Task: Search one way flight ticket for 5 adults, 2 children, 1 infant in seat and 1 infant on lap in economy from Eugene: Mahlon Sweet Field to Laramie: Laramie Regional Airport on 5-3-2023. Choice of flights is Southwest. Number of bags: 10 checked bags. Price is upto 93000. Outbound departure time preference is 12:00.
Action: Mouse moved to (368, 156)
Screenshot: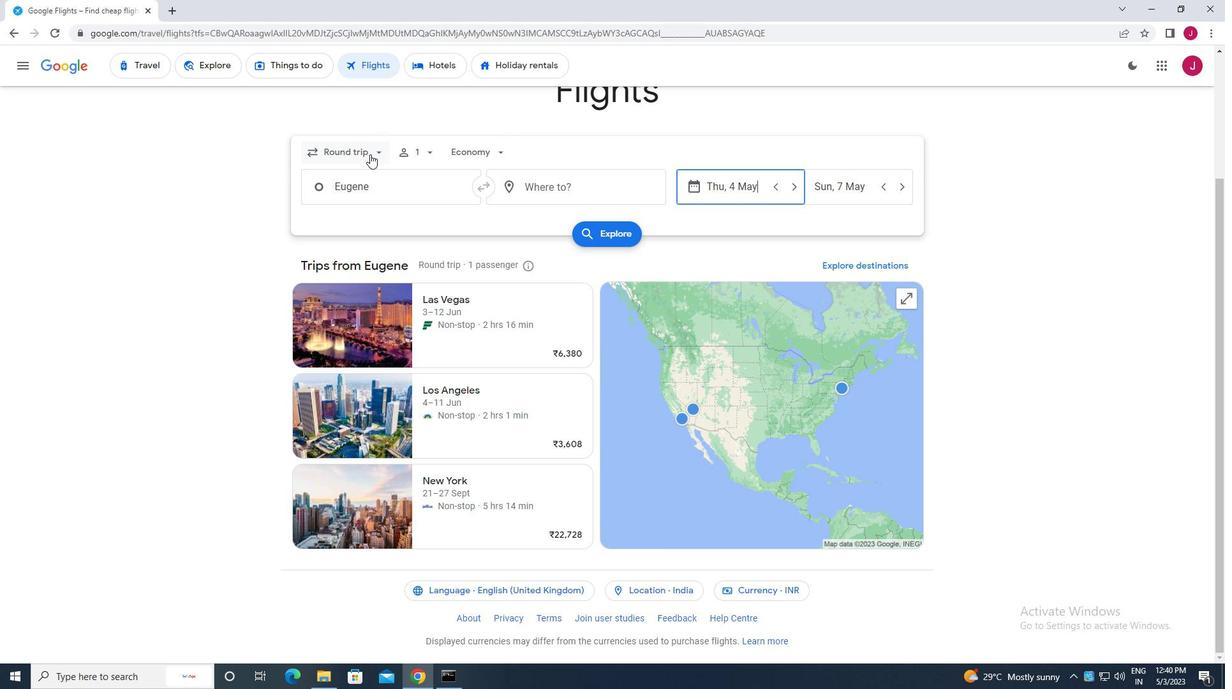 
Action: Mouse pressed left at (368, 156)
Screenshot: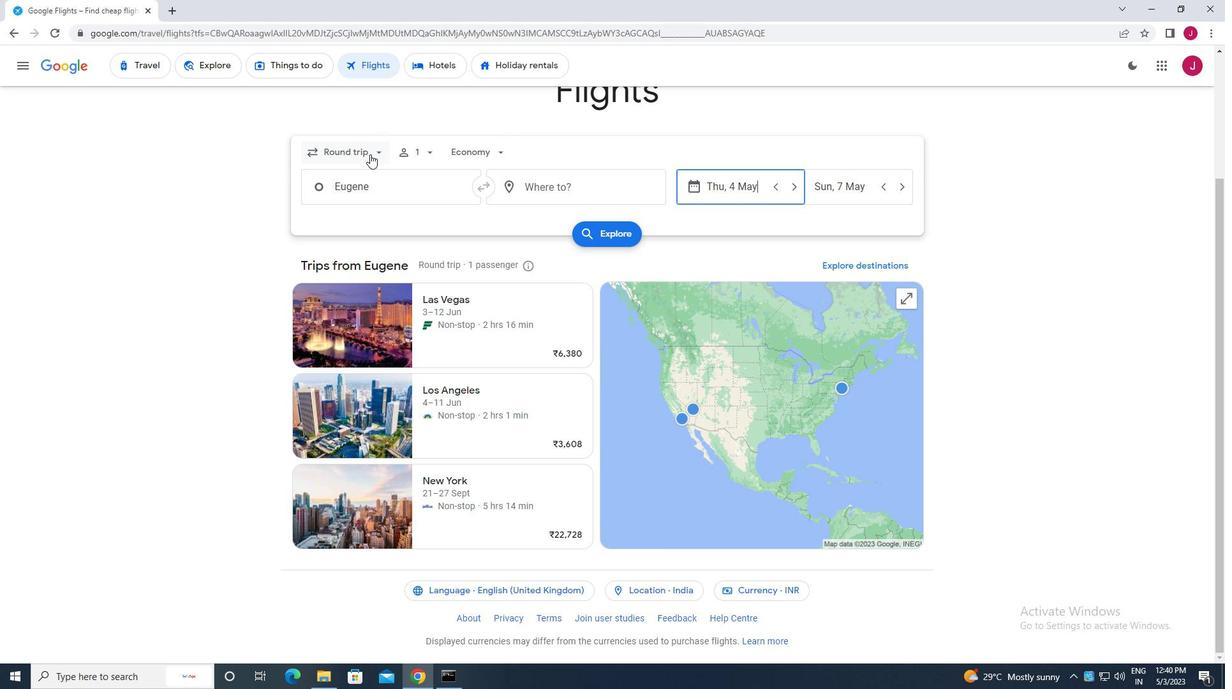 
Action: Mouse moved to (361, 210)
Screenshot: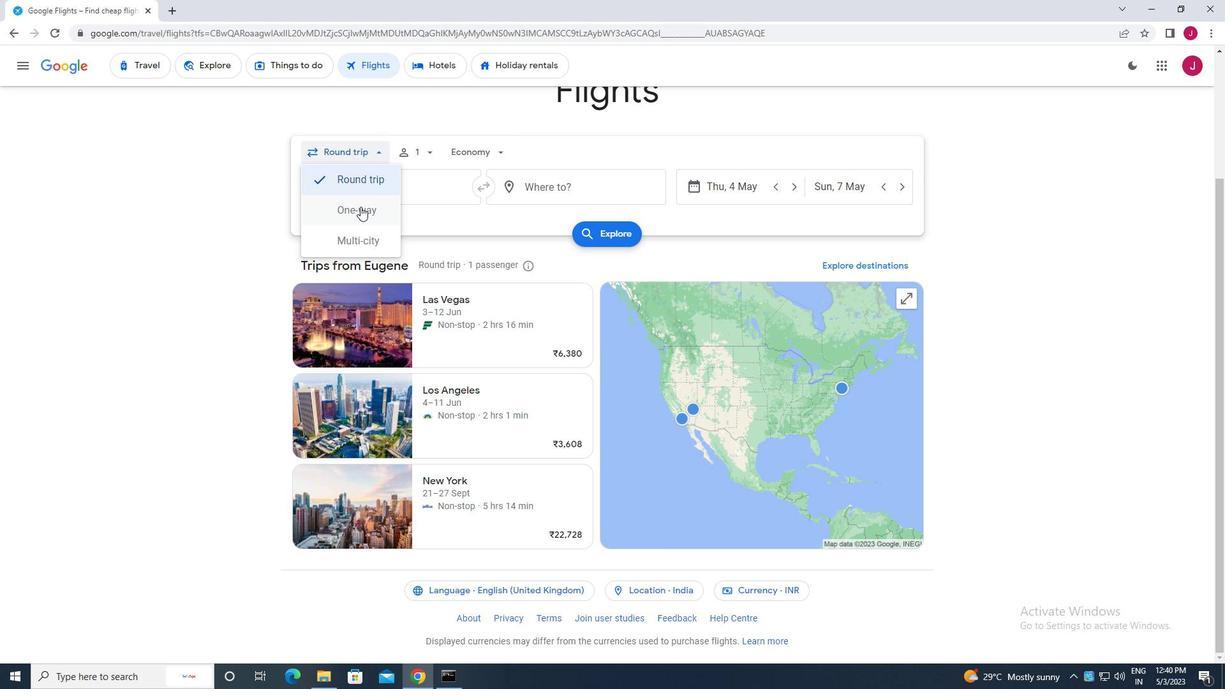 
Action: Mouse pressed left at (361, 210)
Screenshot: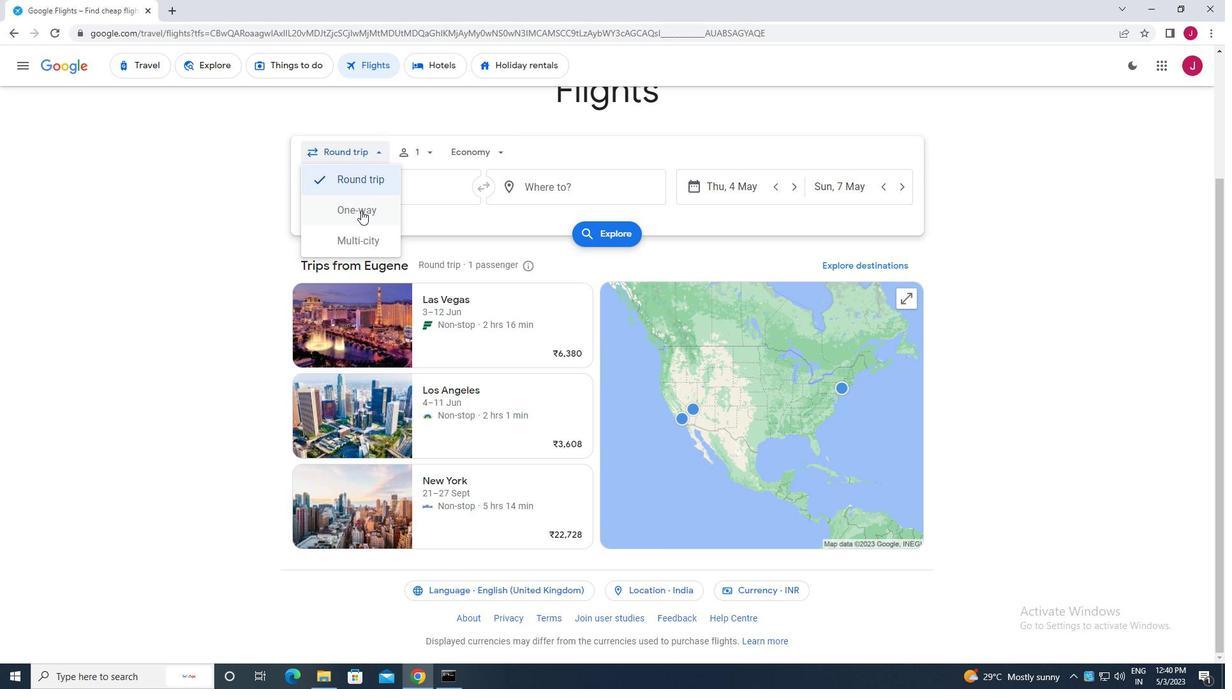 
Action: Mouse moved to (422, 151)
Screenshot: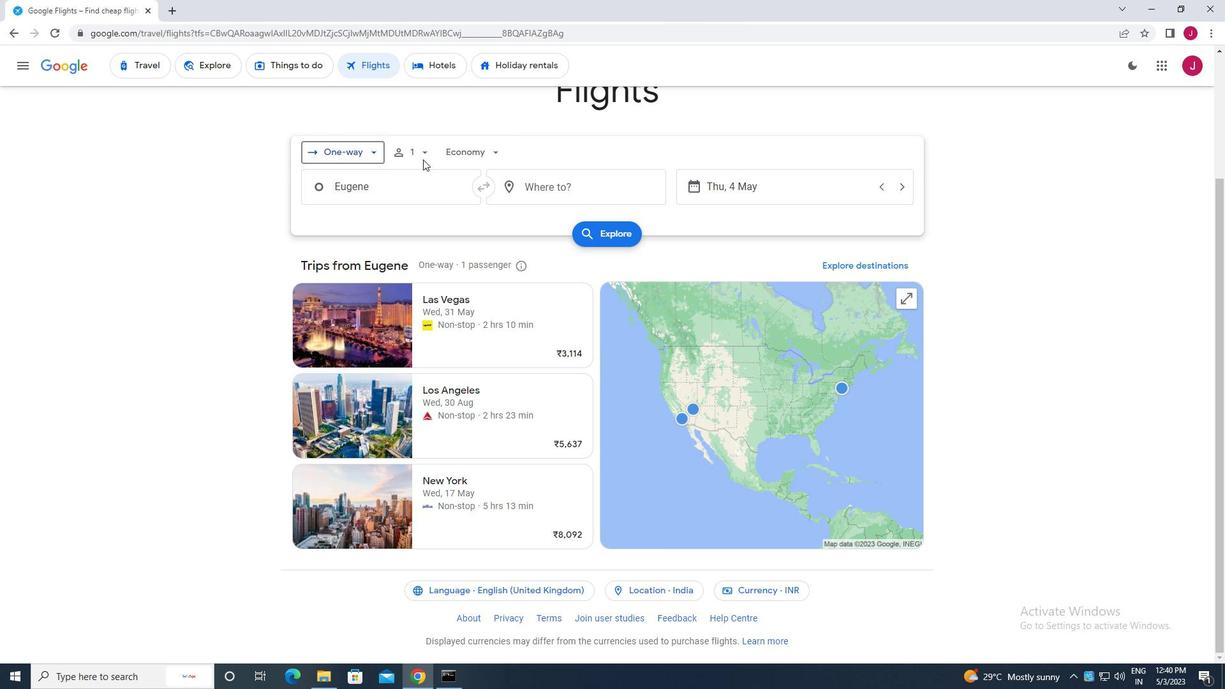 
Action: Mouse pressed left at (422, 151)
Screenshot: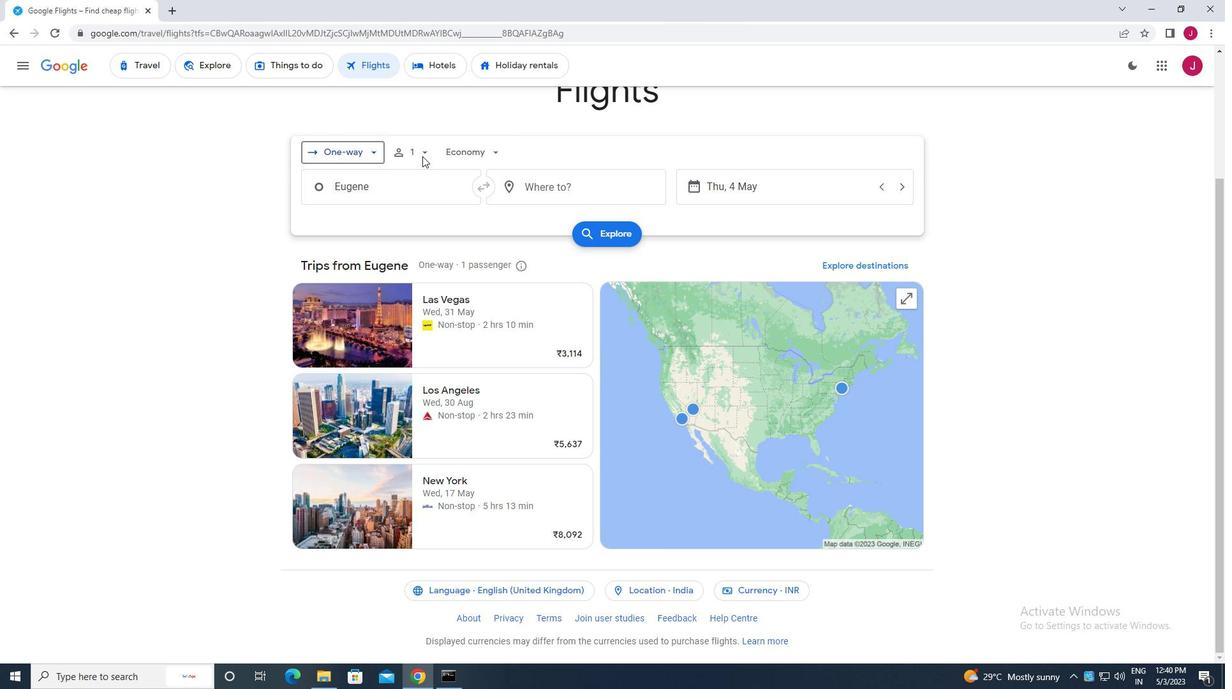
Action: Mouse moved to (518, 186)
Screenshot: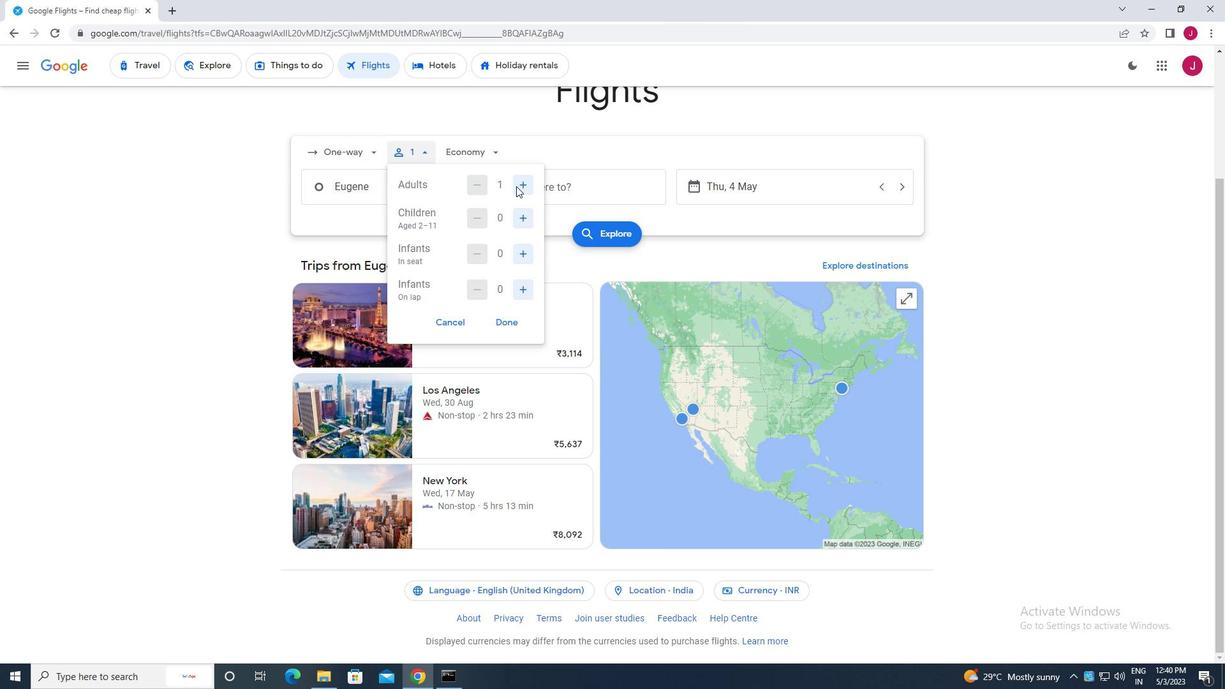 
Action: Mouse pressed left at (518, 186)
Screenshot: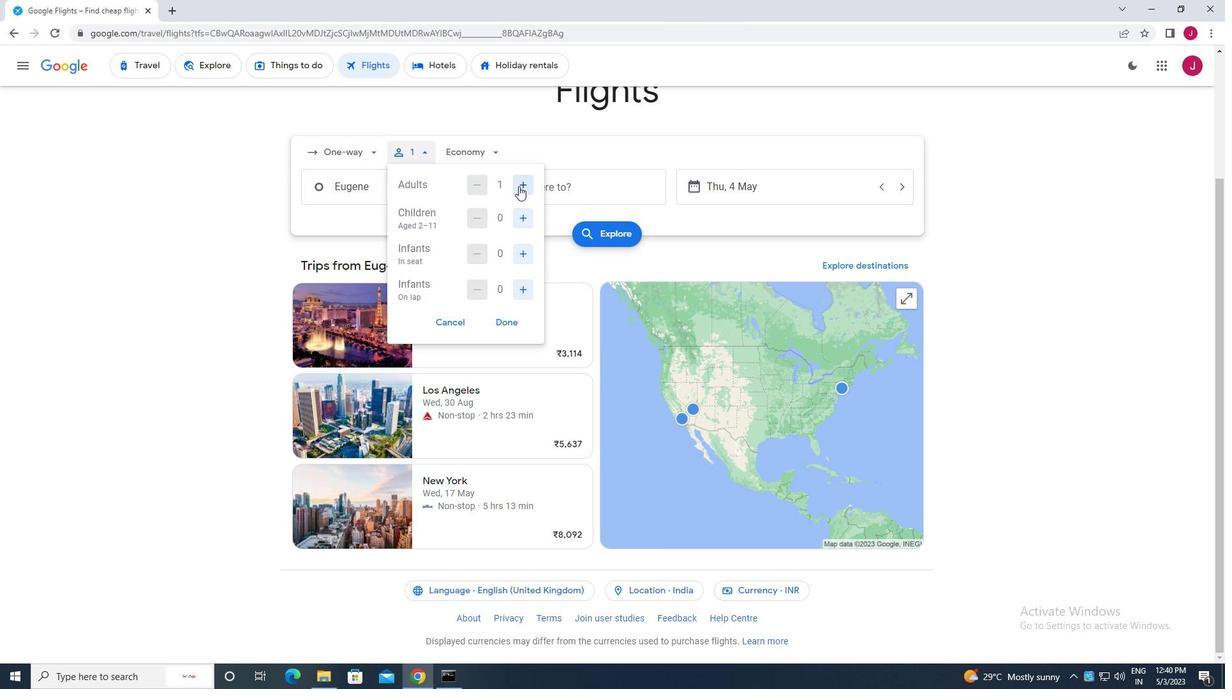
Action: Mouse moved to (520, 186)
Screenshot: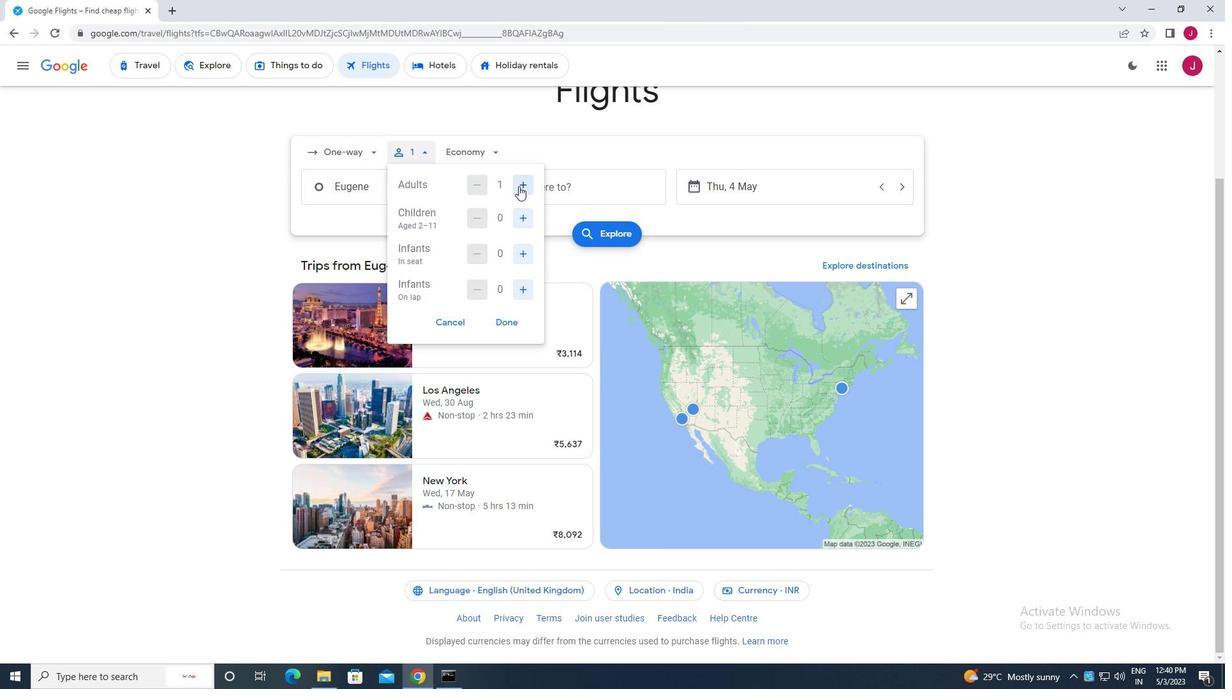
Action: Mouse pressed left at (520, 186)
Screenshot: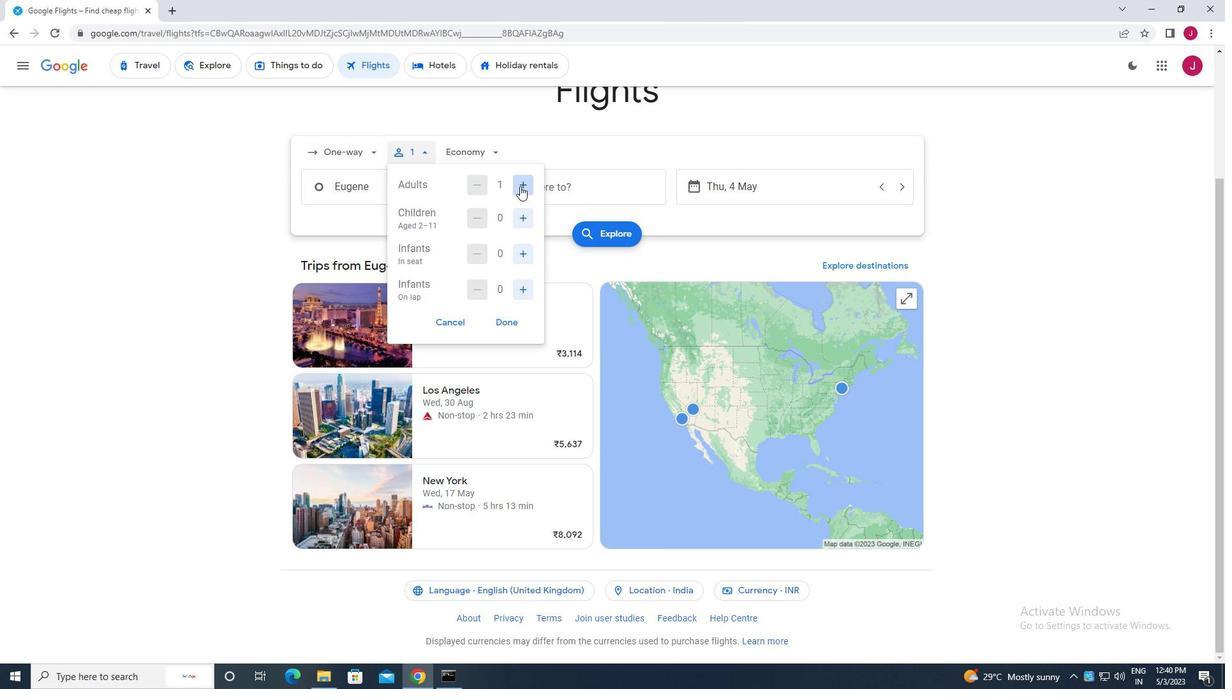 
Action: Mouse pressed left at (520, 186)
Screenshot: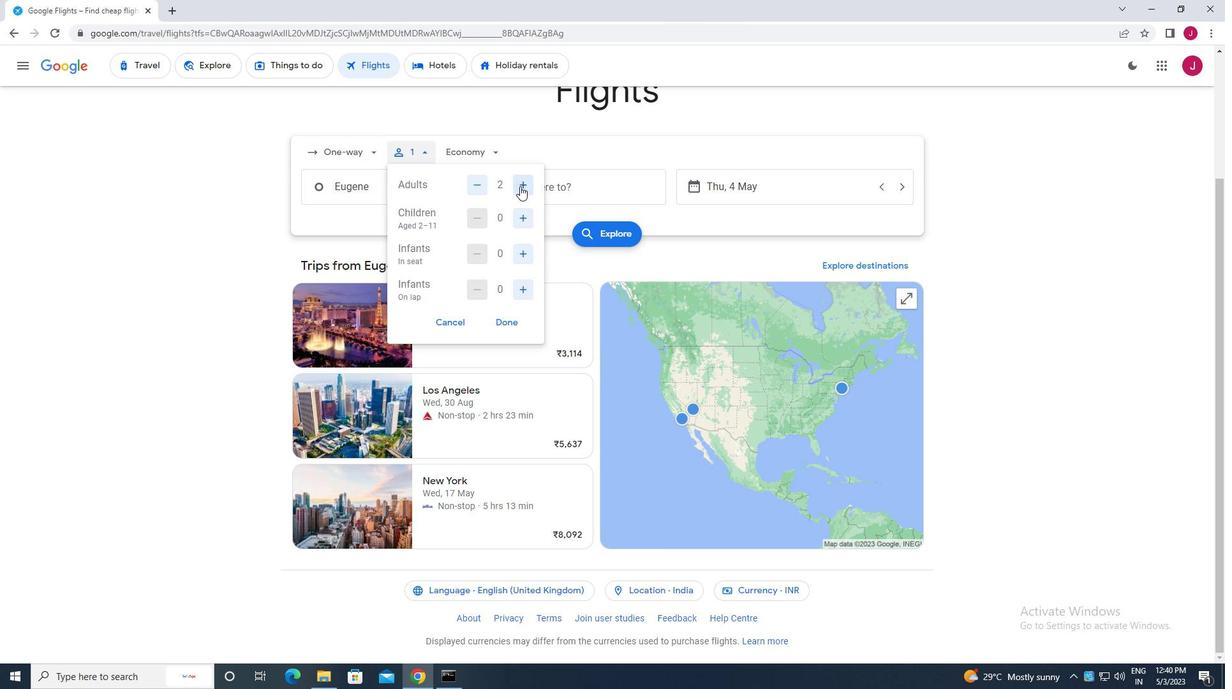 
Action: Mouse moved to (520, 186)
Screenshot: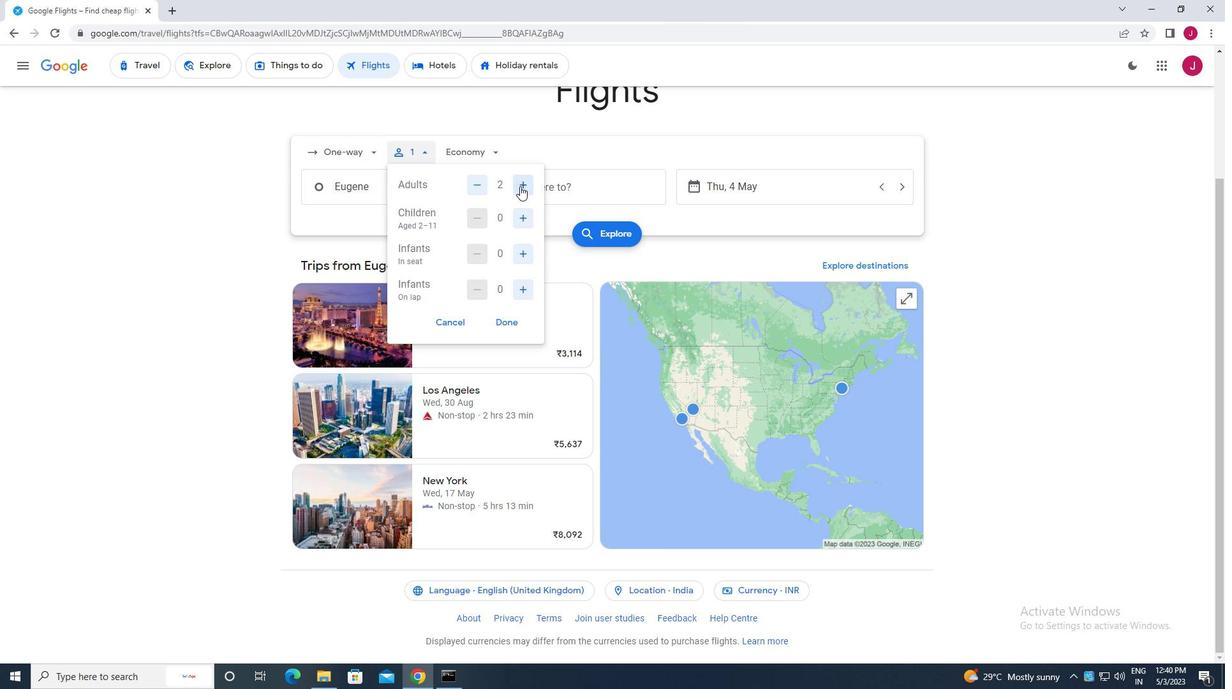 
Action: Mouse pressed left at (520, 186)
Screenshot: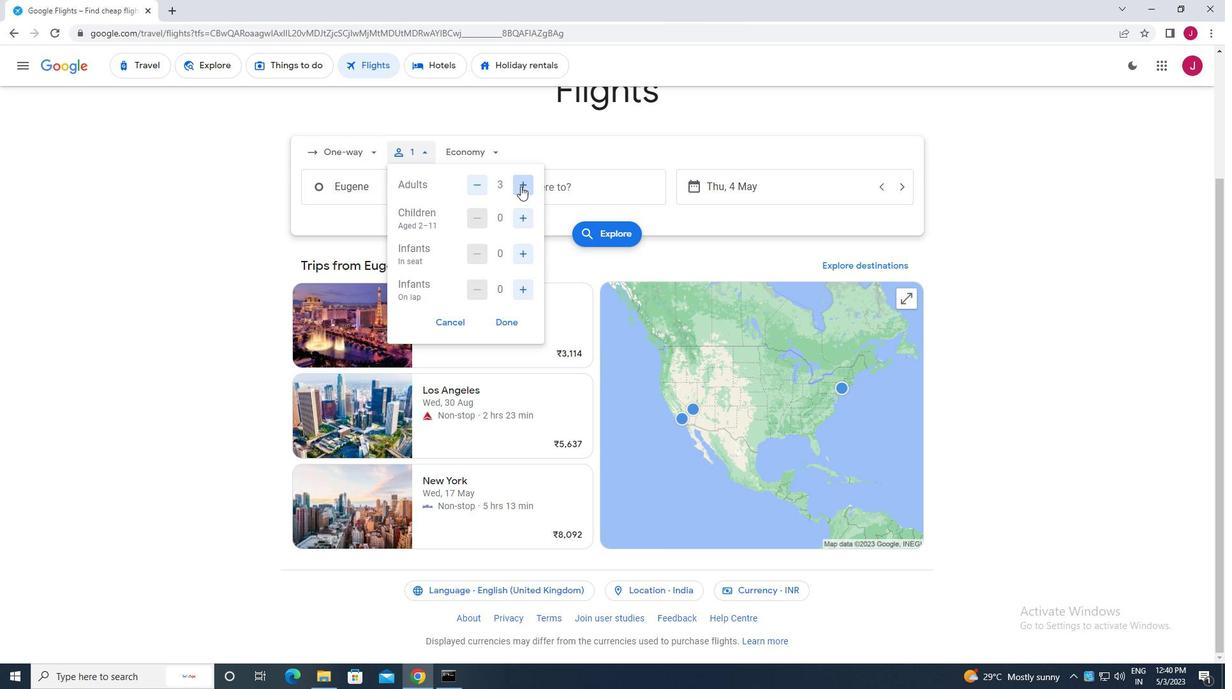 
Action: Mouse moved to (524, 219)
Screenshot: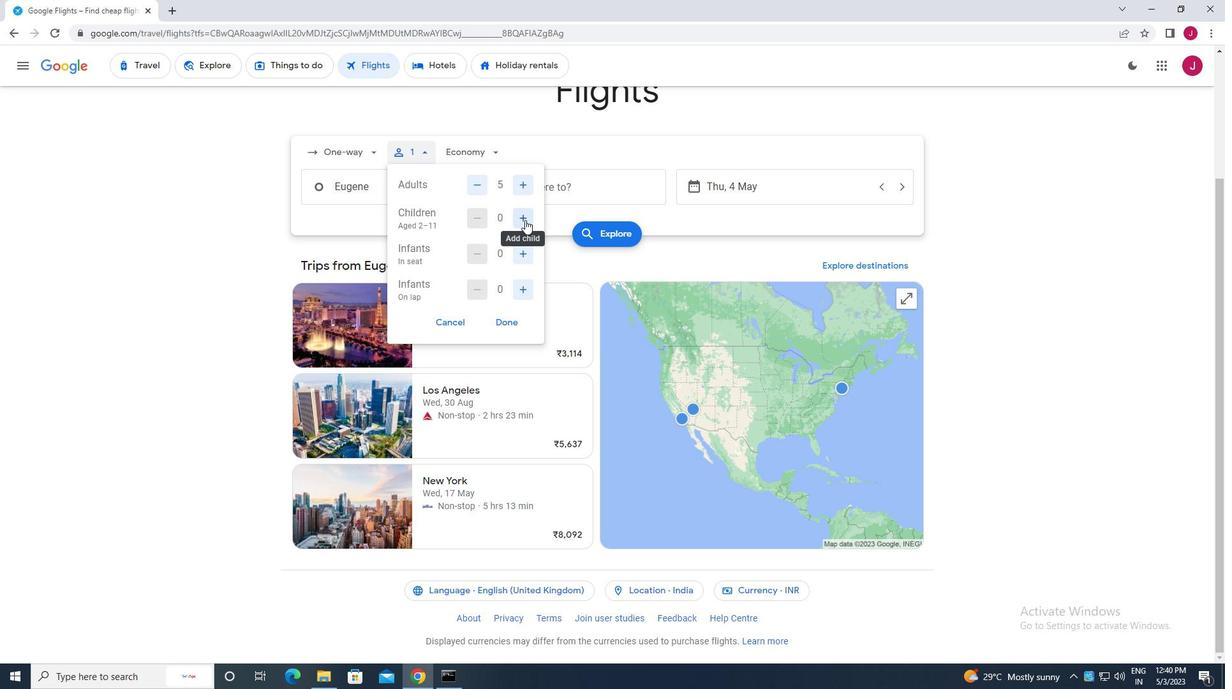 
Action: Mouse pressed left at (524, 219)
Screenshot: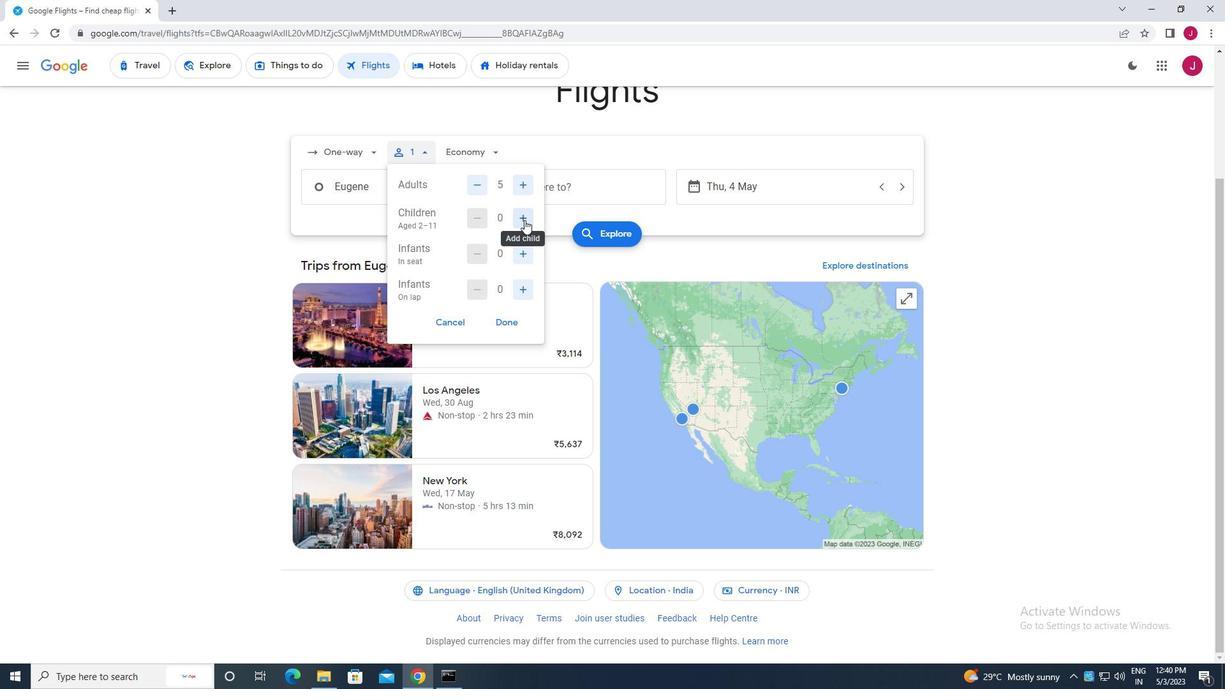 
Action: Mouse pressed left at (524, 219)
Screenshot: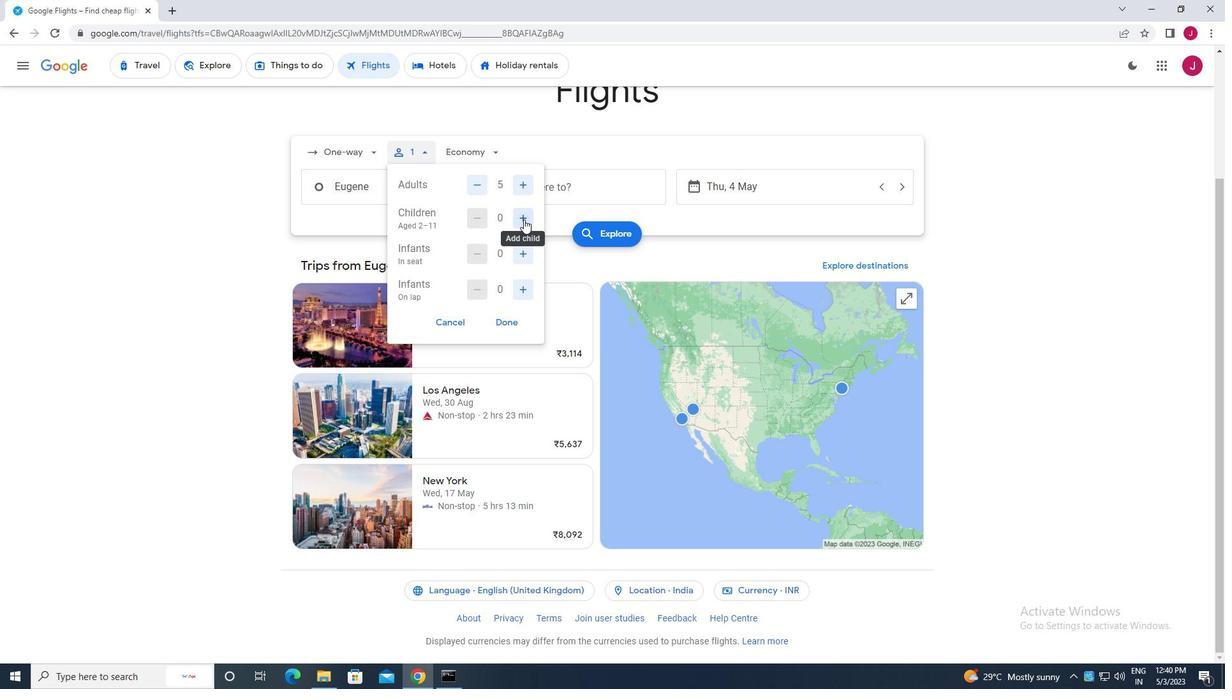 
Action: Mouse moved to (525, 252)
Screenshot: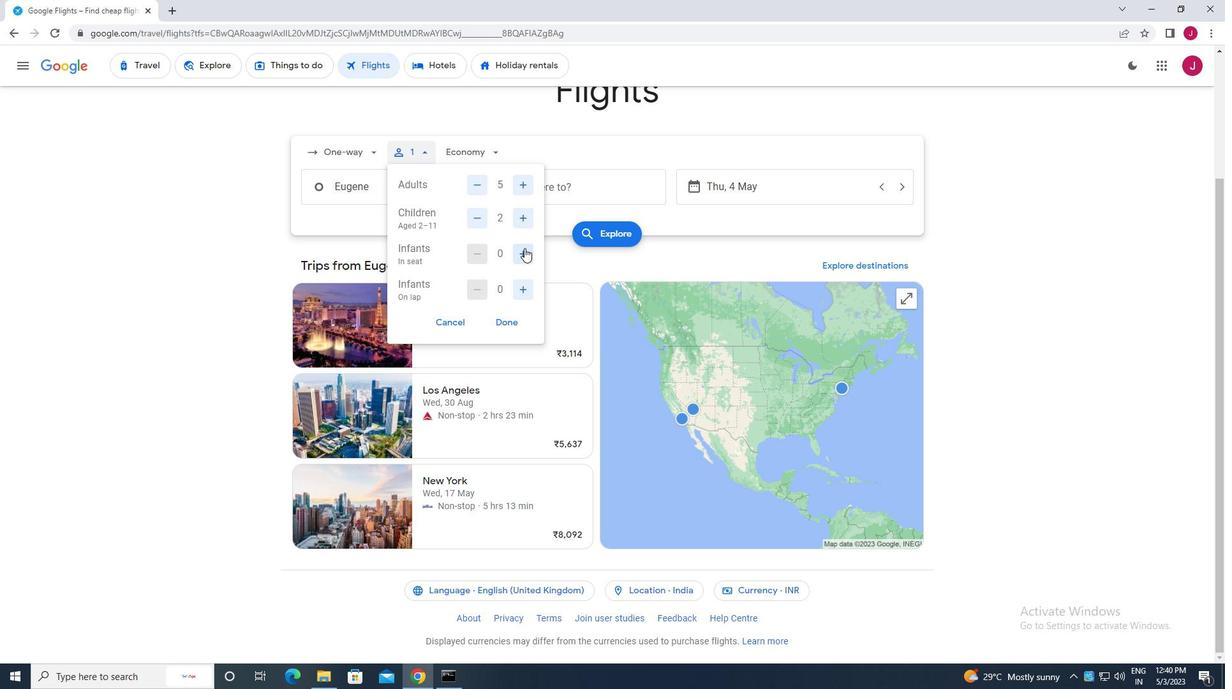 
Action: Mouse pressed left at (525, 252)
Screenshot: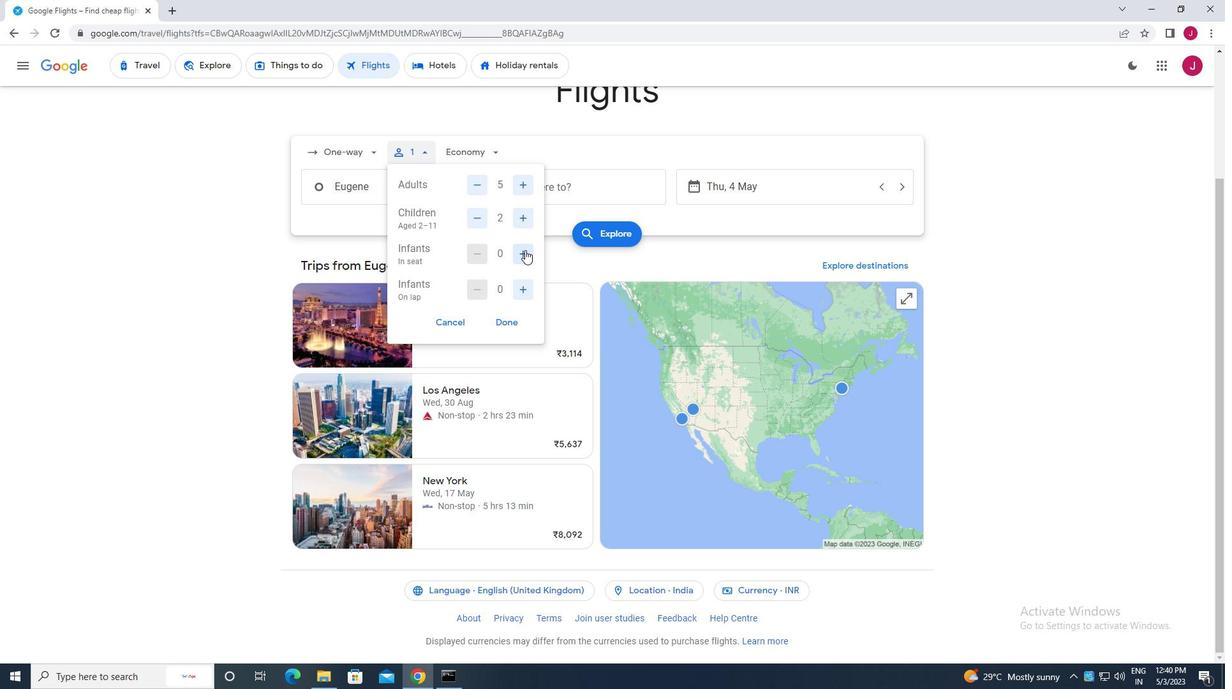 
Action: Mouse moved to (524, 290)
Screenshot: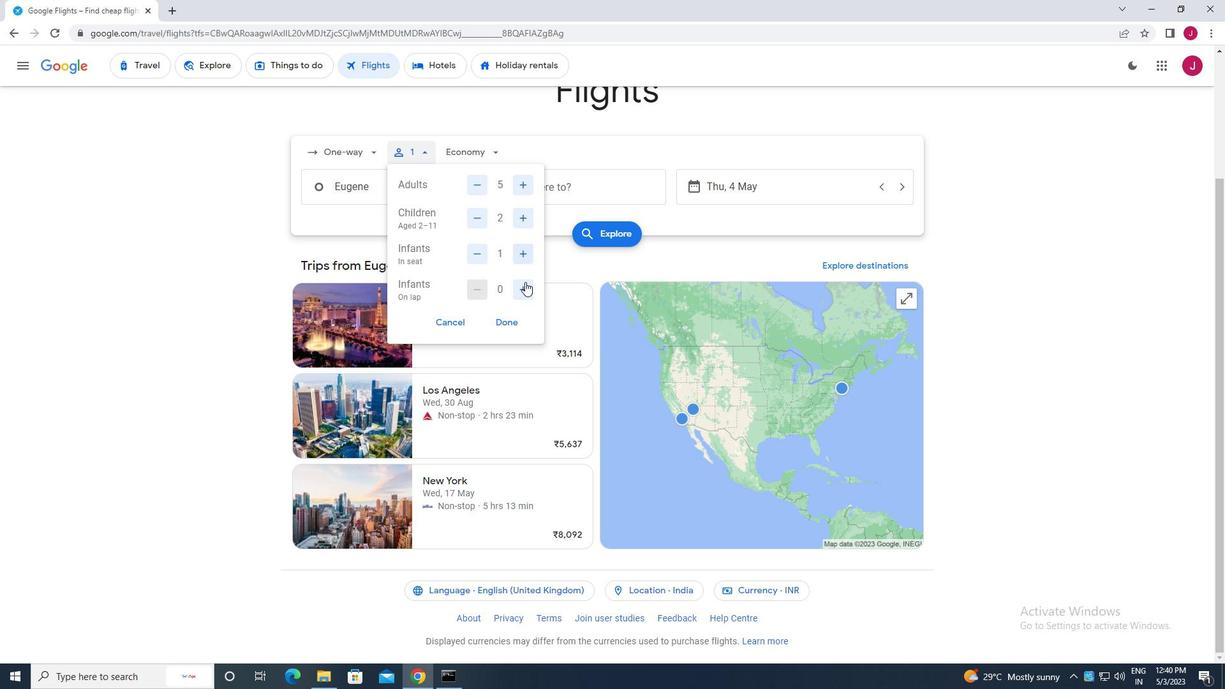 
Action: Mouse pressed left at (524, 290)
Screenshot: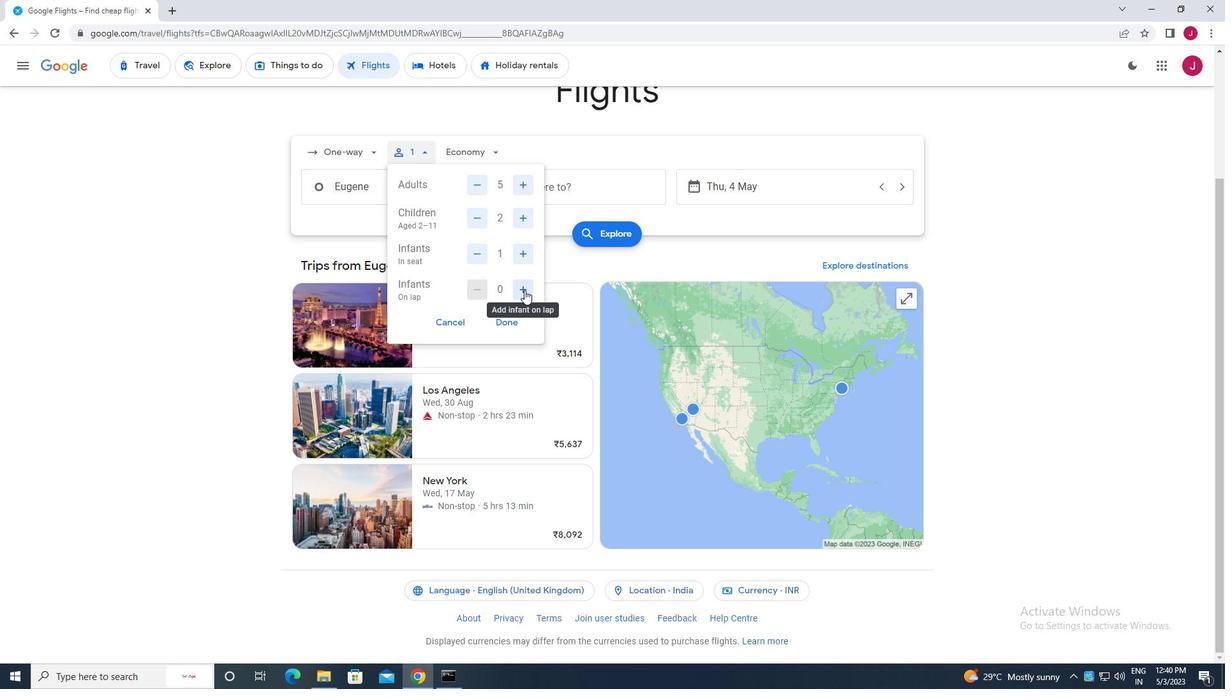 
Action: Mouse moved to (509, 321)
Screenshot: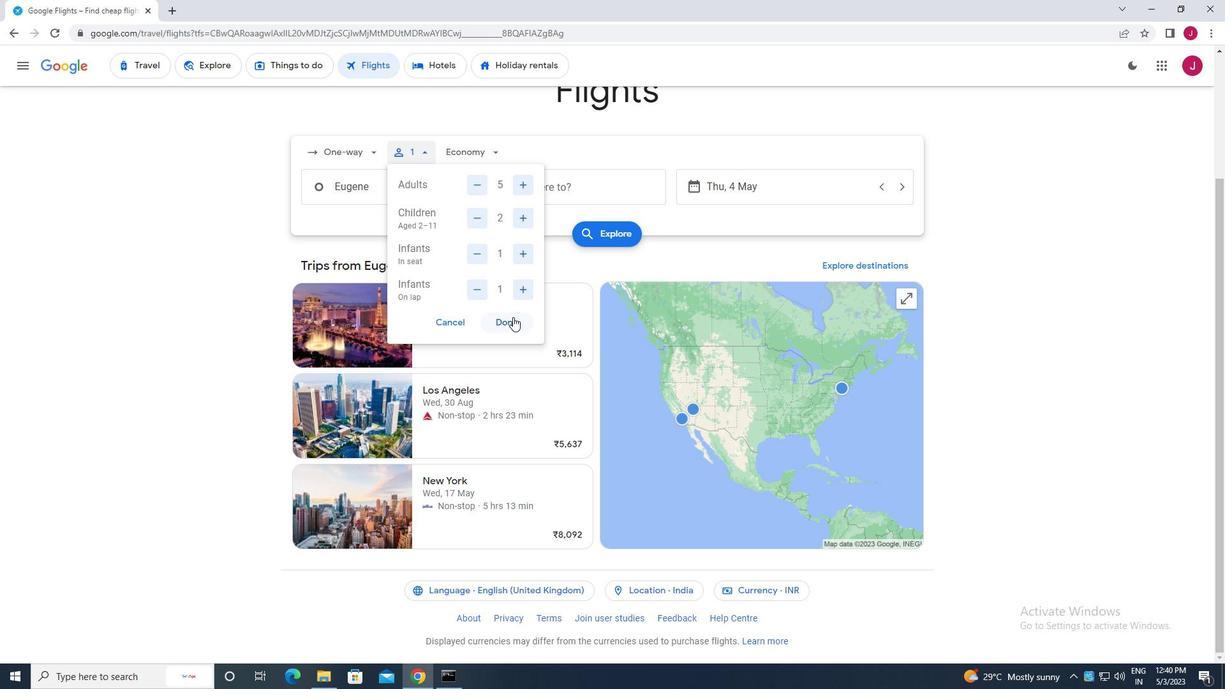 
Action: Mouse pressed left at (509, 321)
Screenshot: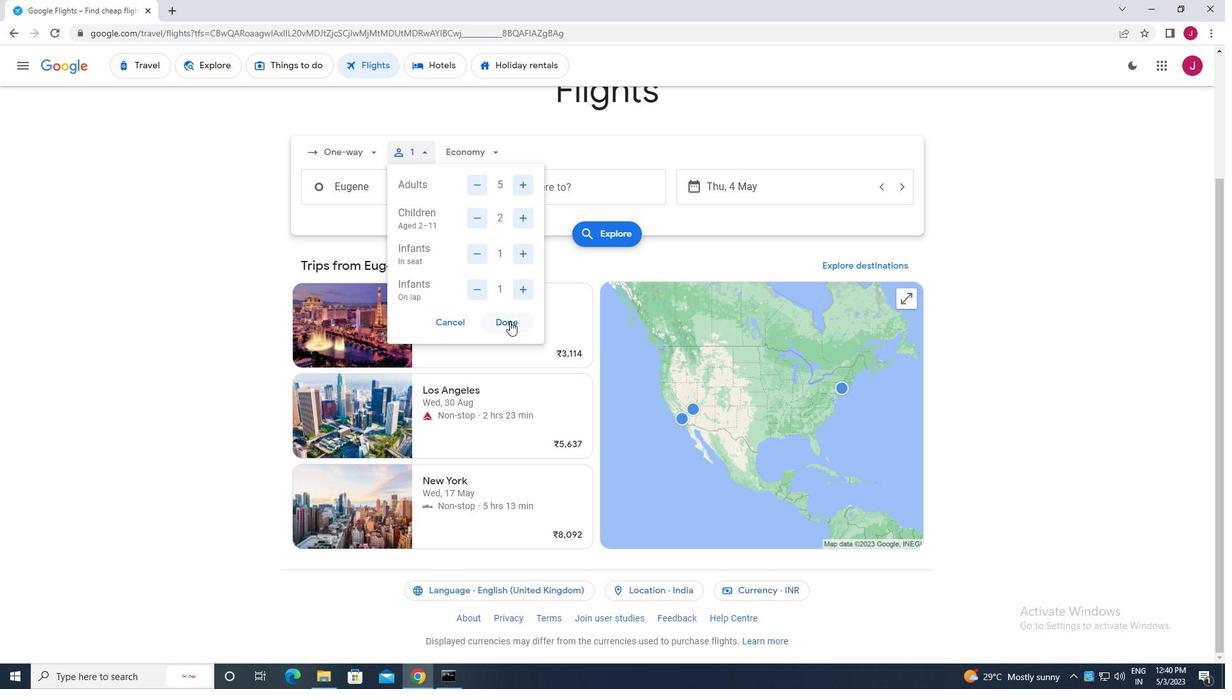 
Action: Mouse moved to (471, 146)
Screenshot: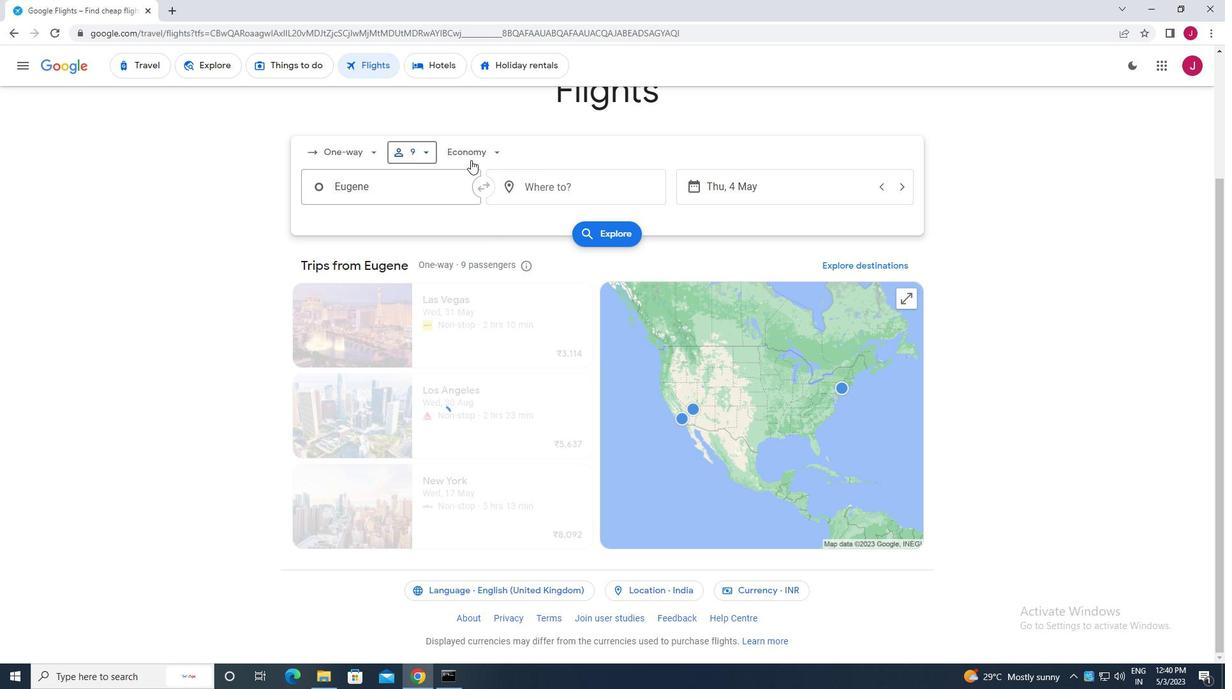 
Action: Mouse pressed left at (471, 146)
Screenshot: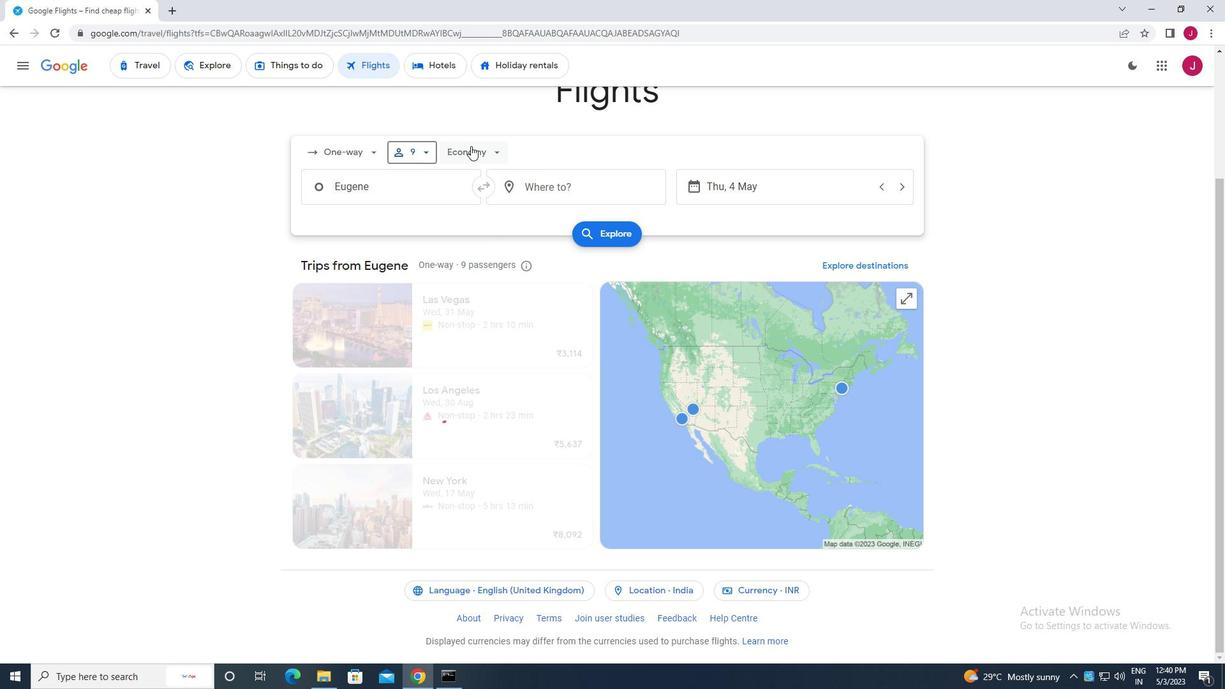 
Action: Mouse moved to (500, 178)
Screenshot: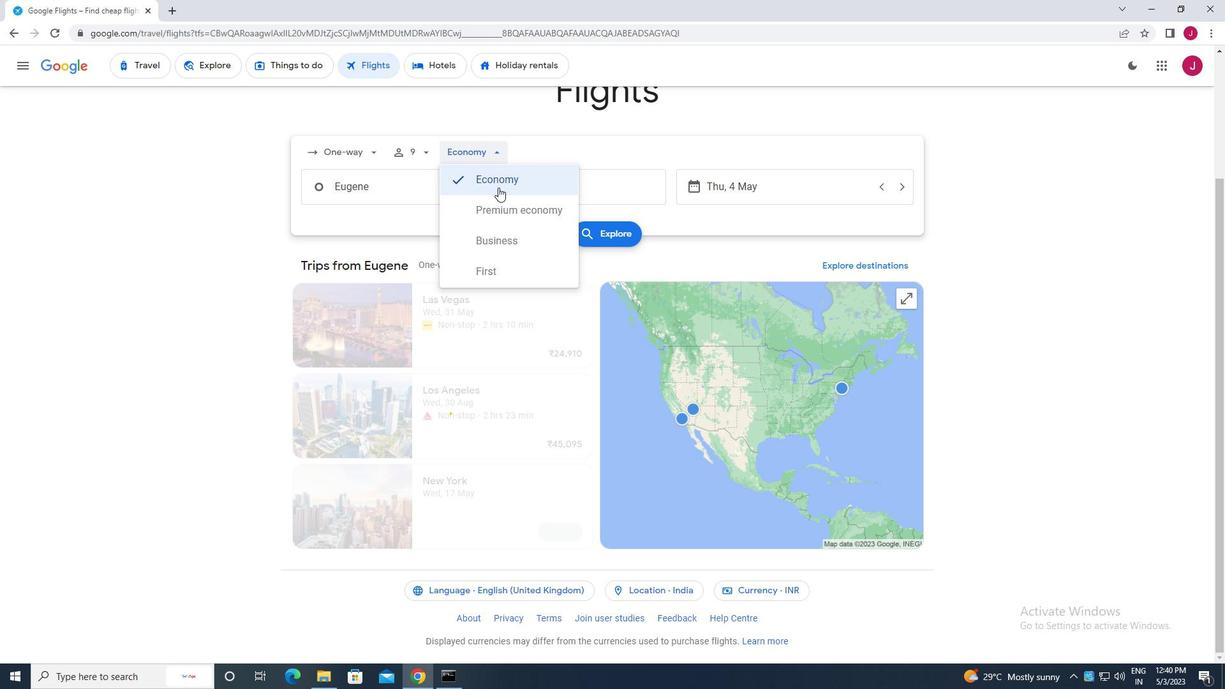 
Action: Mouse pressed left at (500, 178)
Screenshot: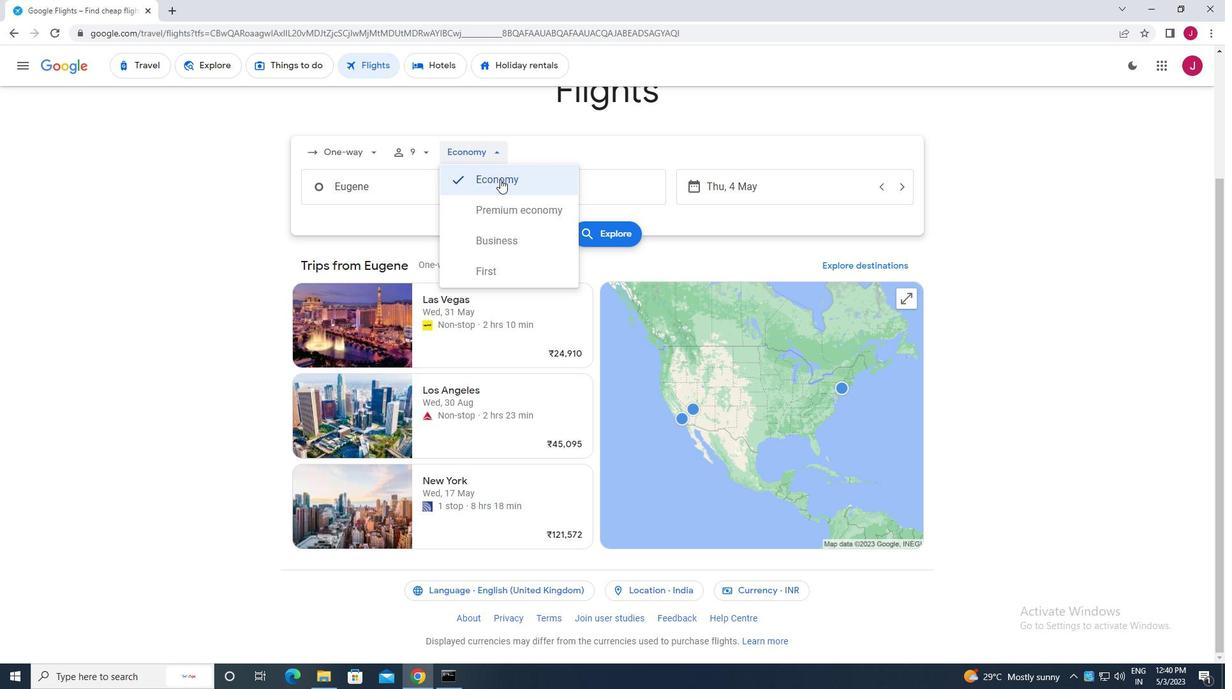 
Action: Mouse moved to (407, 187)
Screenshot: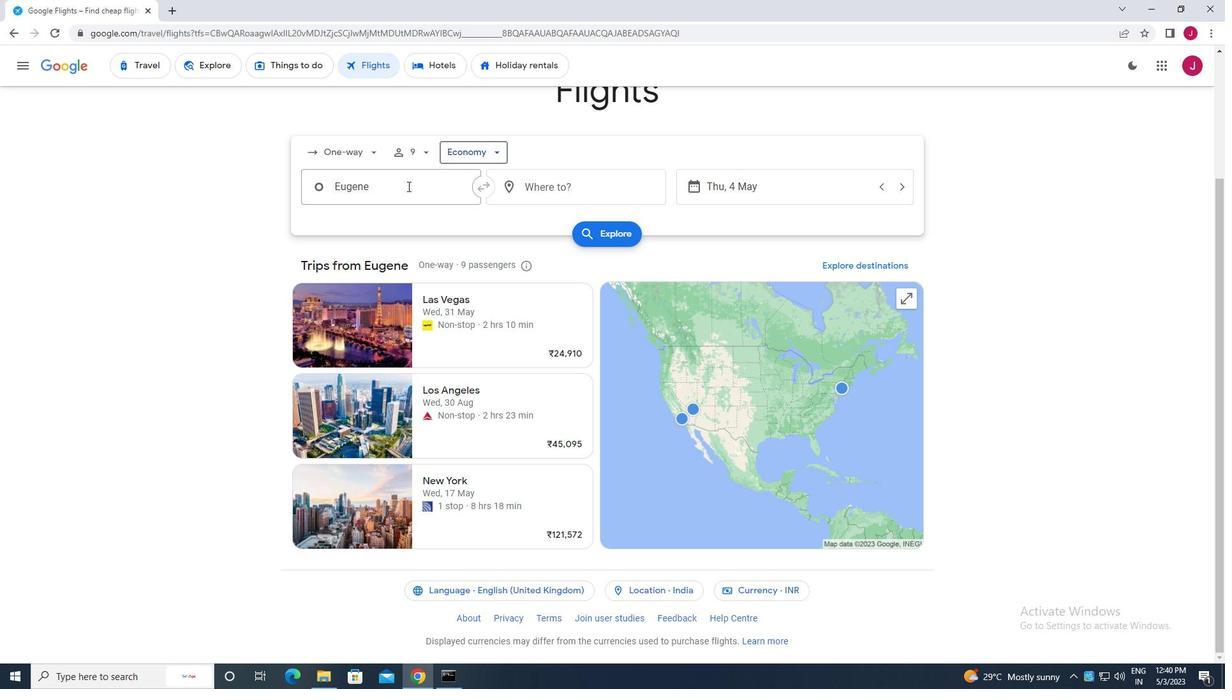 
Action: Mouse pressed left at (407, 187)
Screenshot: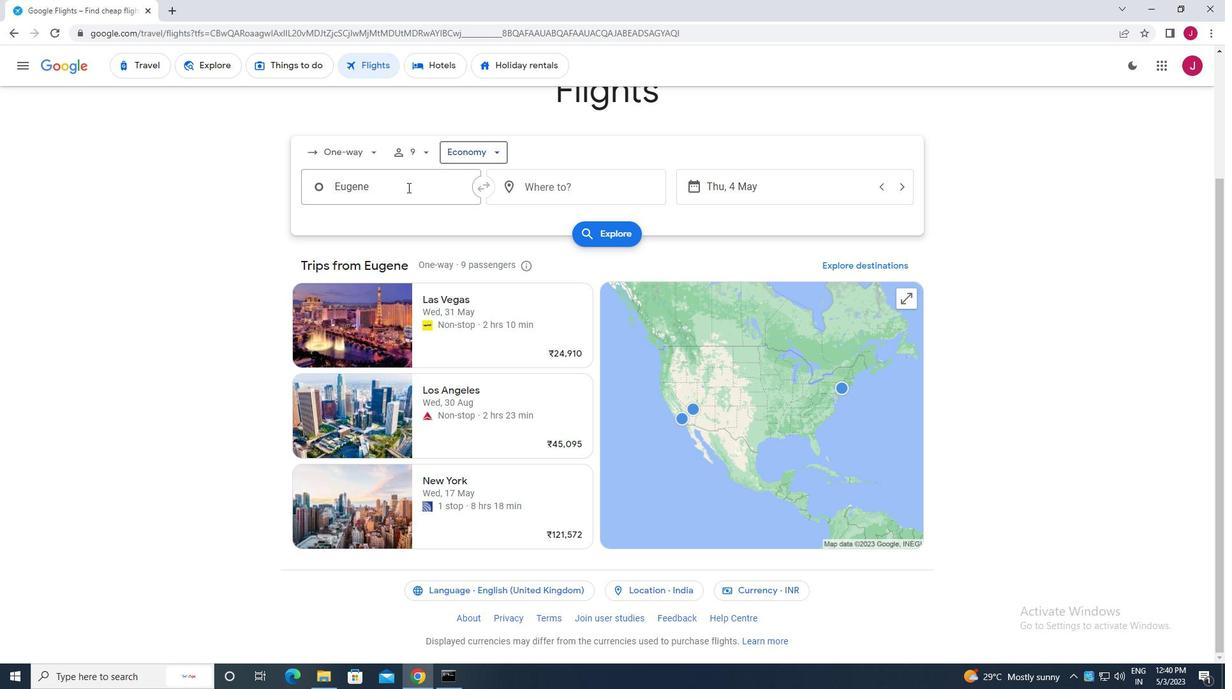 
Action: Mouse moved to (407, 187)
Screenshot: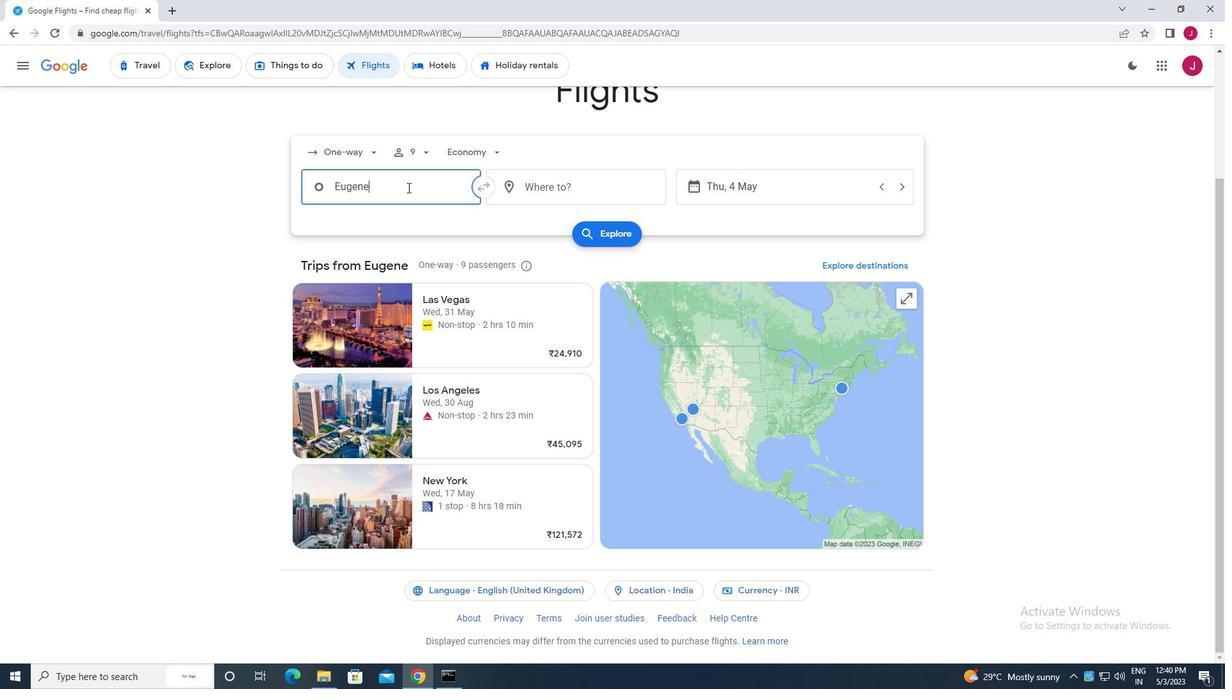 
Action: Key pressed eugene<Key.enter>
Screenshot: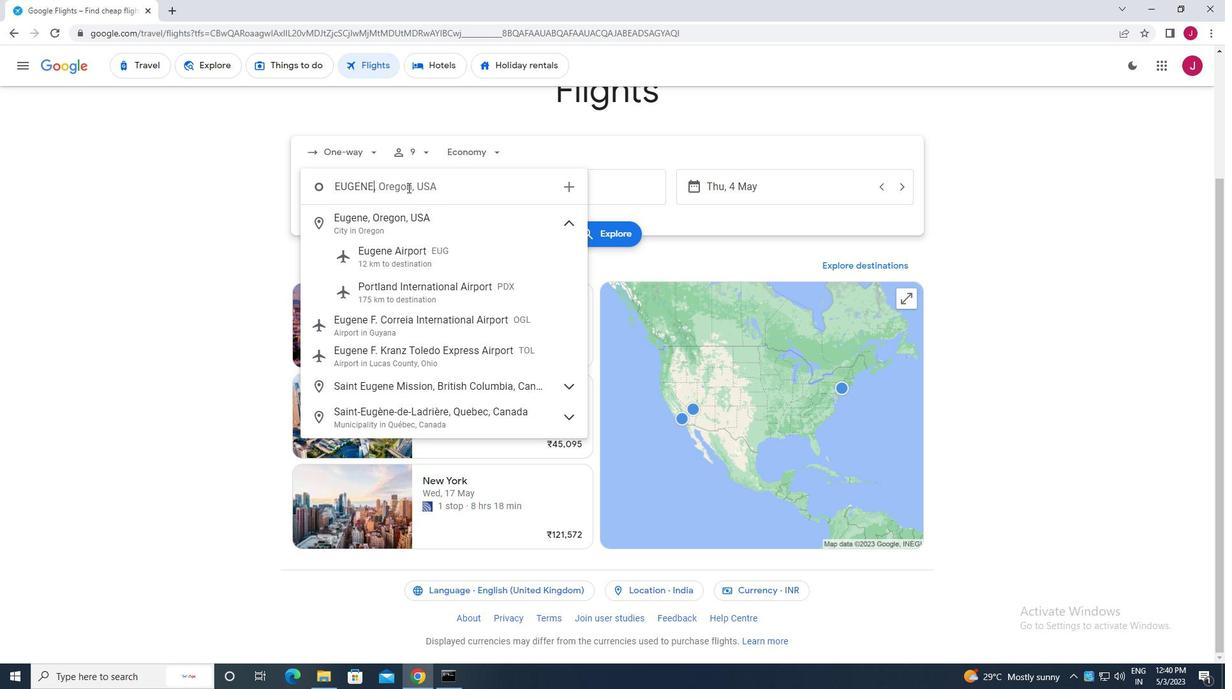 
Action: Mouse moved to (556, 186)
Screenshot: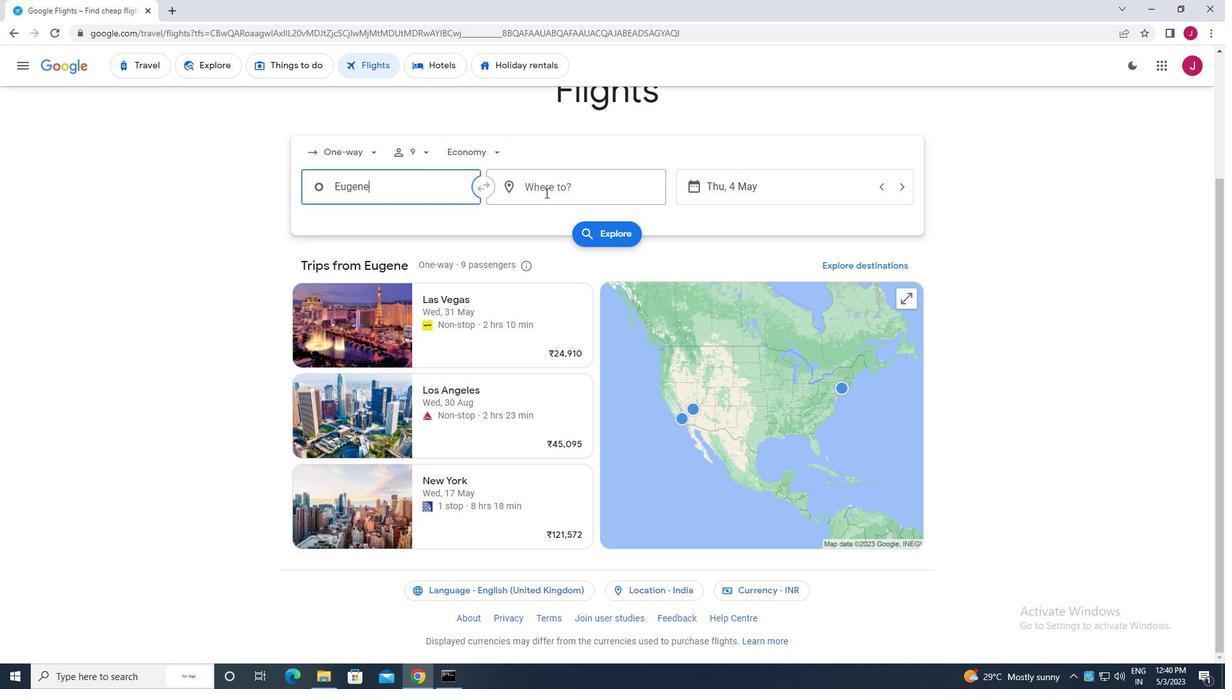 
Action: Mouse pressed left at (556, 186)
Screenshot: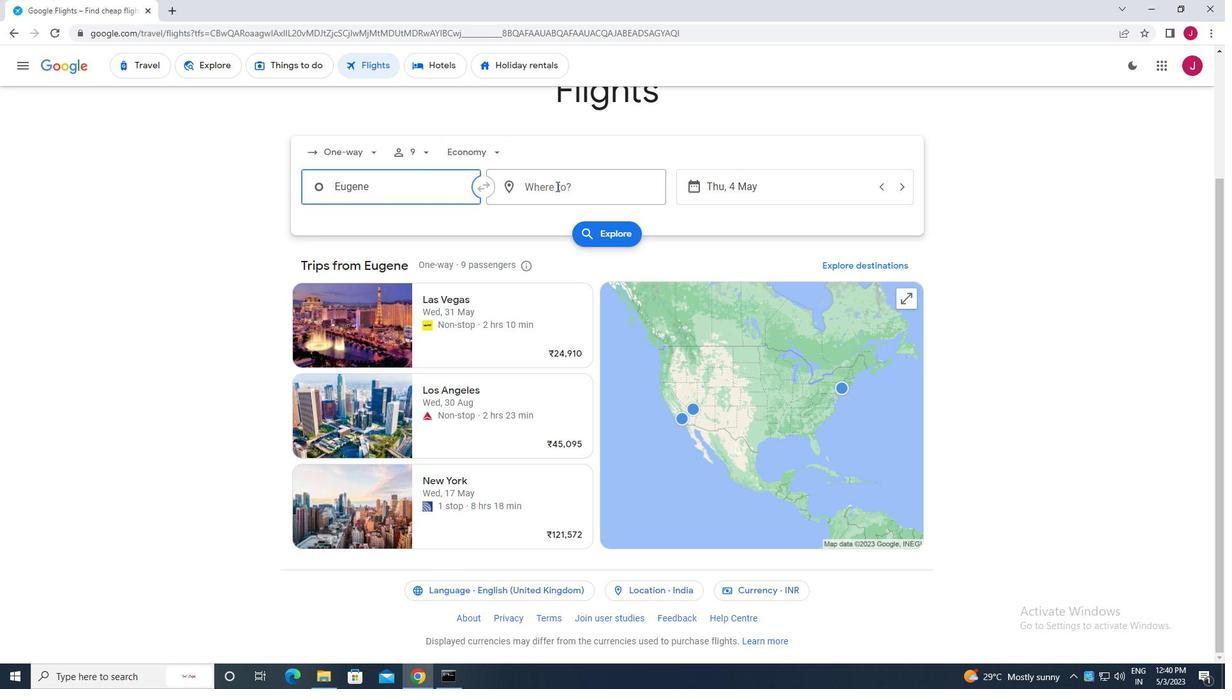 
Action: Key pressed laram
Screenshot: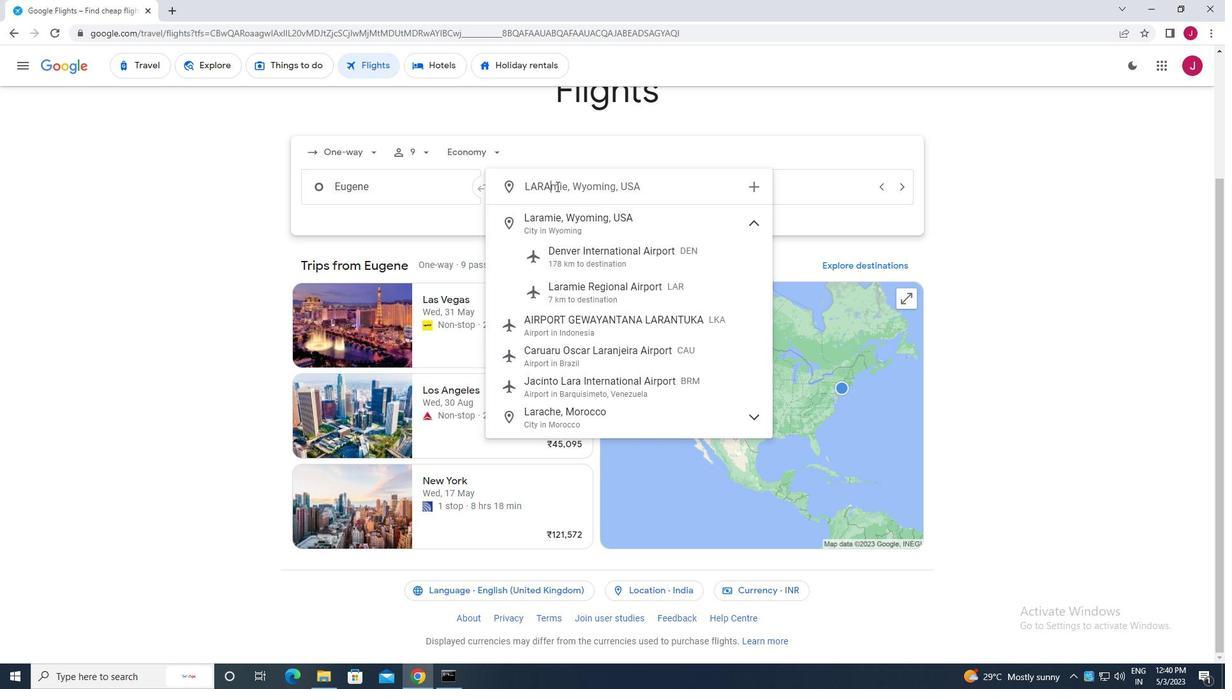 
Action: Mouse moved to (588, 289)
Screenshot: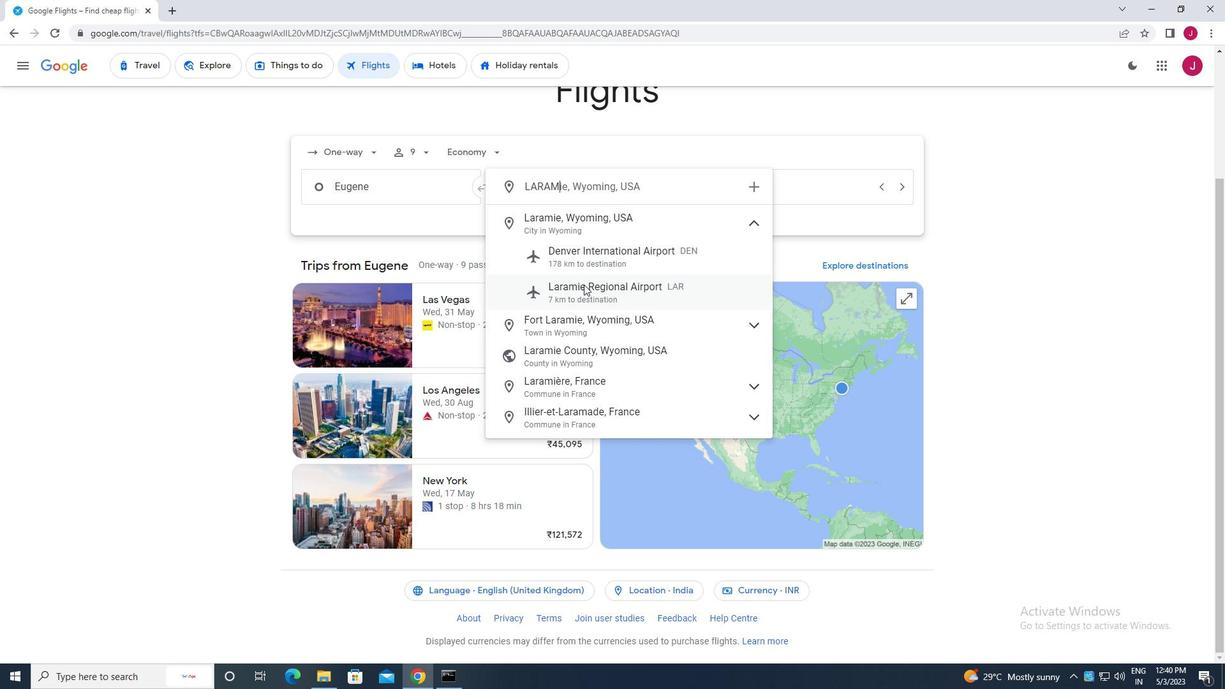 
Action: Mouse pressed left at (588, 289)
Screenshot: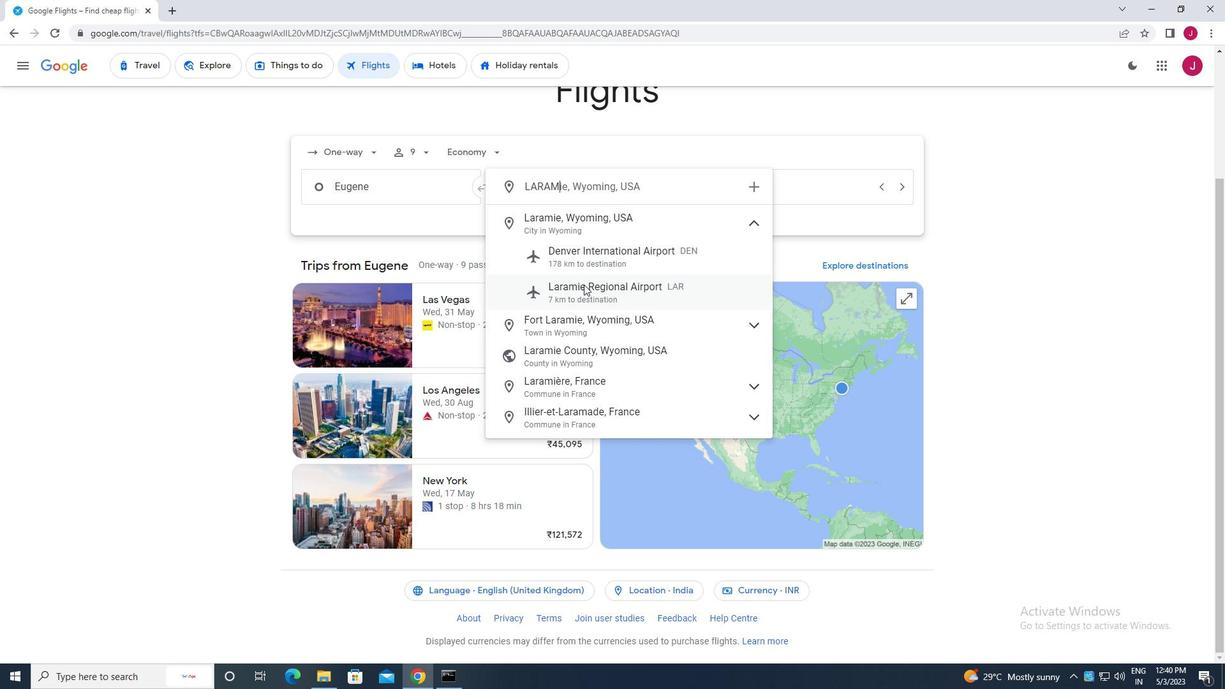 
Action: Mouse moved to (767, 191)
Screenshot: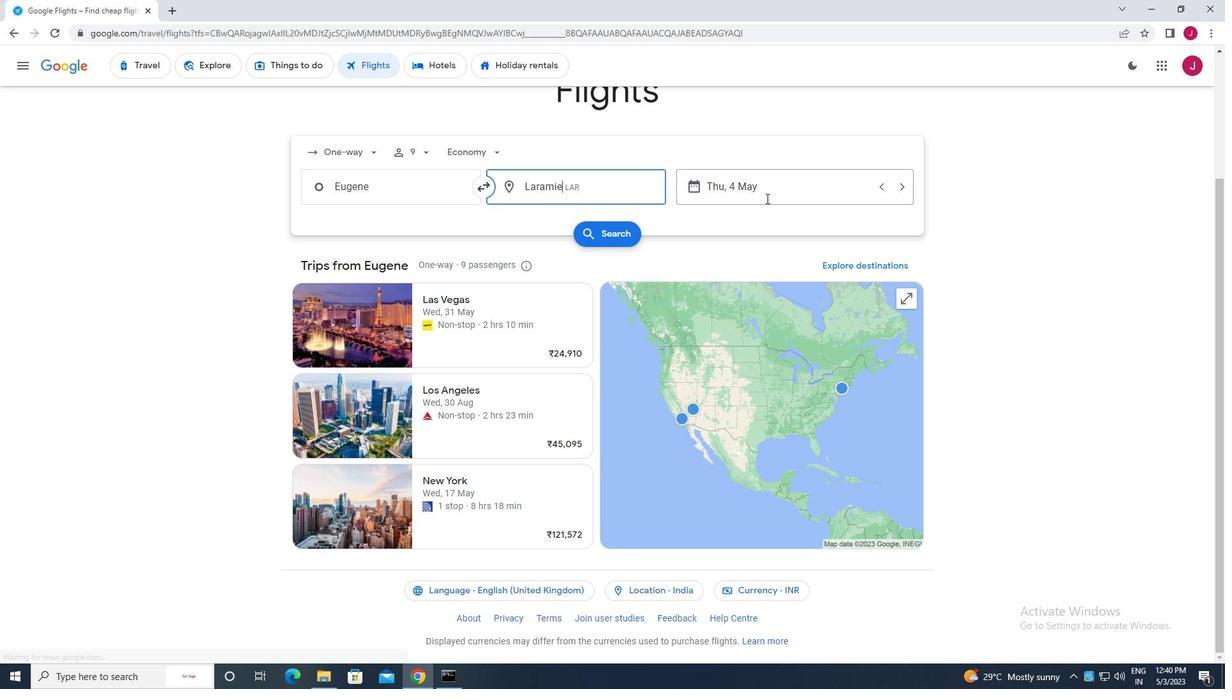 
Action: Mouse pressed left at (767, 191)
Screenshot: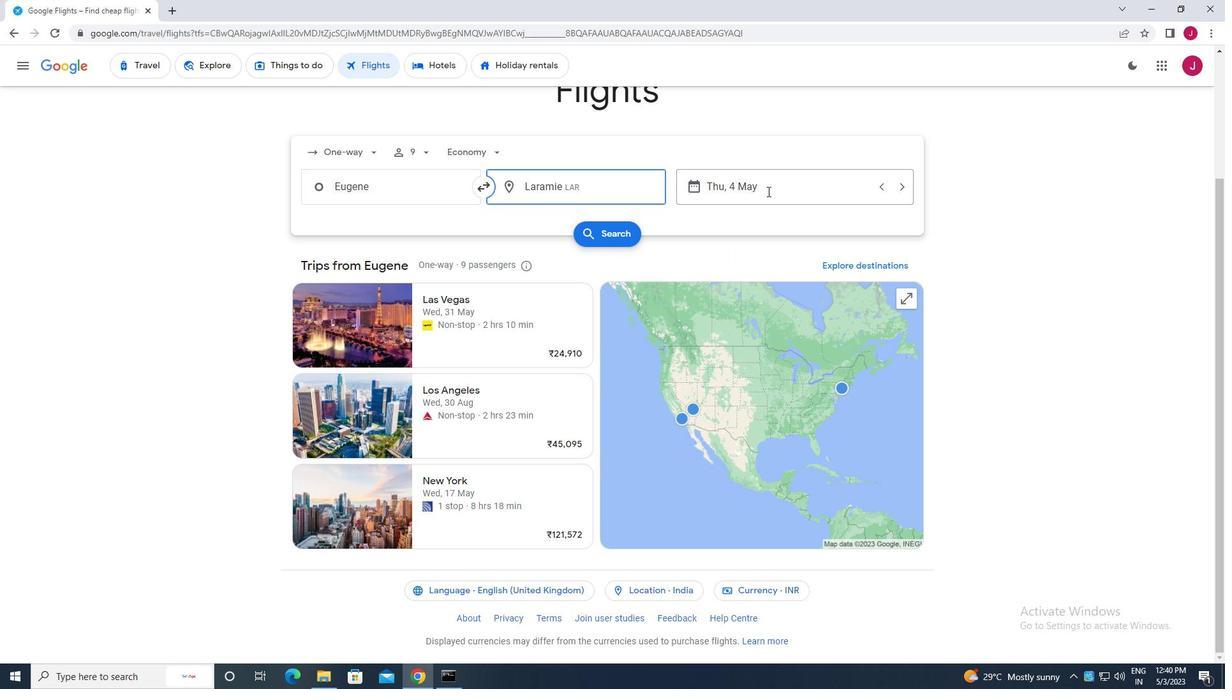 
Action: Mouse moved to (547, 291)
Screenshot: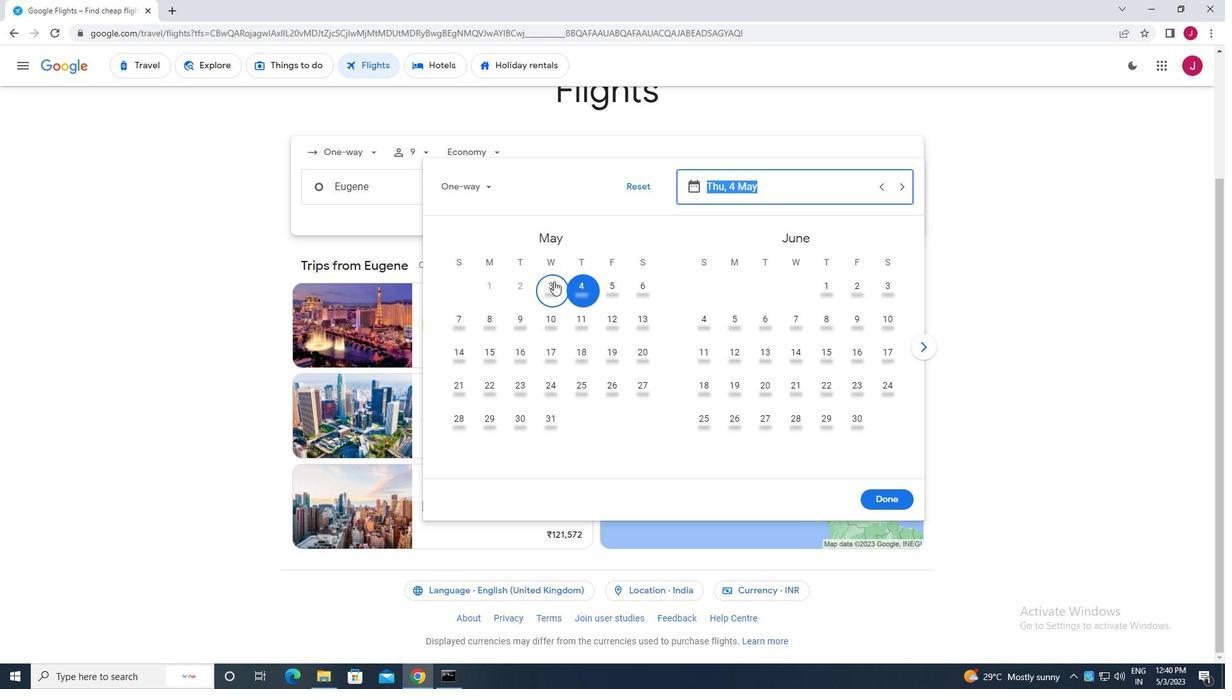 
Action: Mouse pressed left at (547, 291)
Screenshot: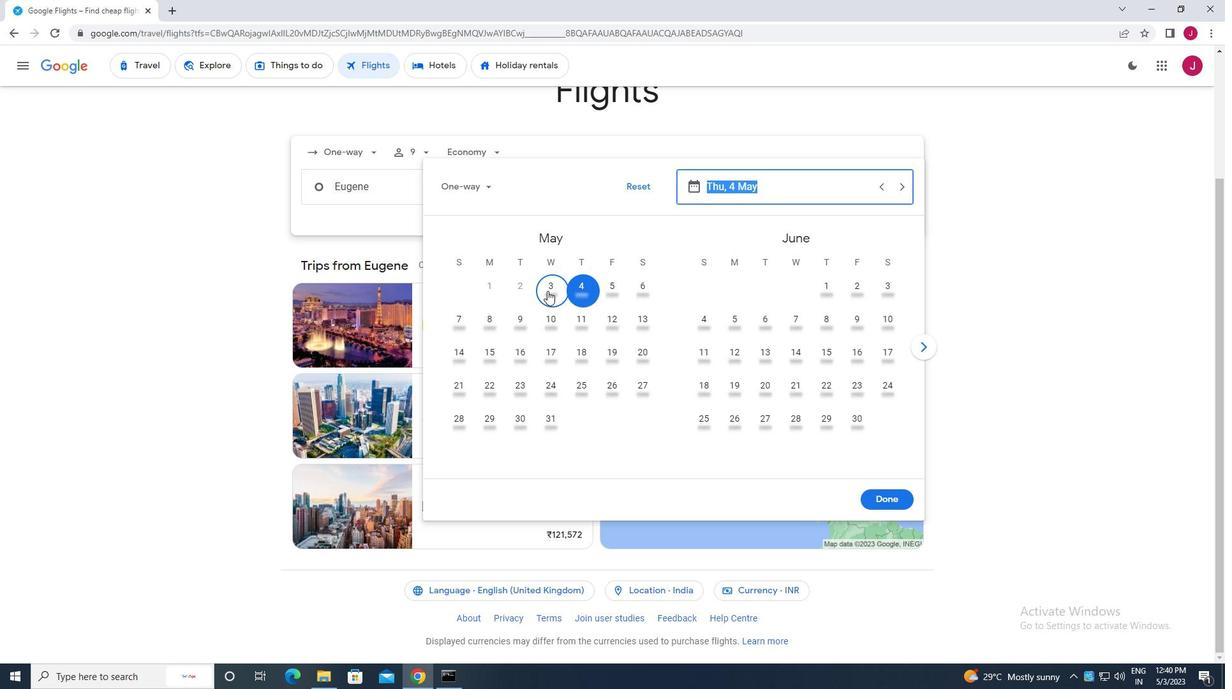 
Action: Mouse moved to (885, 495)
Screenshot: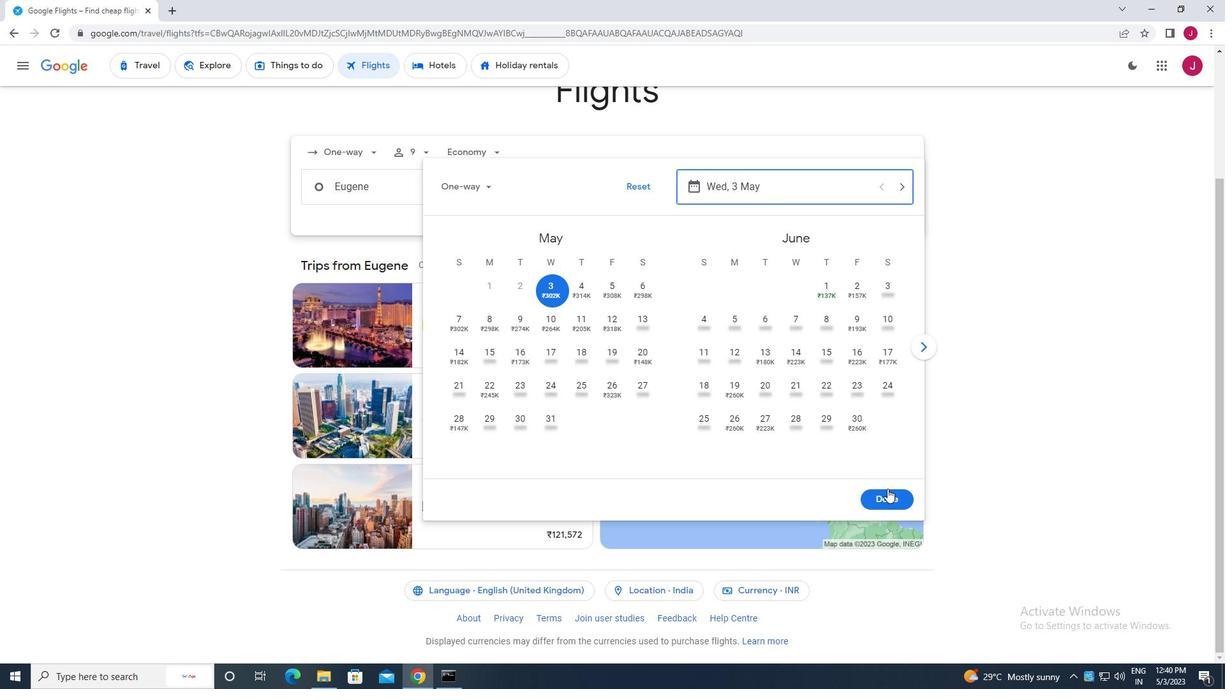 
Action: Mouse pressed left at (885, 495)
Screenshot: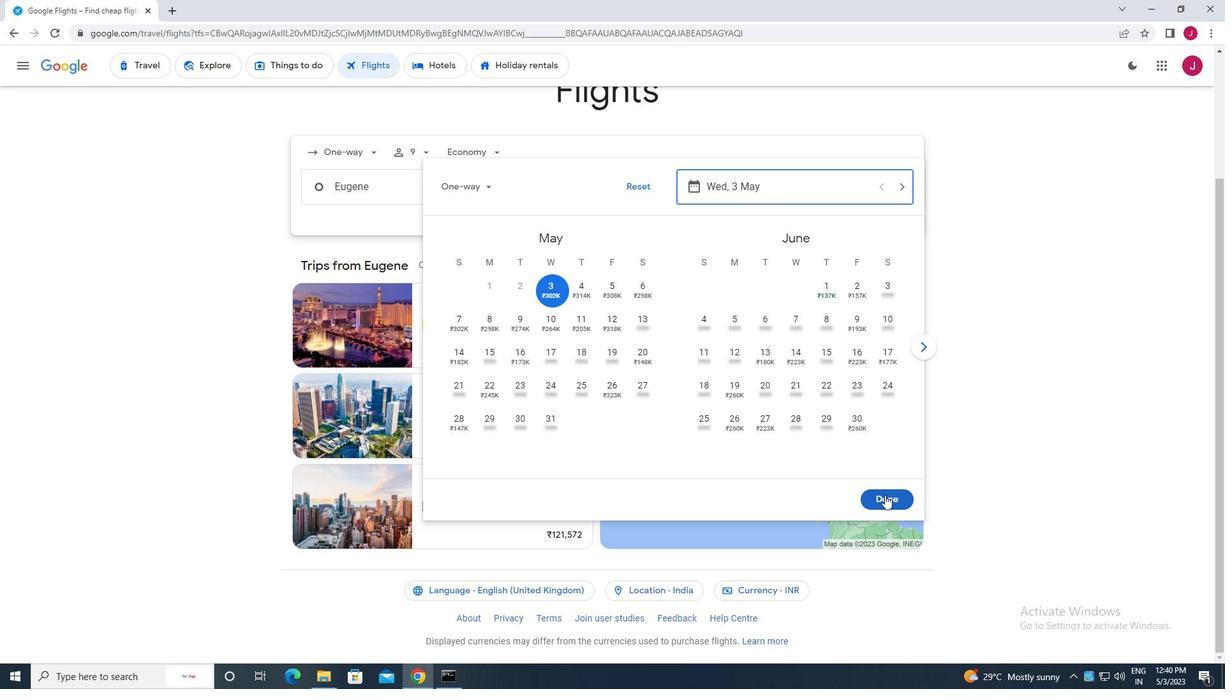 
Action: Mouse moved to (610, 234)
Screenshot: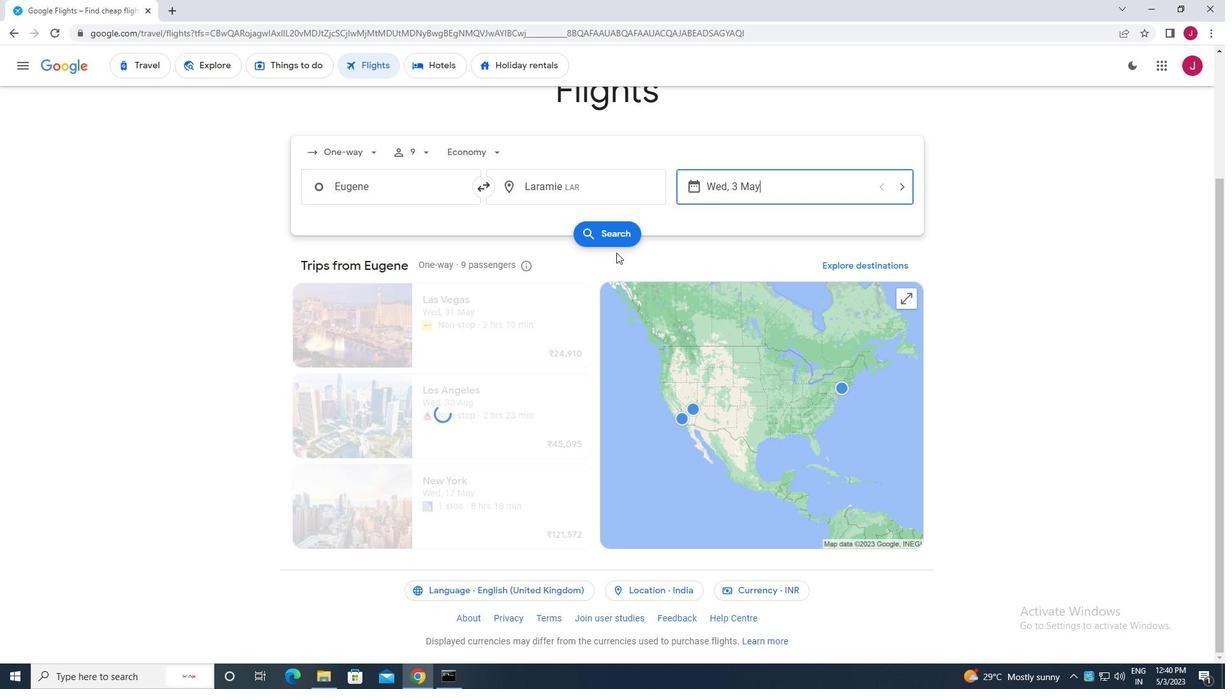 
Action: Mouse pressed left at (610, 234)
Screenshot: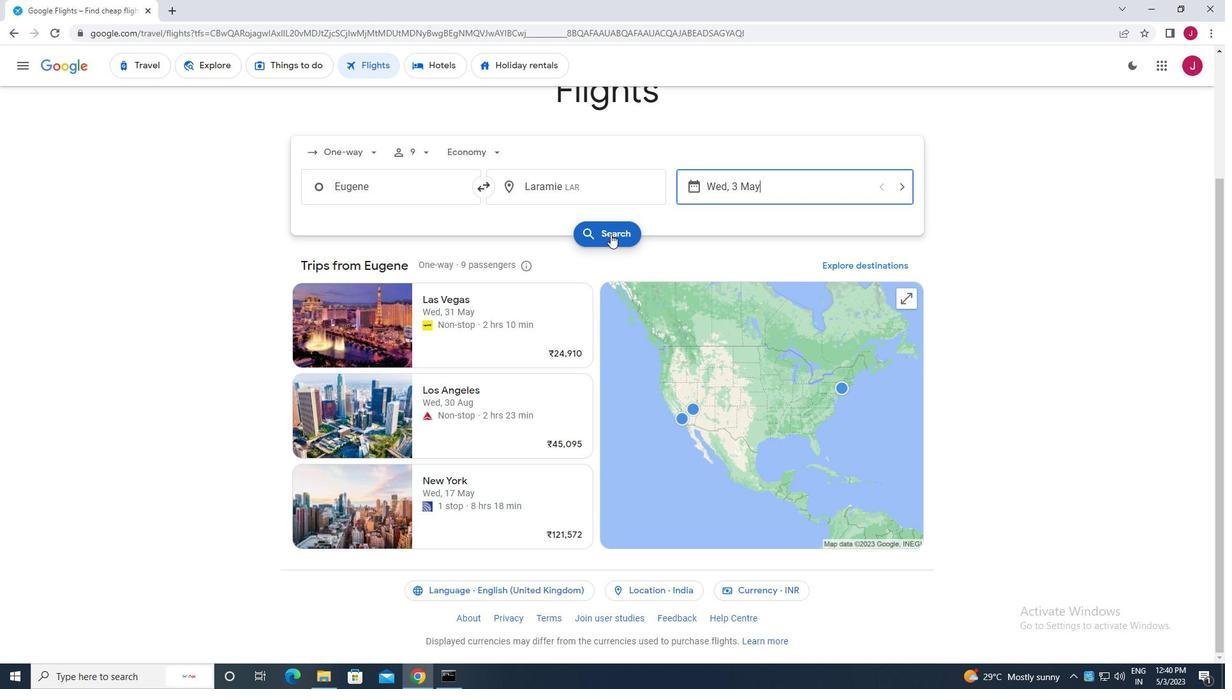 
Action: Mouse moved to (330, 180)
Screenshot: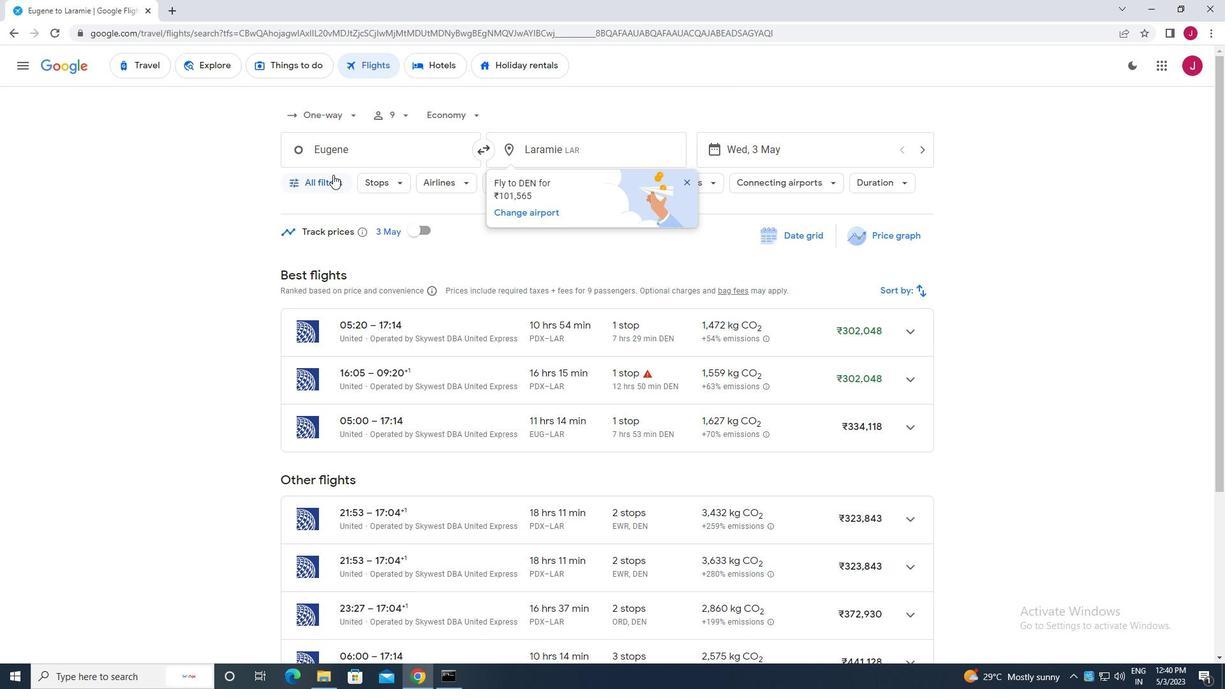 
Action: Mouse pressed left at (330, 180)
Screenshot: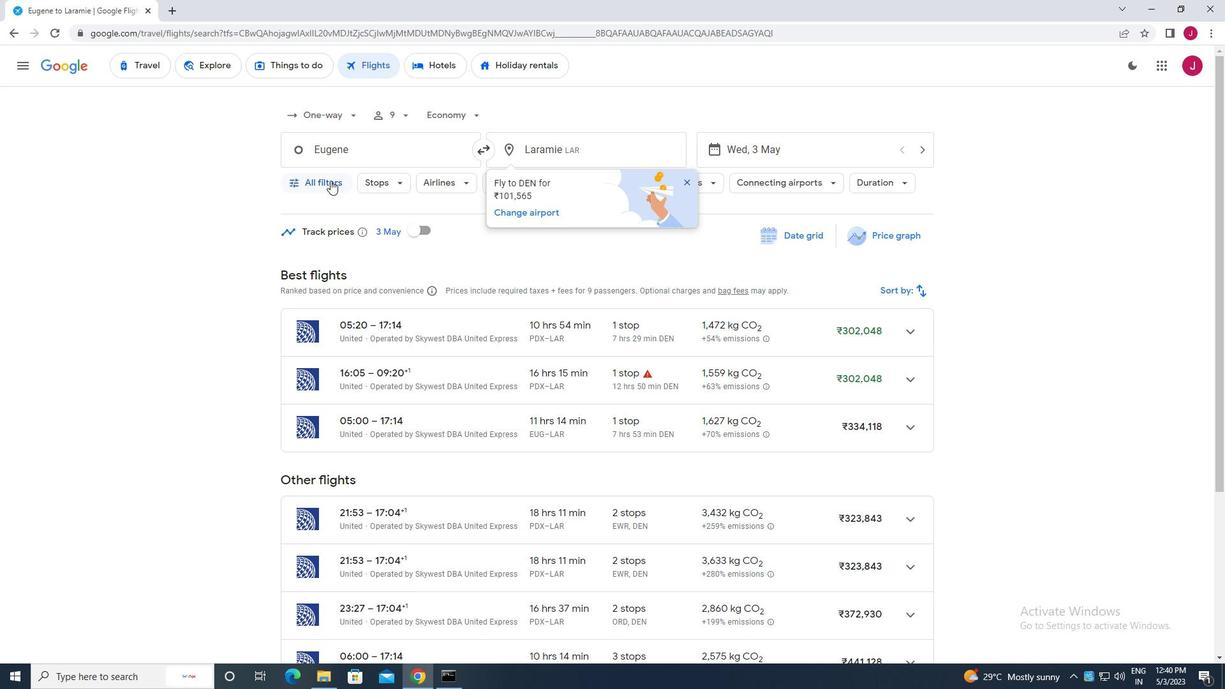 
Action: Mouse moved to (388, 239)
Screenshot: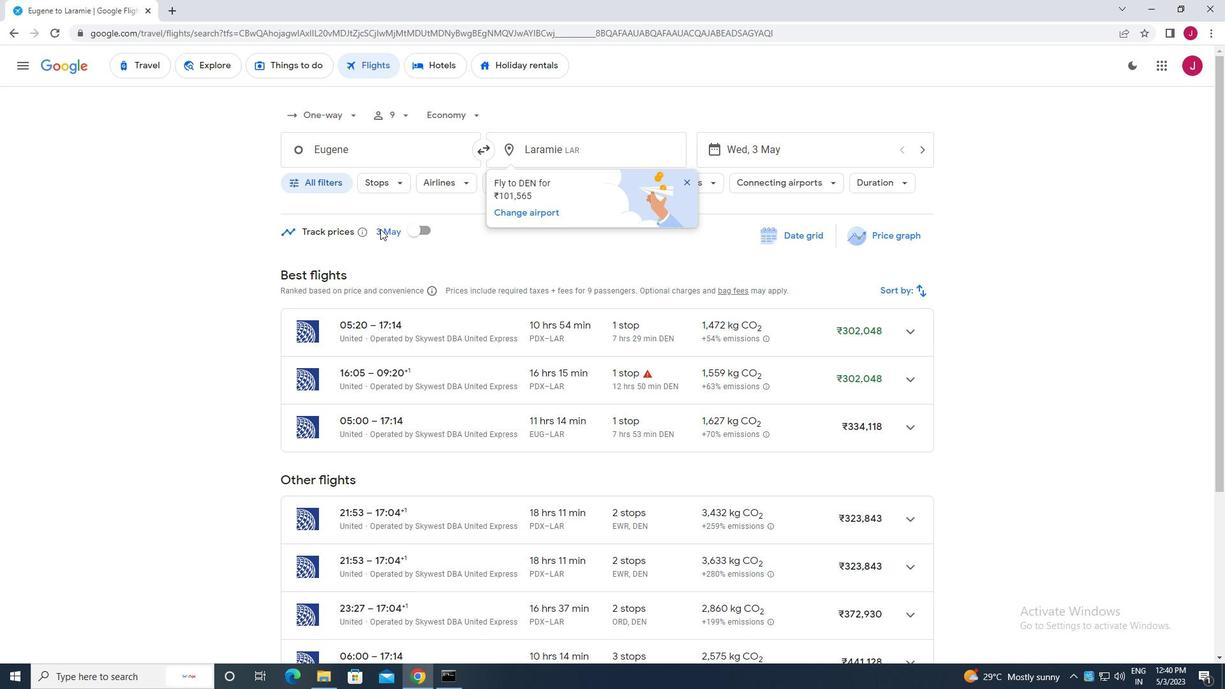 
Action: Mouse scrolled (388, 239) with delta (0, 0)
Screenshot: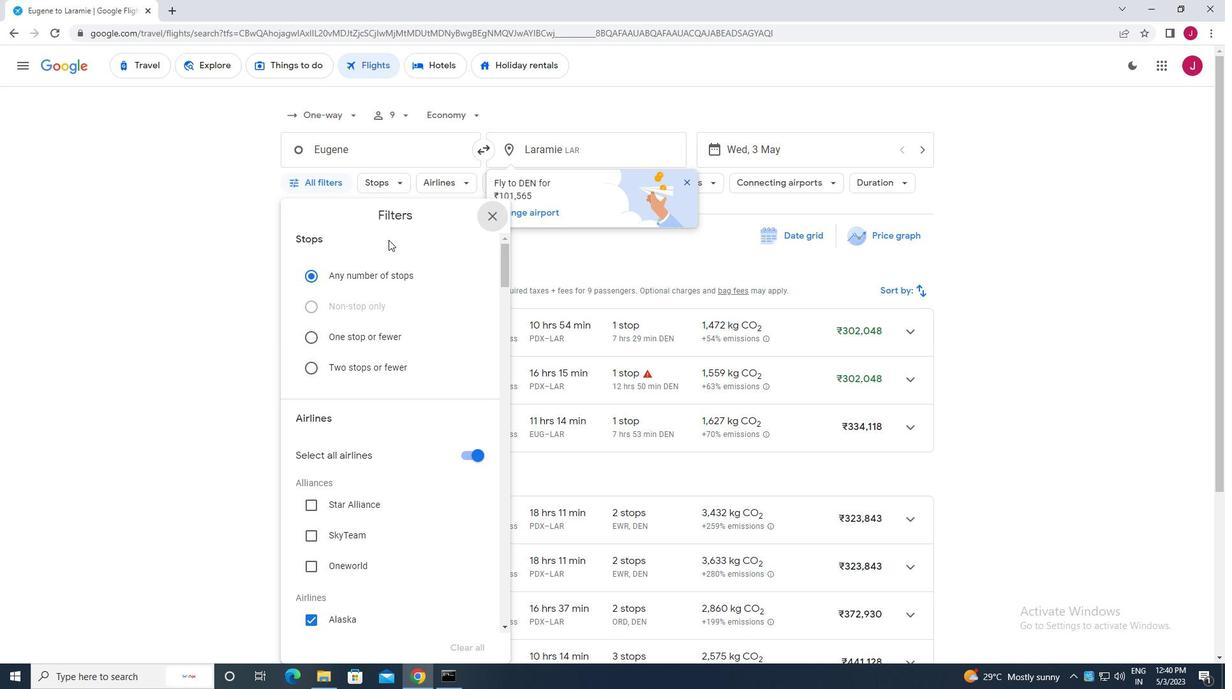 
Action: Mouse scrolled (388, 239) with delta (0, 0)
Screenshot: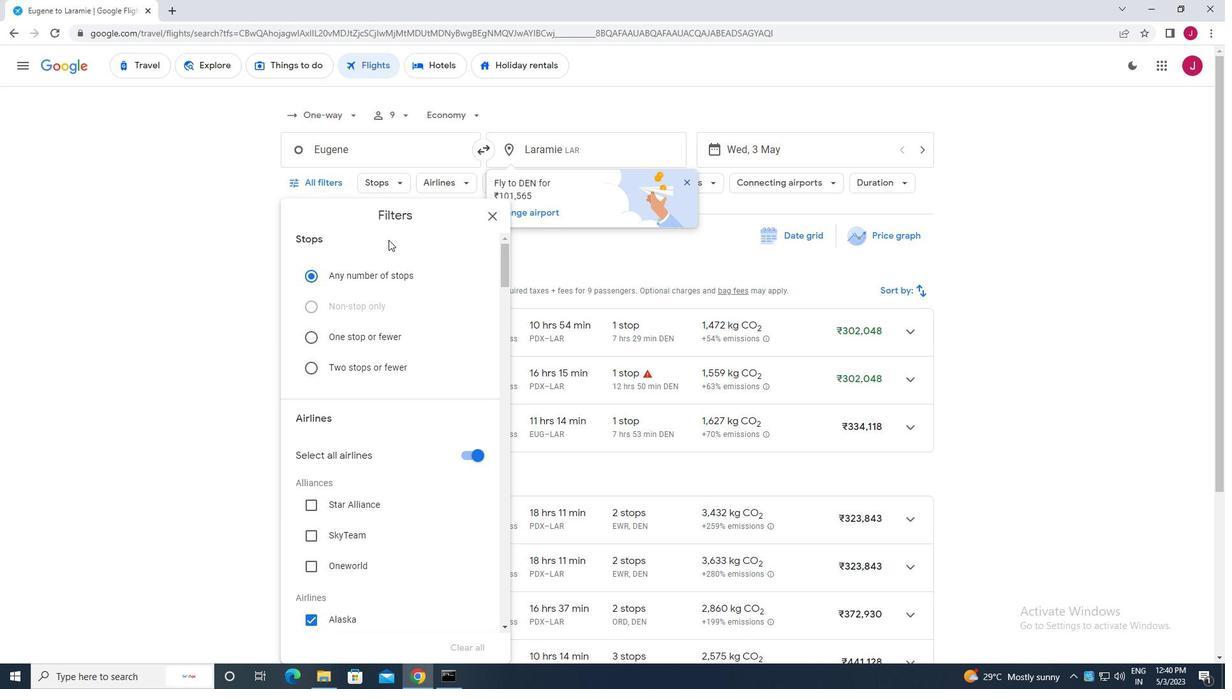 
Action: Mouse moved to (465, 326)
Screenshot: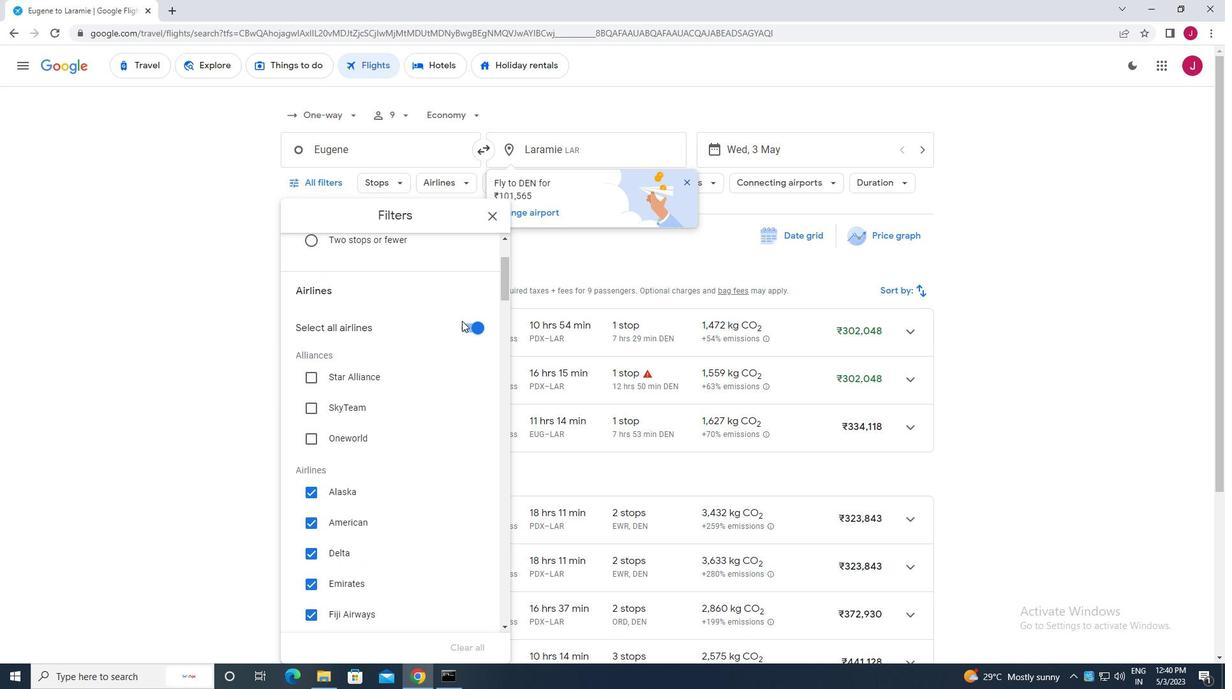 
Action: Mouse pressed left at (465, 326)
Screenshot: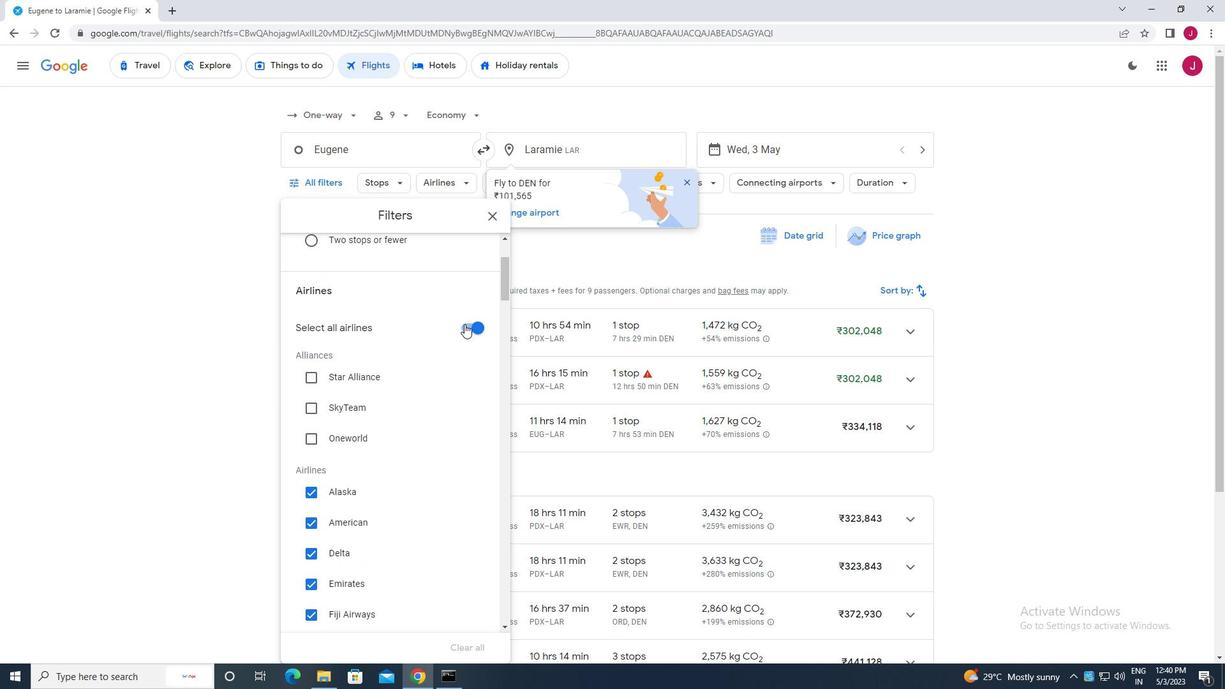 
Action: Mouse moved to (372, 299)
Screenshot: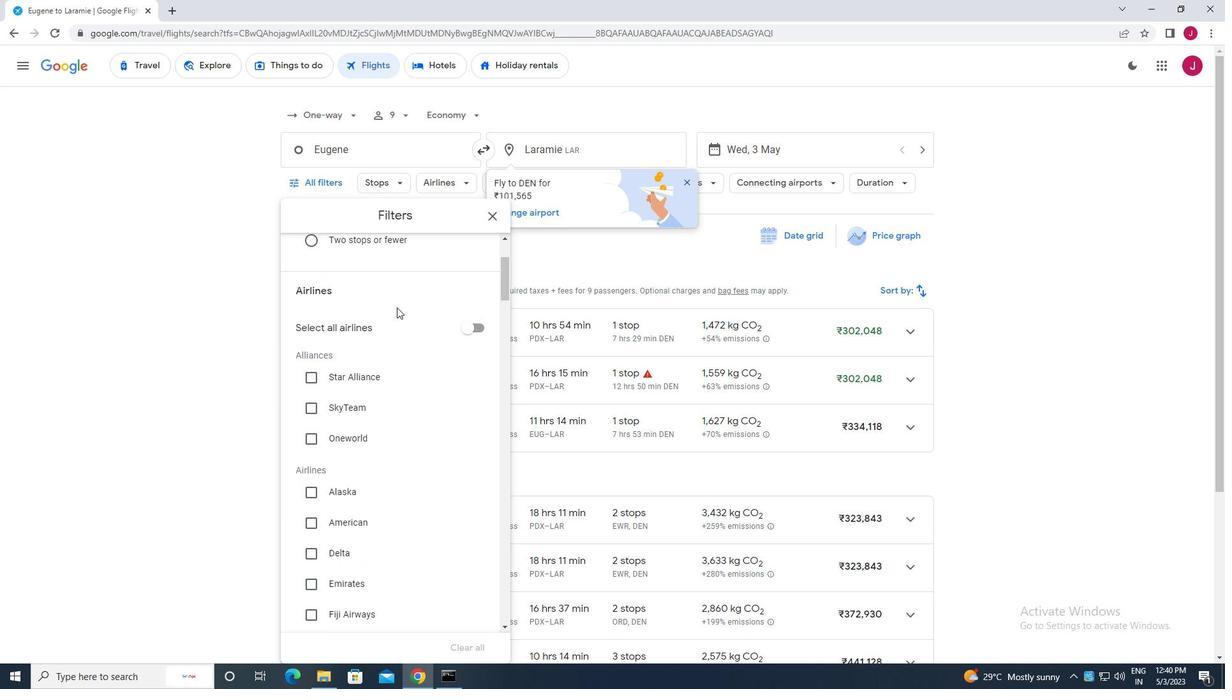
Action: Mouse scrolled (372, 298) with delta (0, 0)
Screenshot: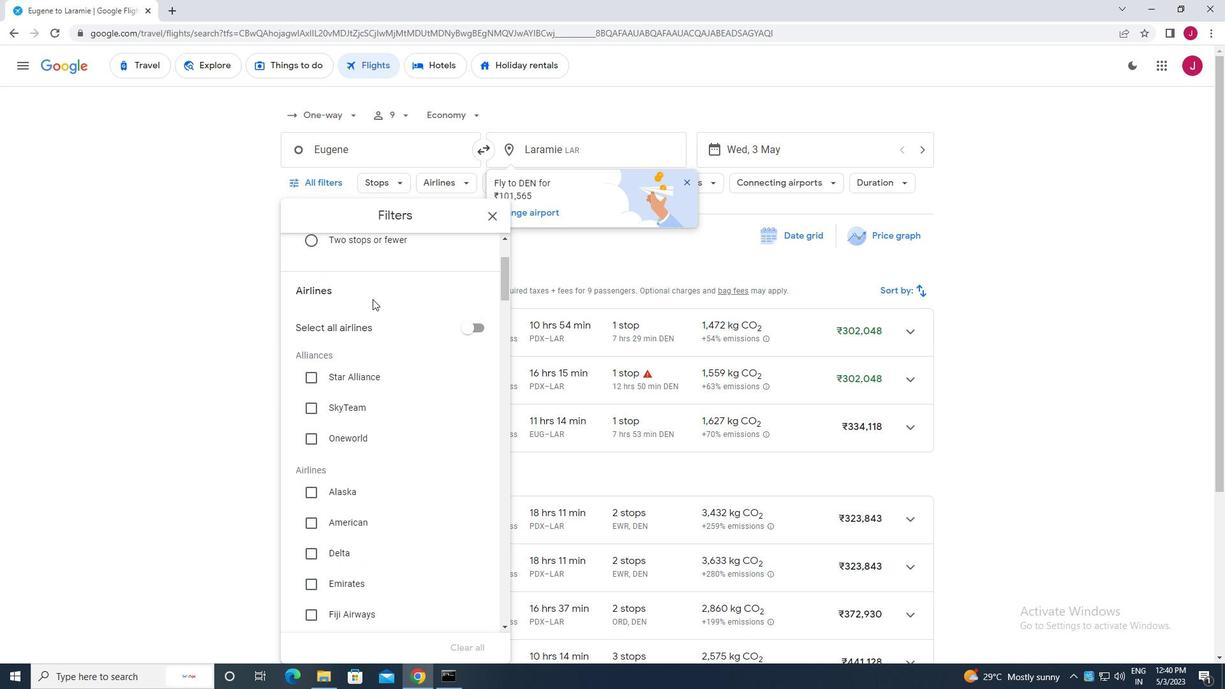 
Action: Mouse scrolled (372, 298) with delta (0, 0)
Screenshot: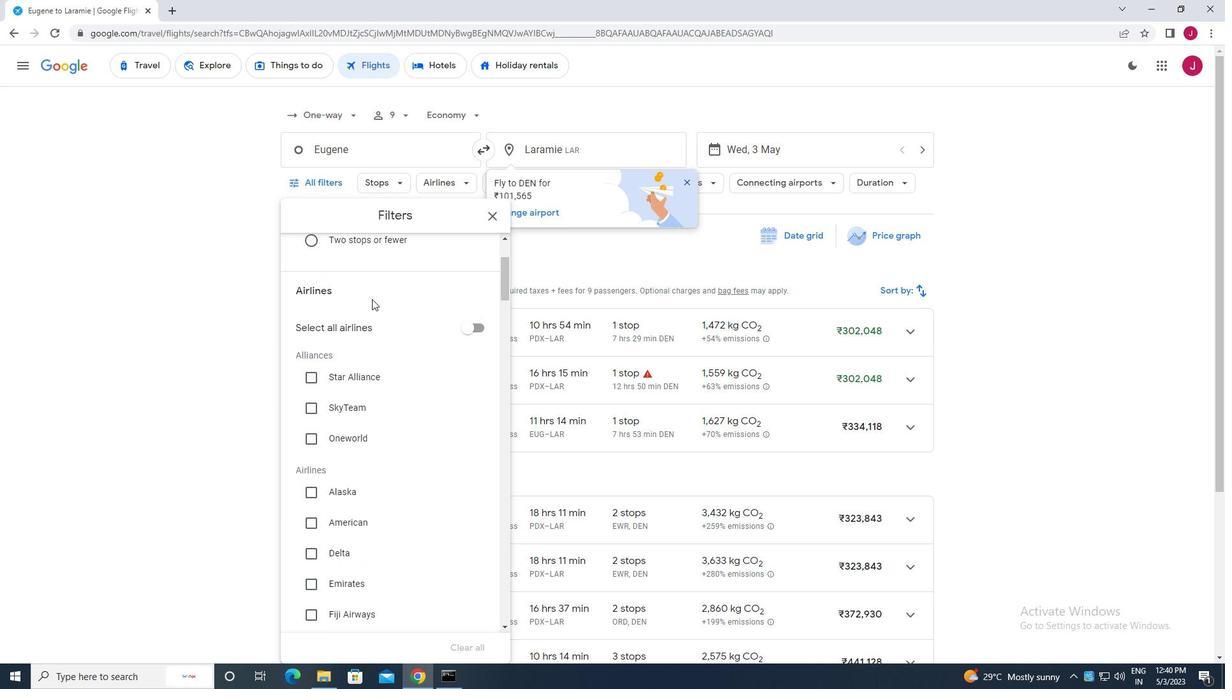 
Action: Mouse moved to (370, 327)
Screenshot: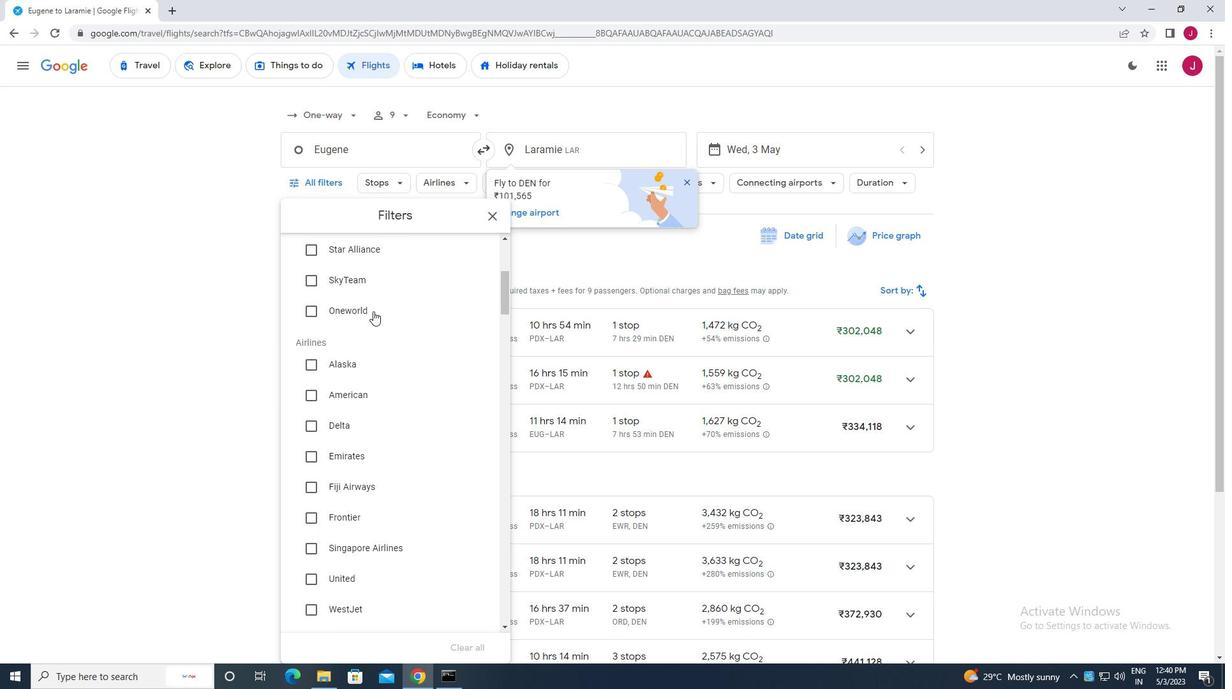 
Action: Mouse scrolled (370, 326) with delta (0, 0)
Screenshot: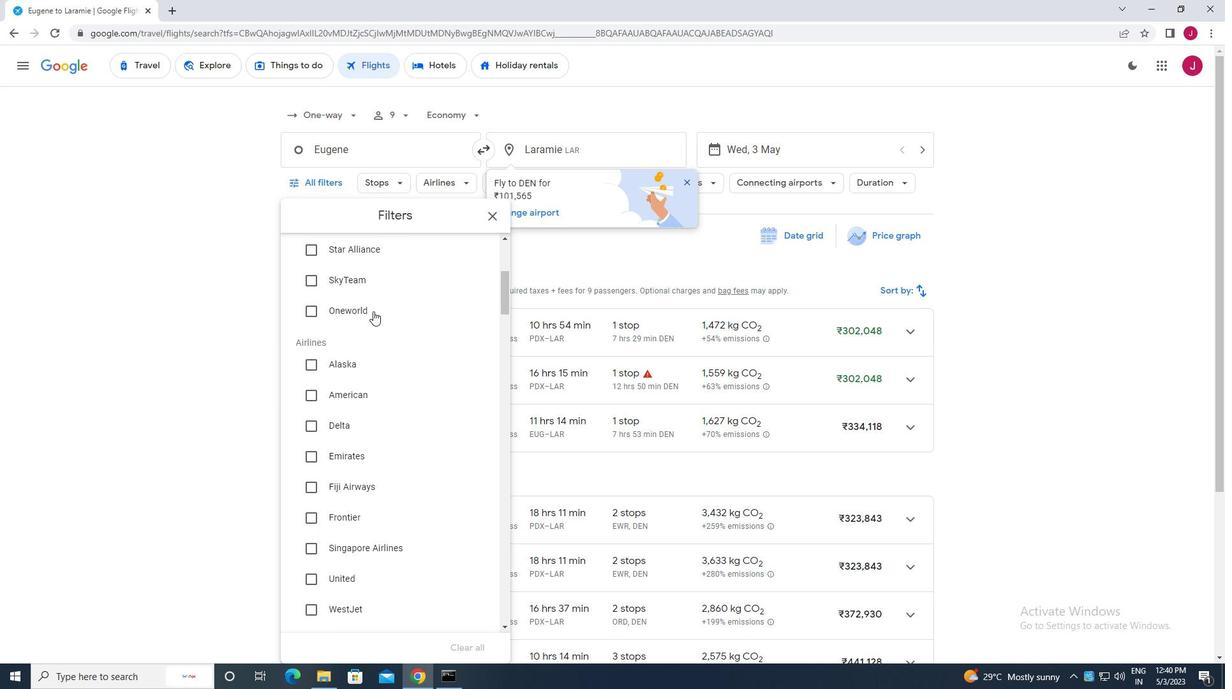 
Action: Mouse moved to (369, 333)
Screenshot: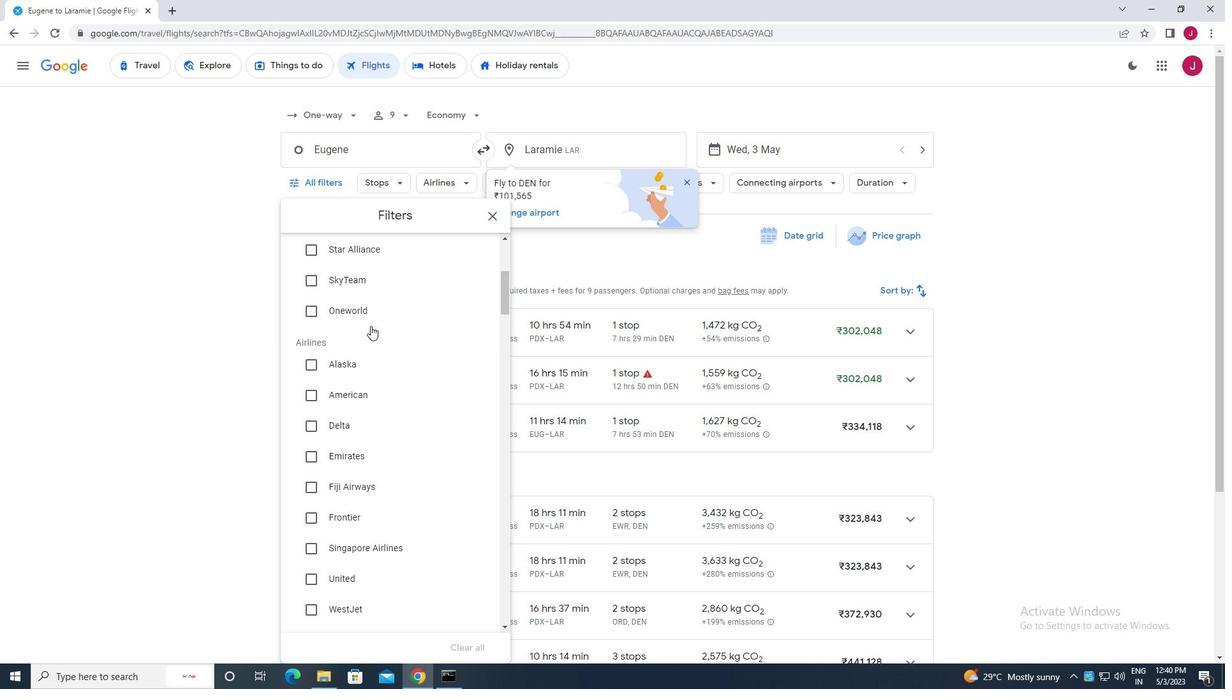 
Action: Mouse scrolled (369, 333) with delta (0, 0)
Screenshot: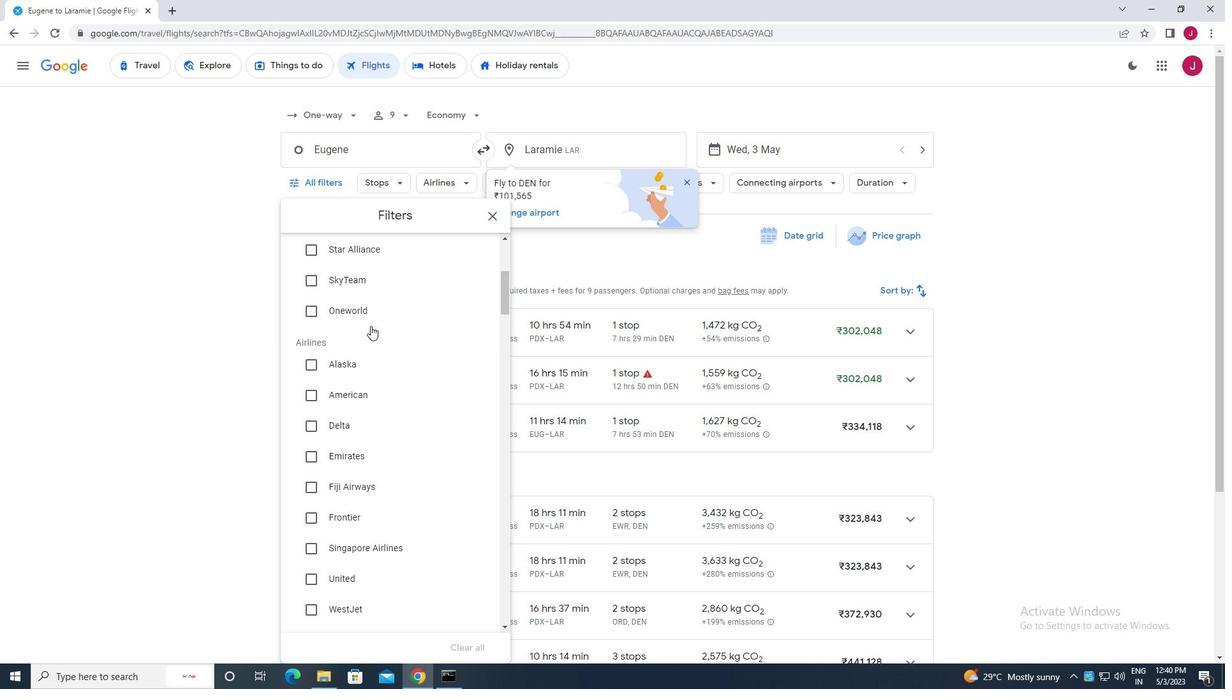 
Action: Mouse moved to (352, 278)
Screenshot: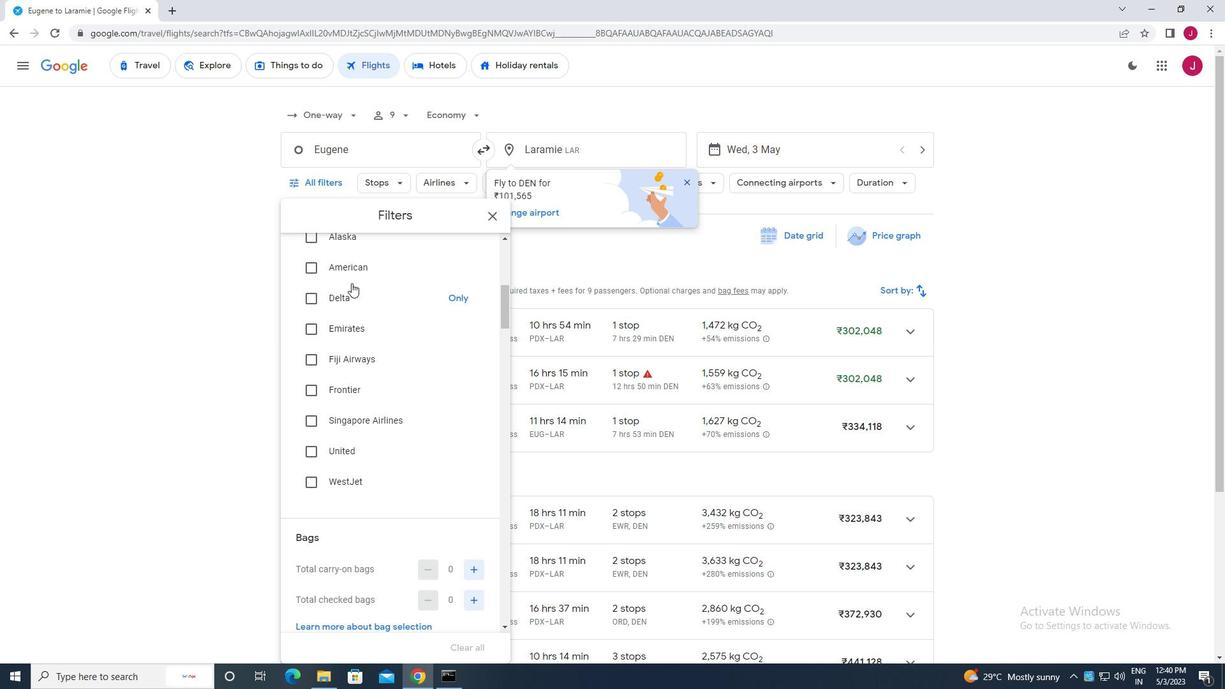 
Action: Mouse scrolled (352, 277) with delta (0, 0)
Screenshot: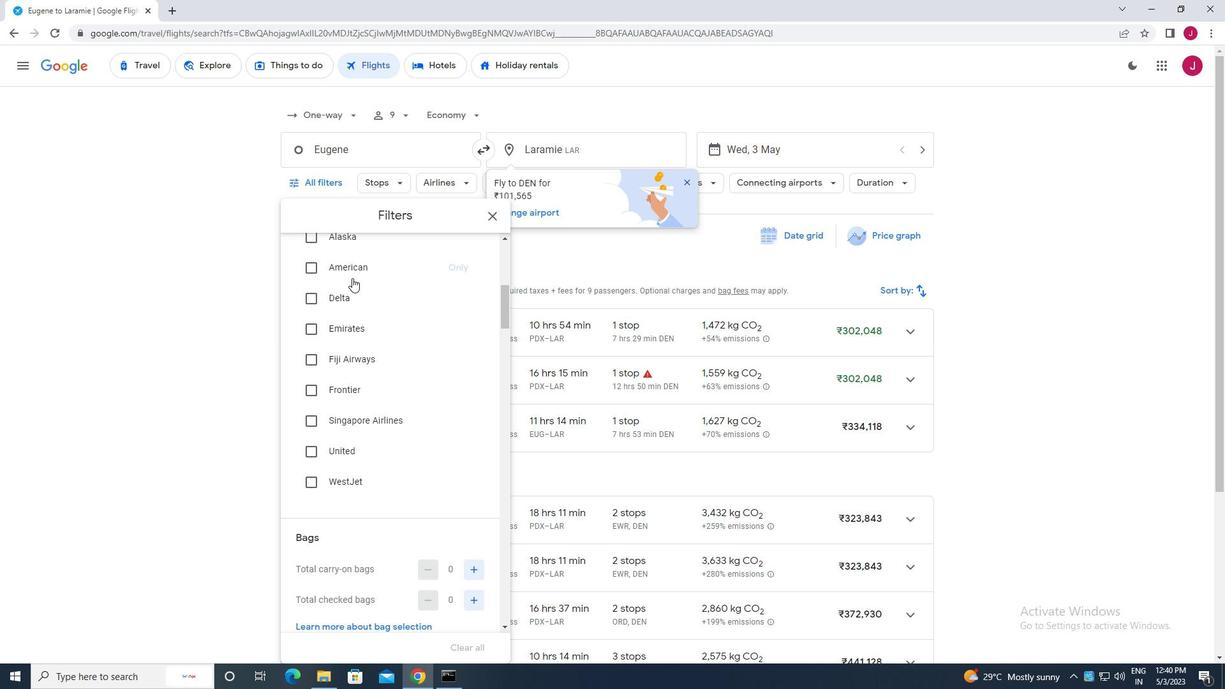 
Action: Mouse scrolled (352, 277) with delta (0, 0)
Screenshot: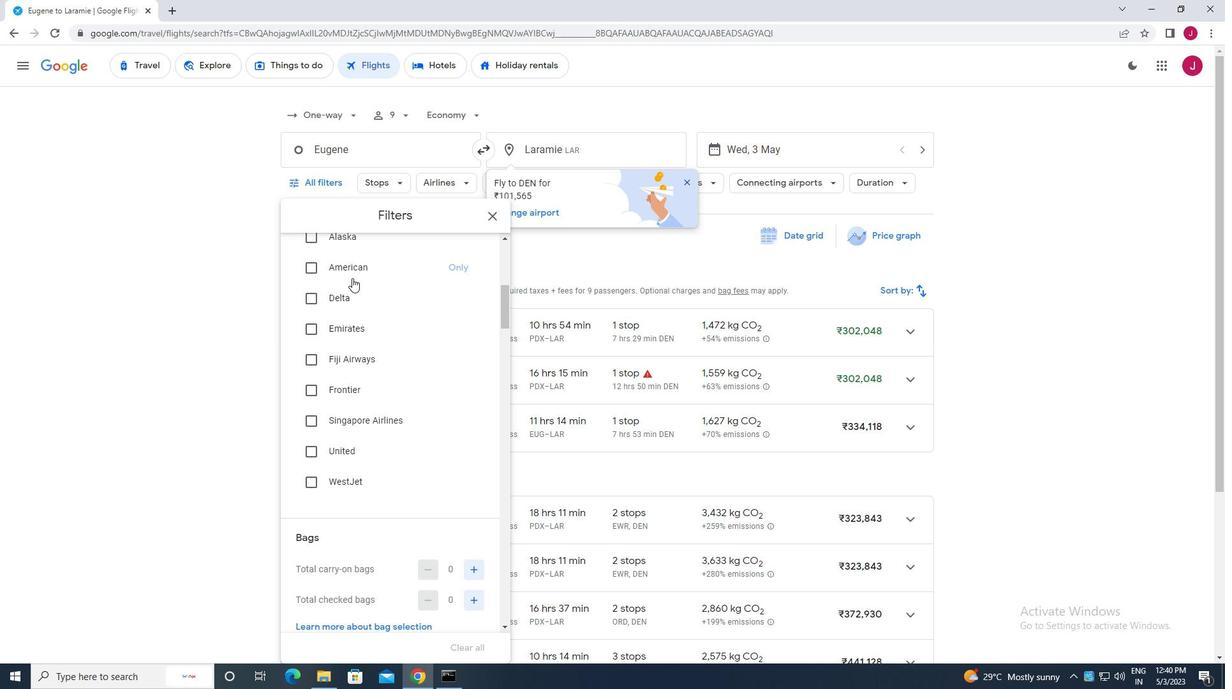 
Action: Mouse scrolled (352, 277) with delta (0, 0)
Screenshot: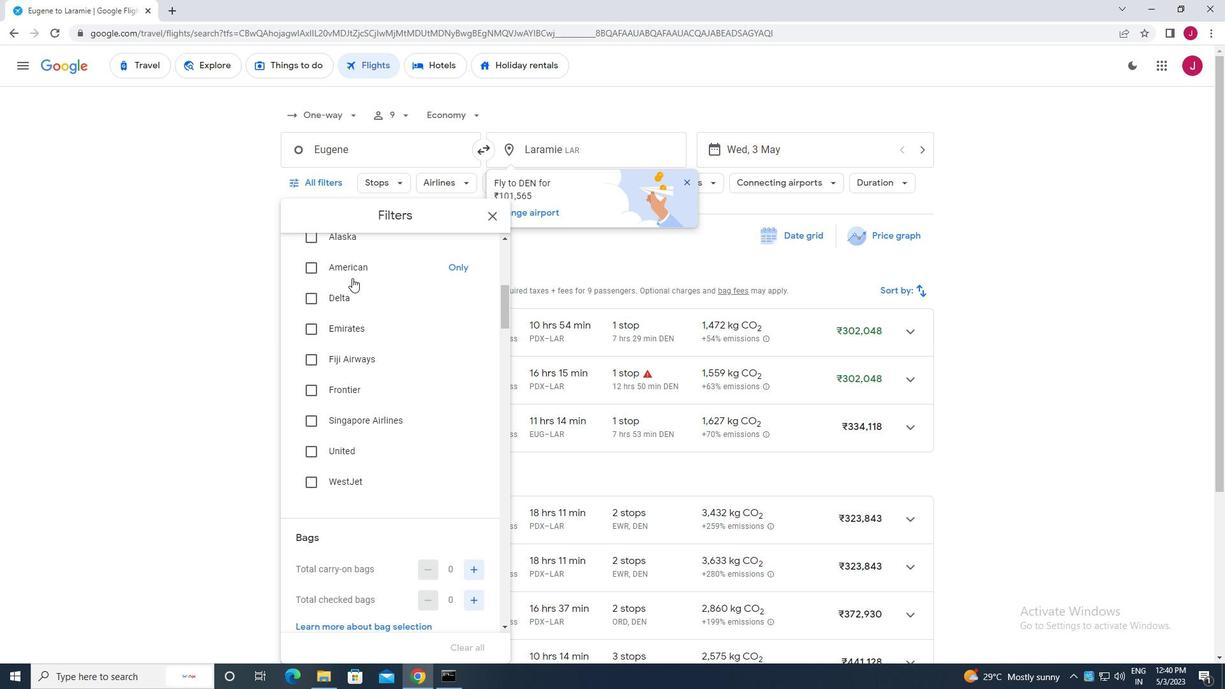 
Action: Mouse moved to (352, 278)
Screenshot: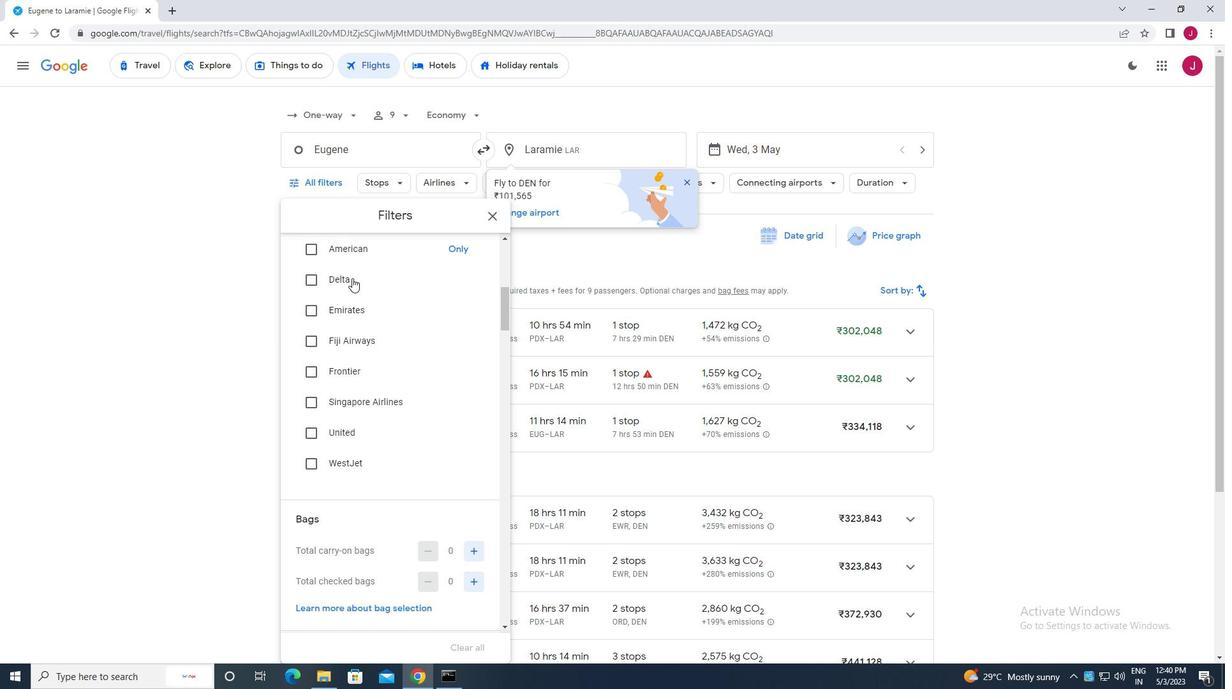 
Action: Mouse scrolled (352, 277) with delta (0, 0)
Screenshot: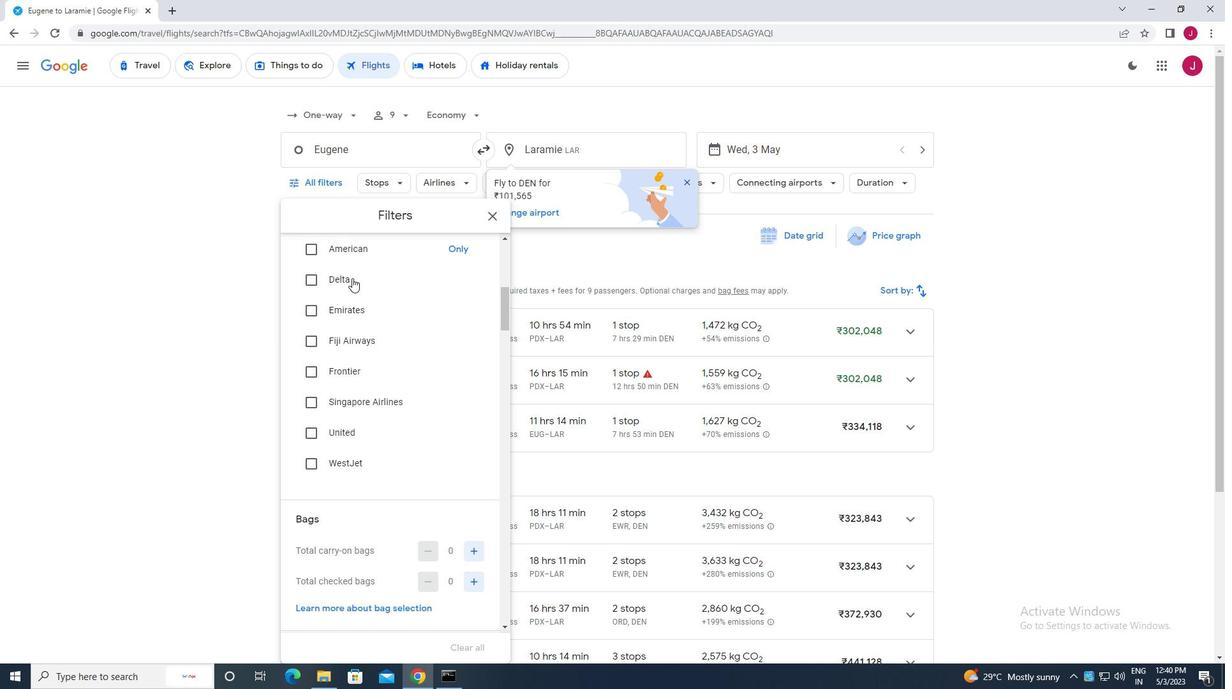 
Action: Mouse moved to (352, 280)
Screenshot: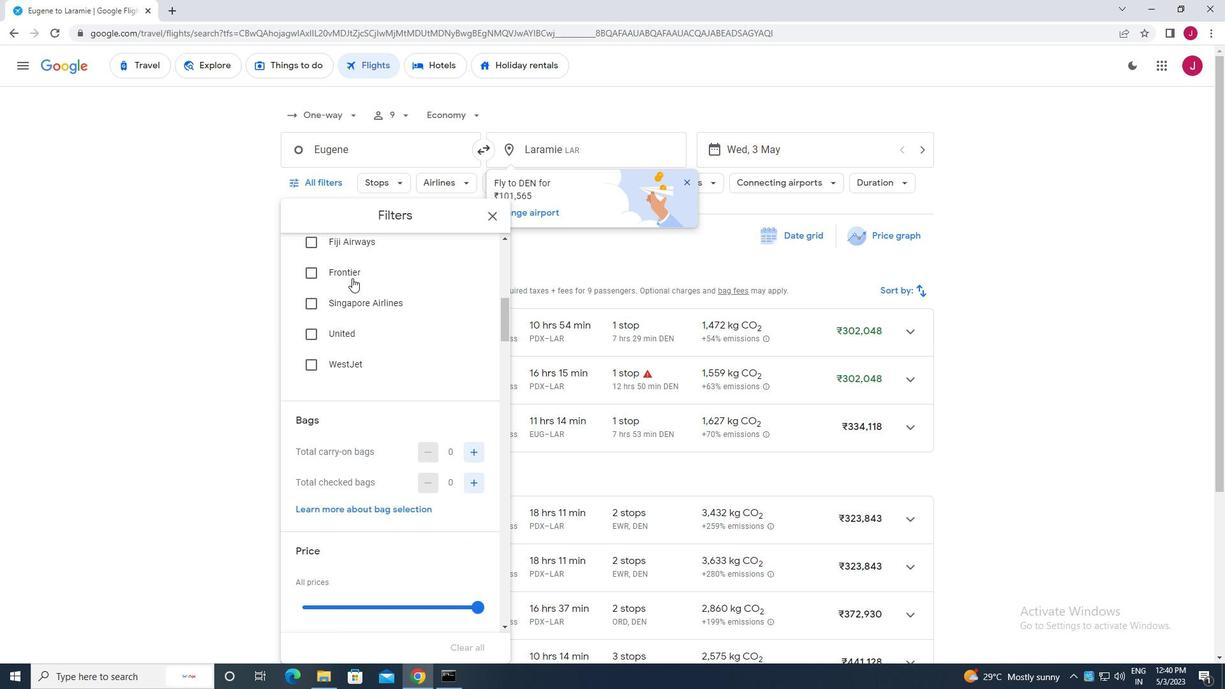 
Action: Mouse scrolled (352, 279) with delta (0, 0)
Screenshot: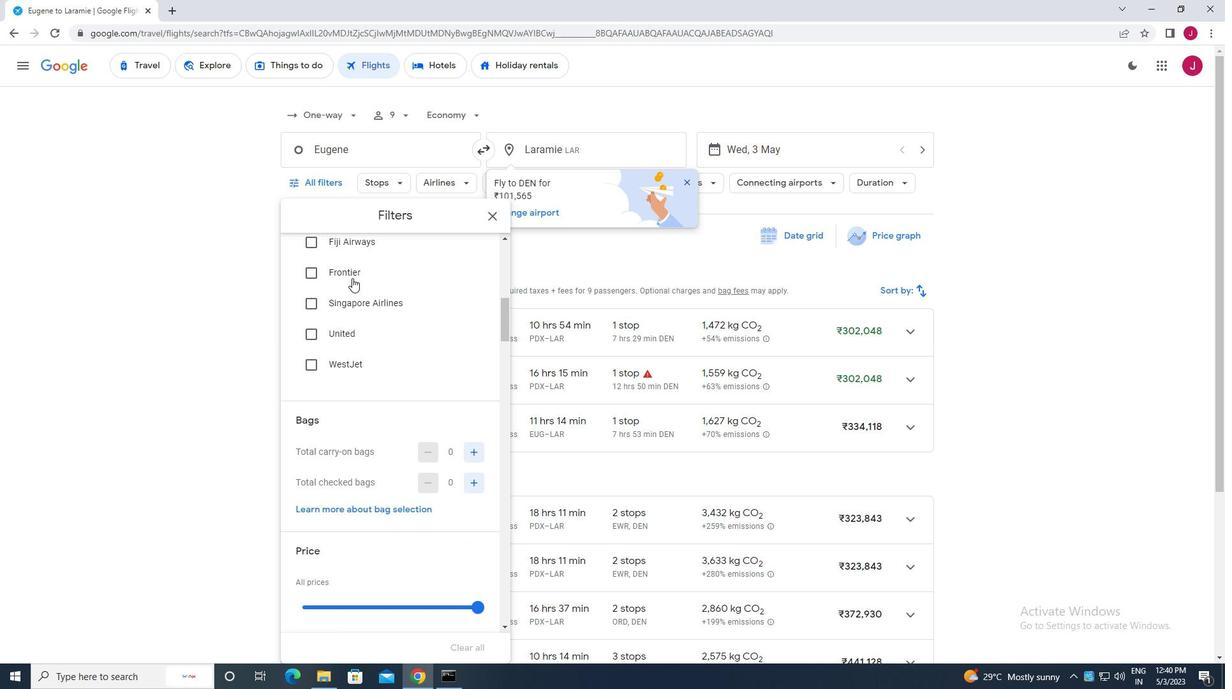 
Action: Mouse moved to (471, 278)
Screenshot: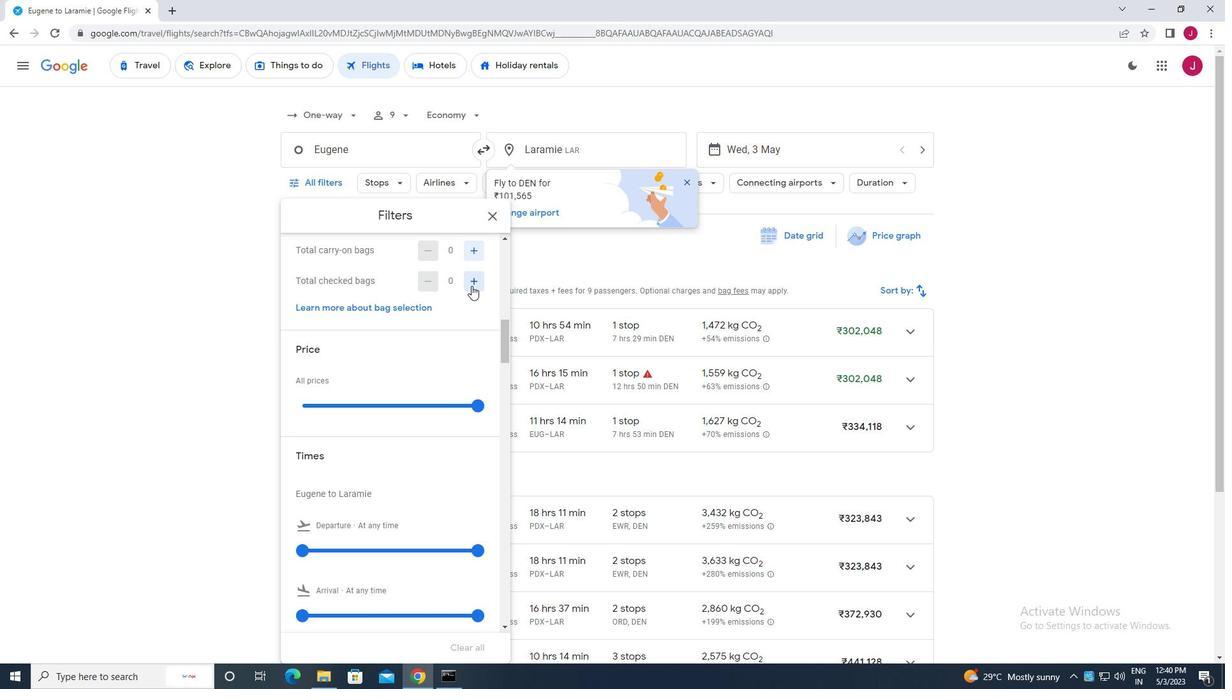 
Action: Mouse pressed left at (471, 278)
Screenshot: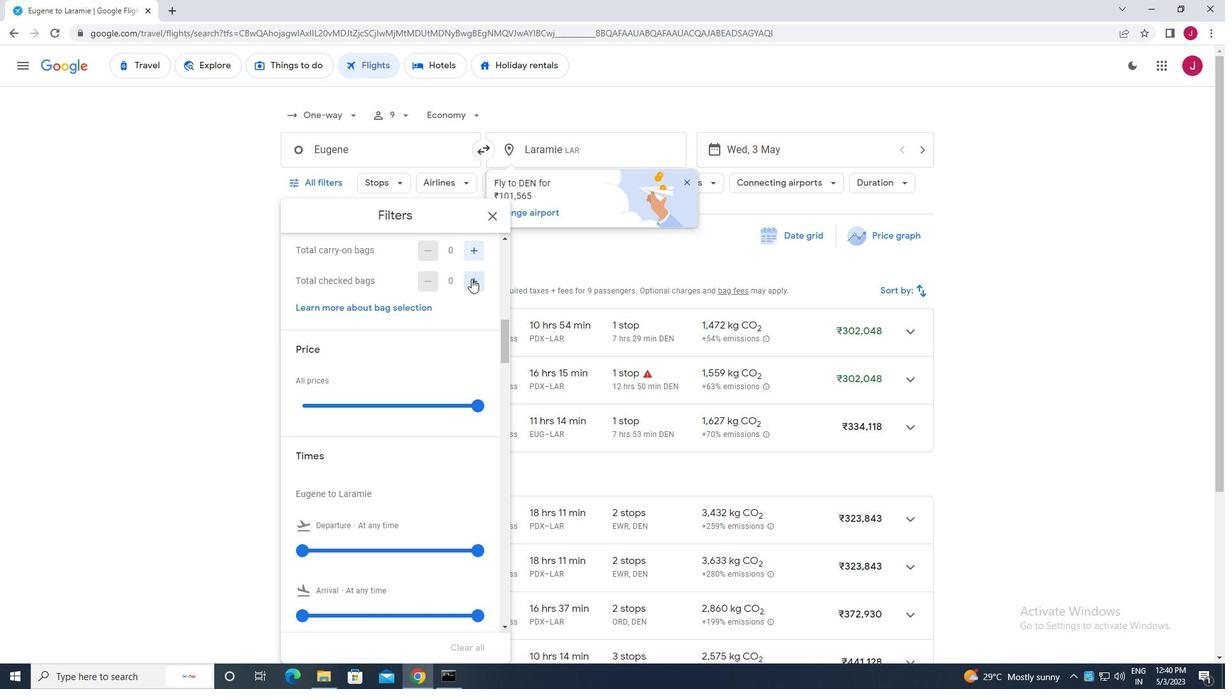
Action: Mouse pressed left at (471, 278)
Screenshot: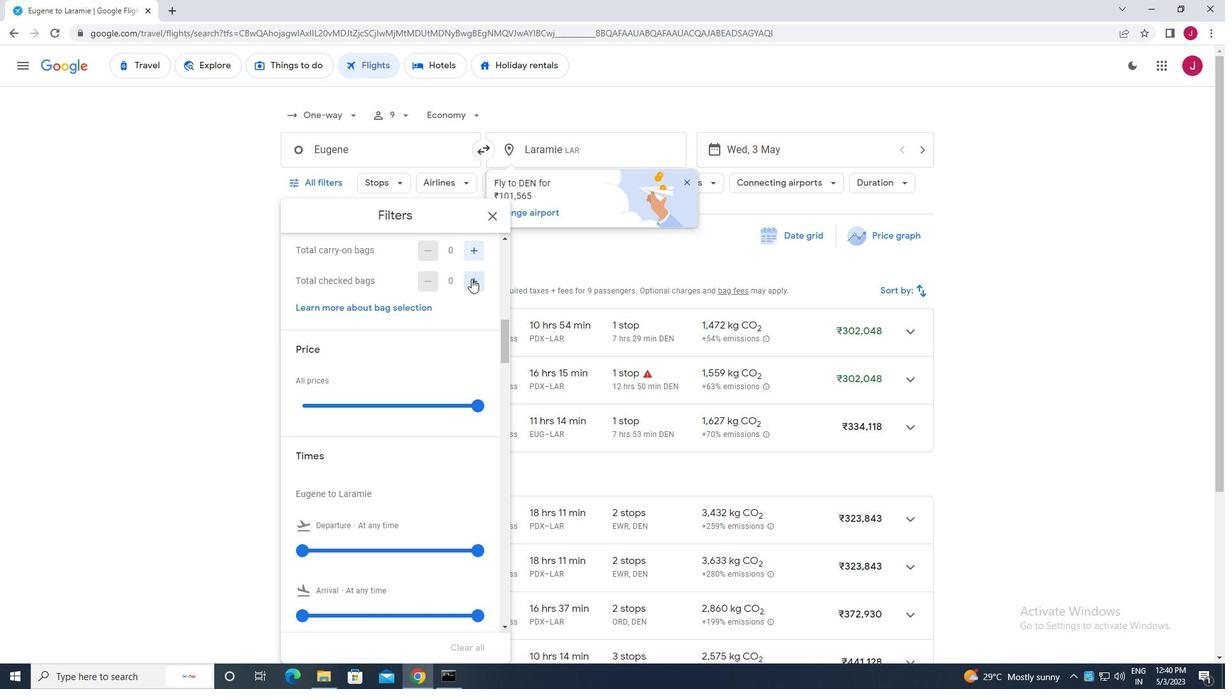 
Action: Mouse pressed left at (471, 278)
Screenshot: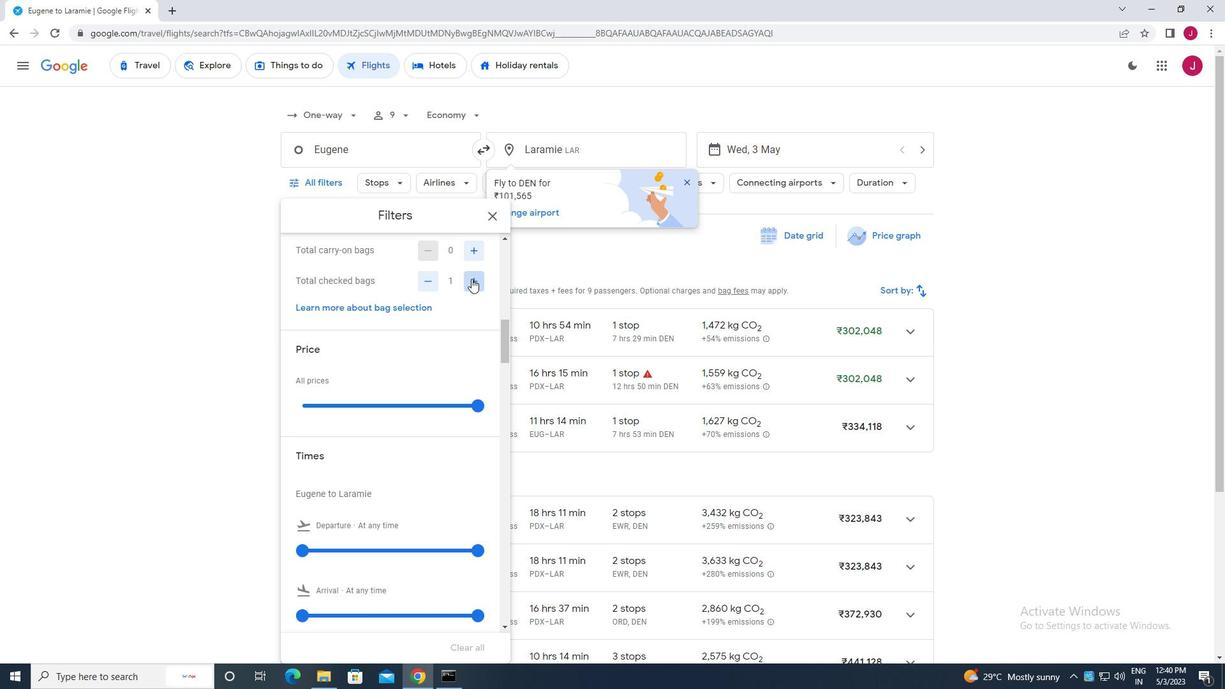 
Action: Mouse pressed left at (471, 278)
Screenshot: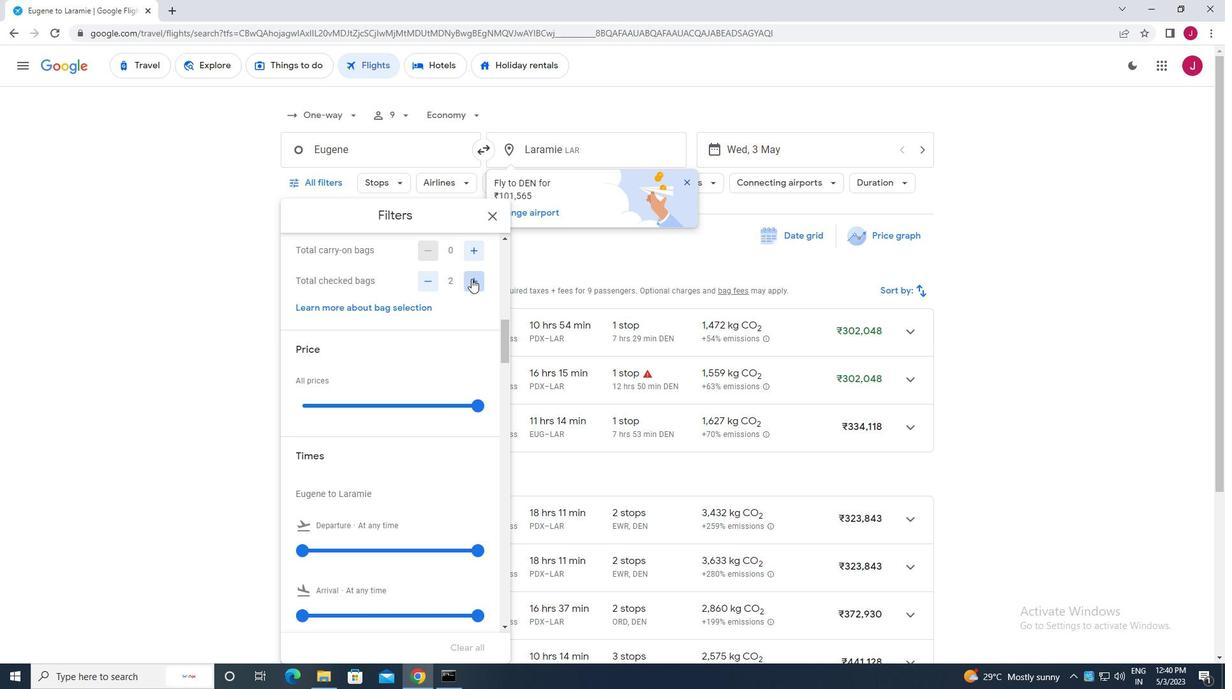 
Action: Mouse pressed left at (471, 278)
Screenshot: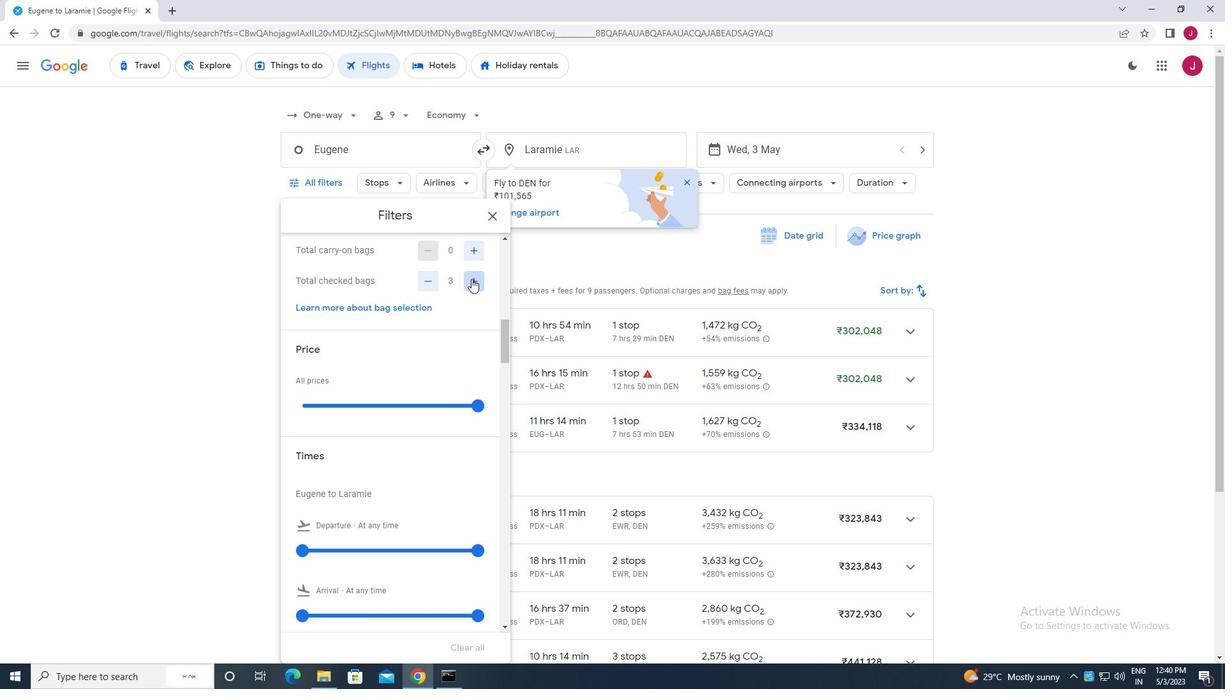 
Action: Mouse pressed left at (471, 278)
Screenshot: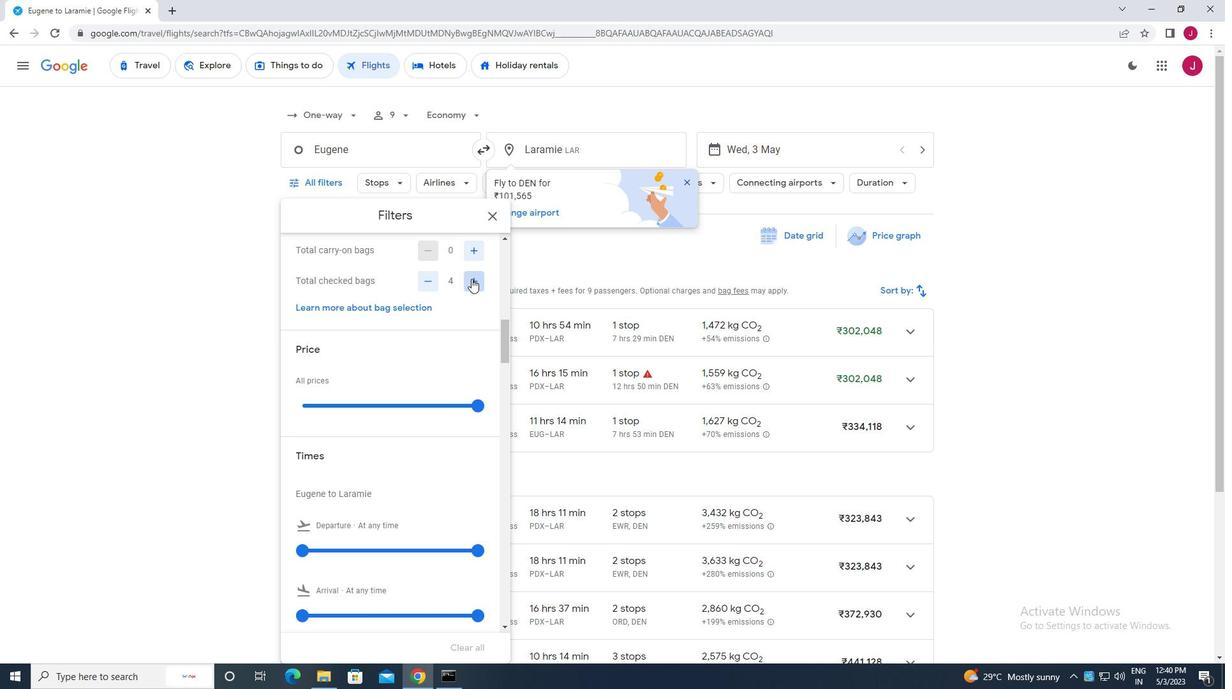 
Action: Mouse pressed left at (471, 278)
Screenshot: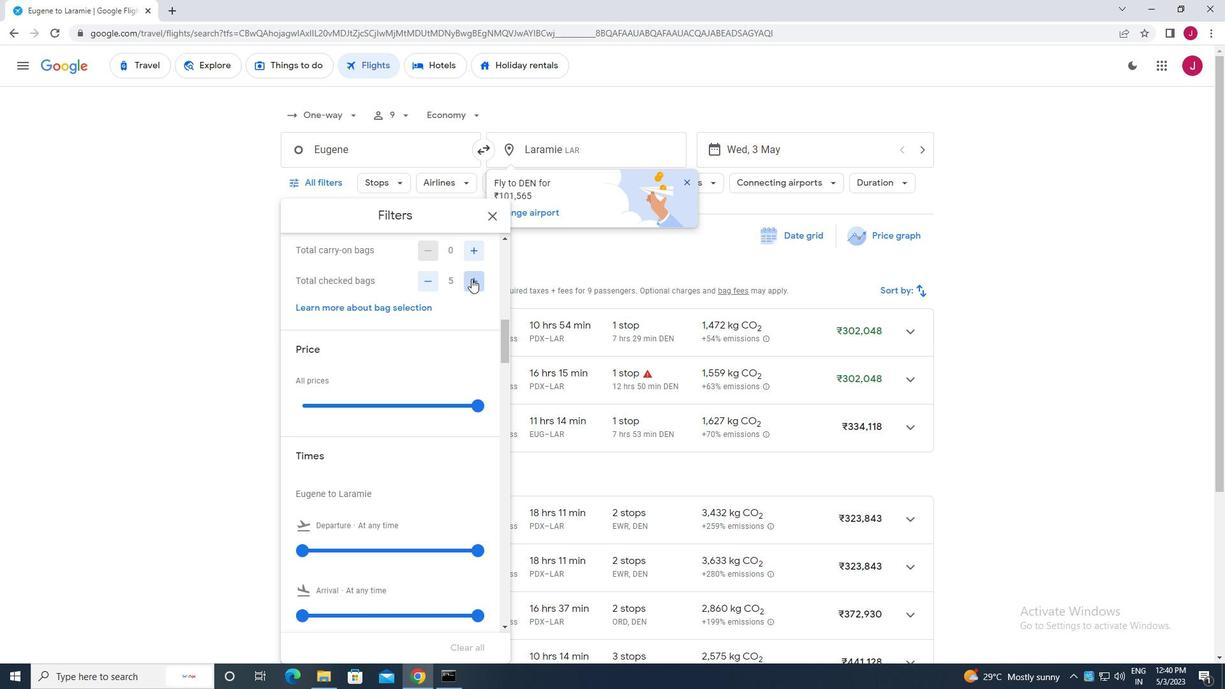 
Action: Mouse pressed left at (471, 278)
Screenshot: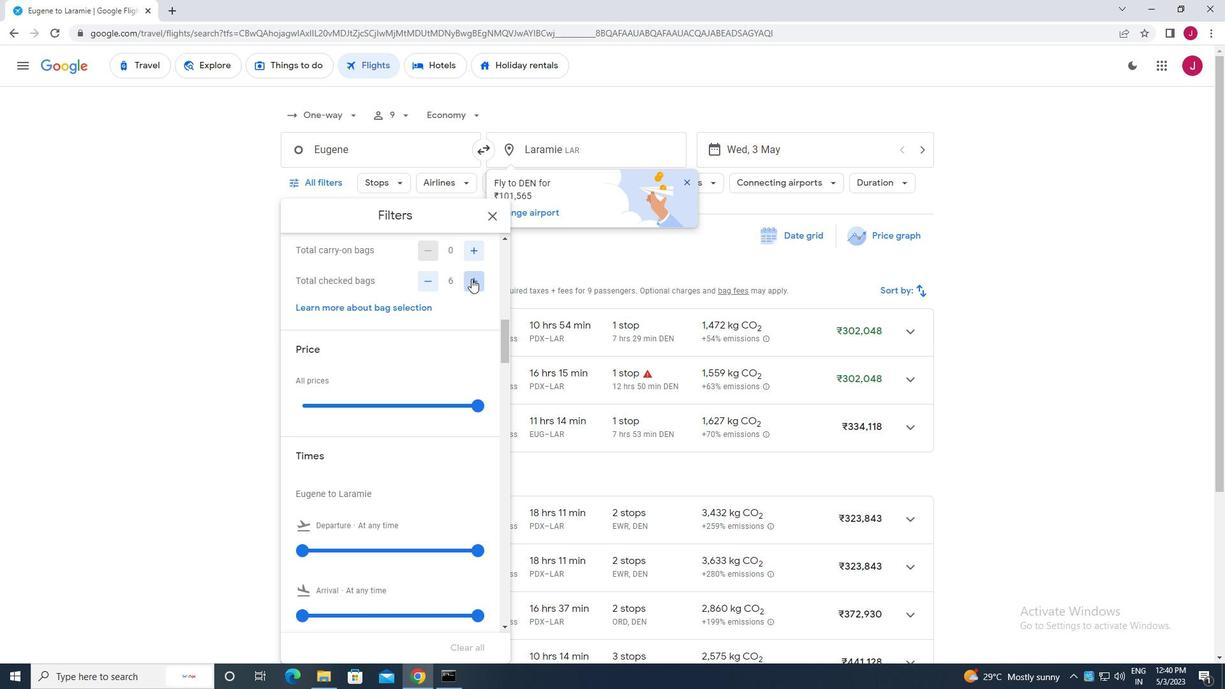 
Action: Mouse pressed left at (471, 278)
Screenshot: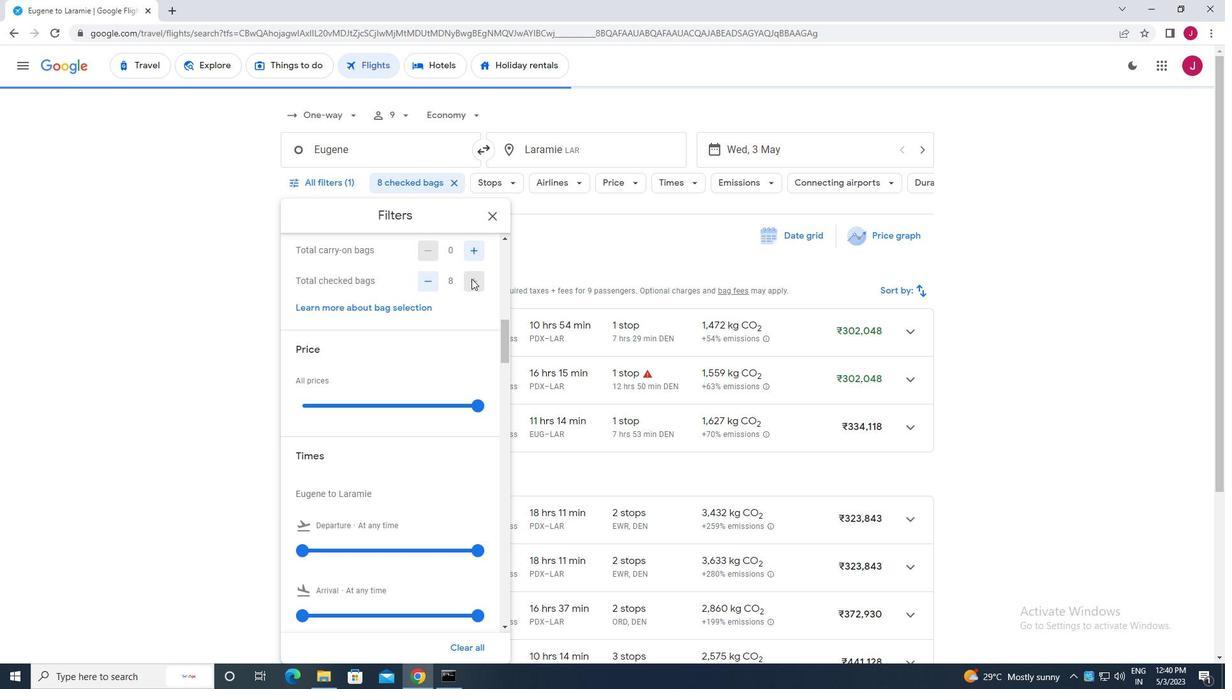 
Action: Mouse moved to (480, 407)
Screenshot: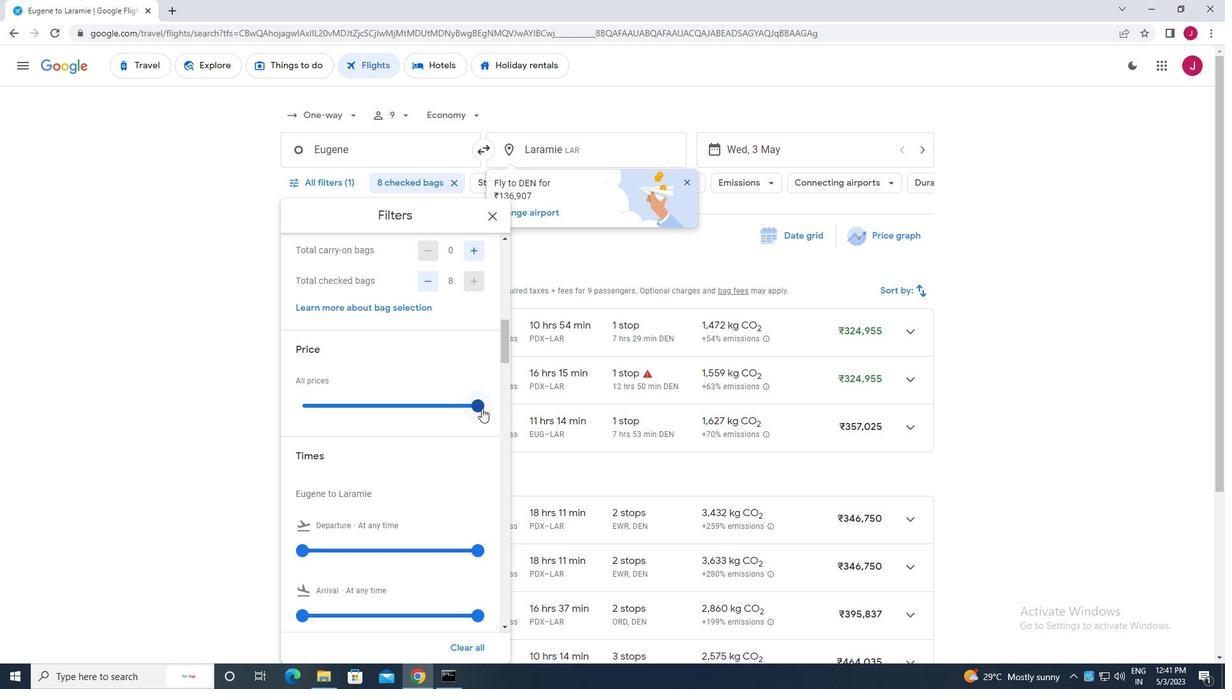 
Action: Mouse pressed left at (480, 407)
Screenshot: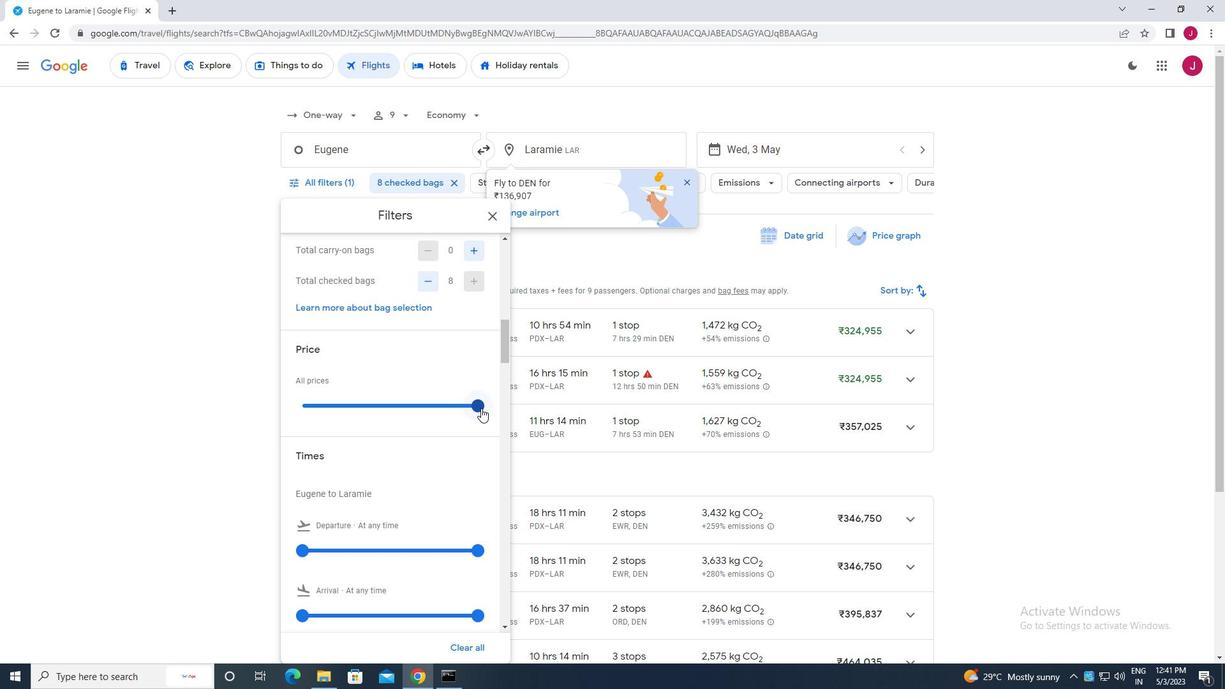 
Action: Mouse moved to (427, 343)
Screenshot: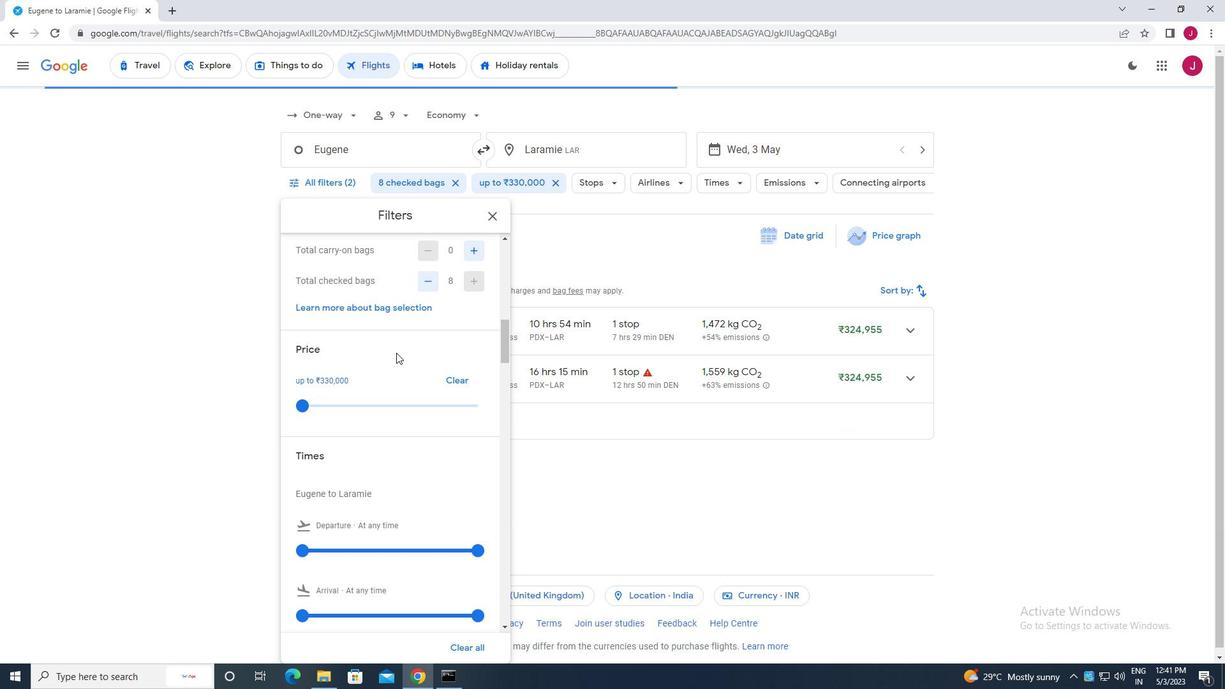 
Action: Mouse scrolled (427, 342) with delta (0, 0)
Screenshot: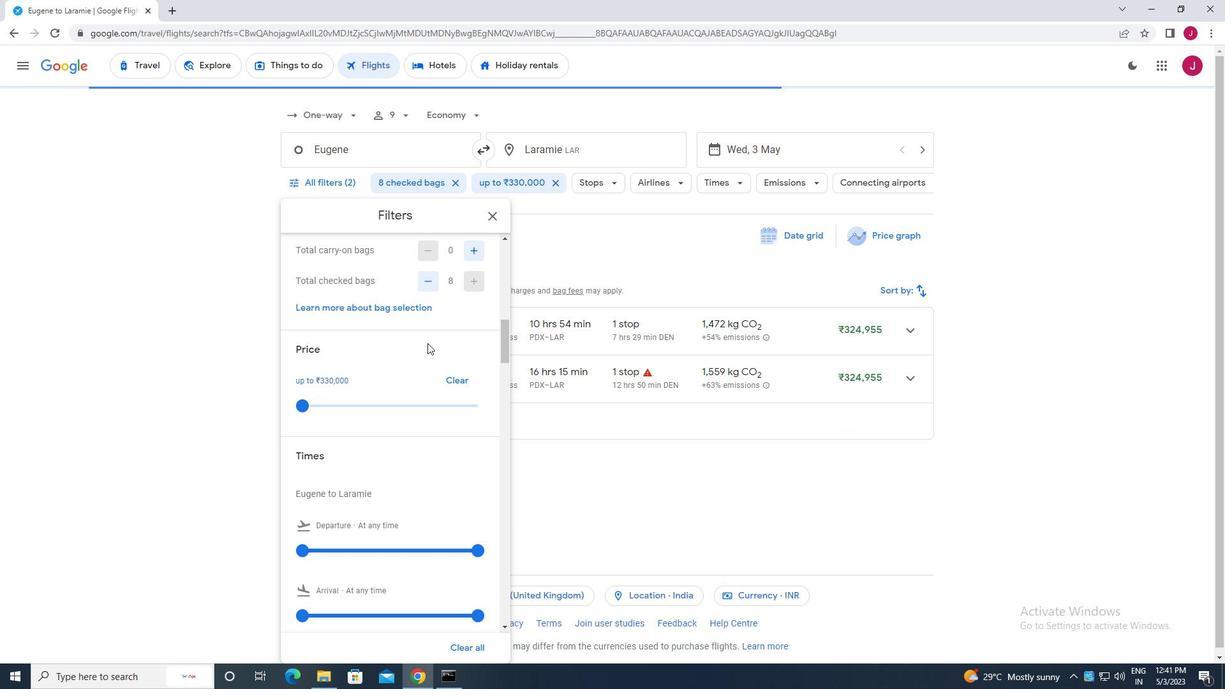 
Action: Mouse moved to (427, 343)
Screenshot: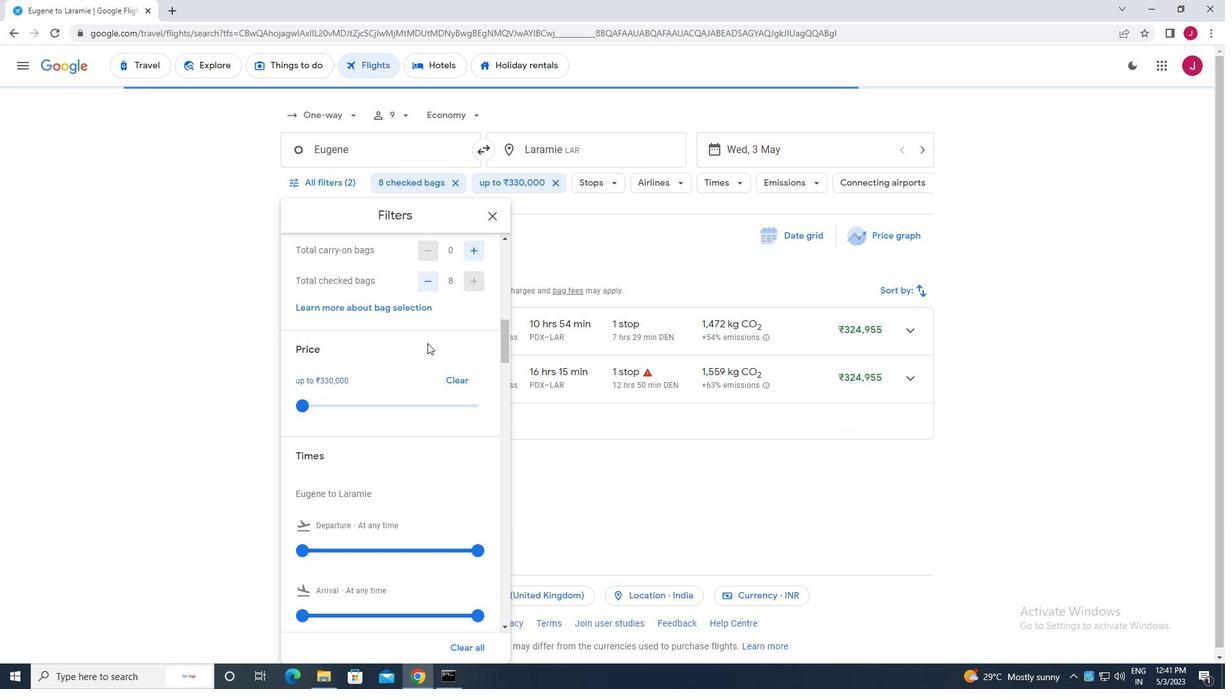 
Action: Mouse scrolled (427, 342) with delta (0, 0)
Screenshot: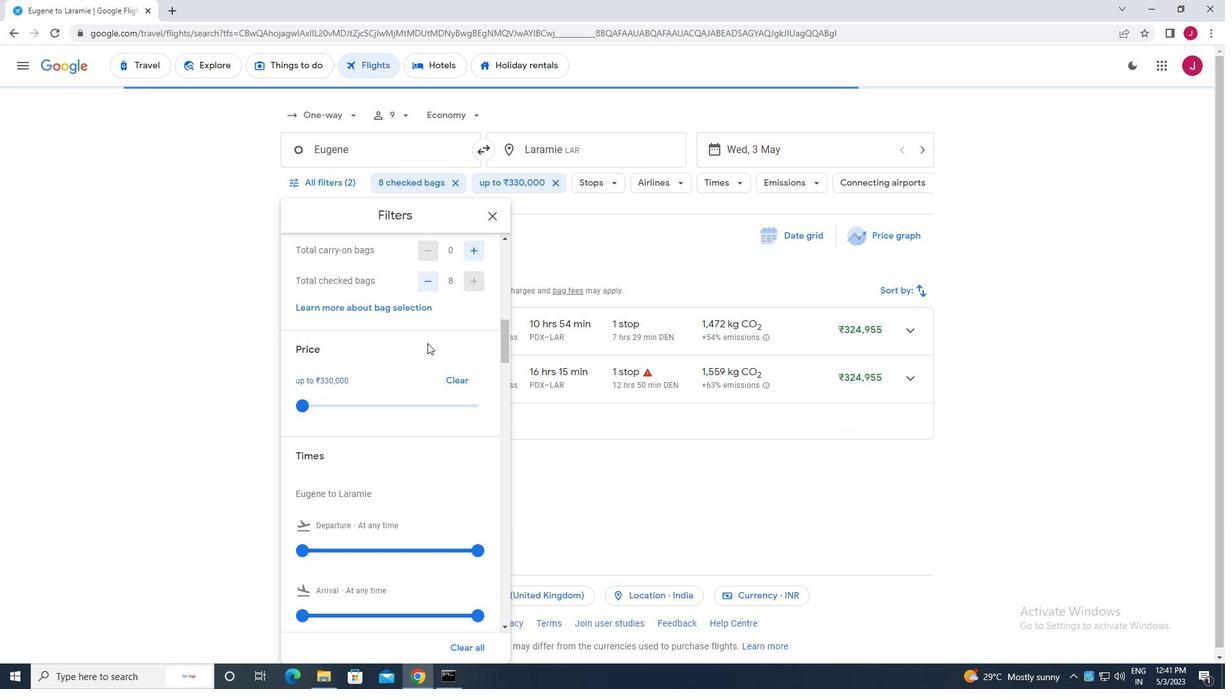 
Action: Mouse moved to (303, 423)
Screenshot: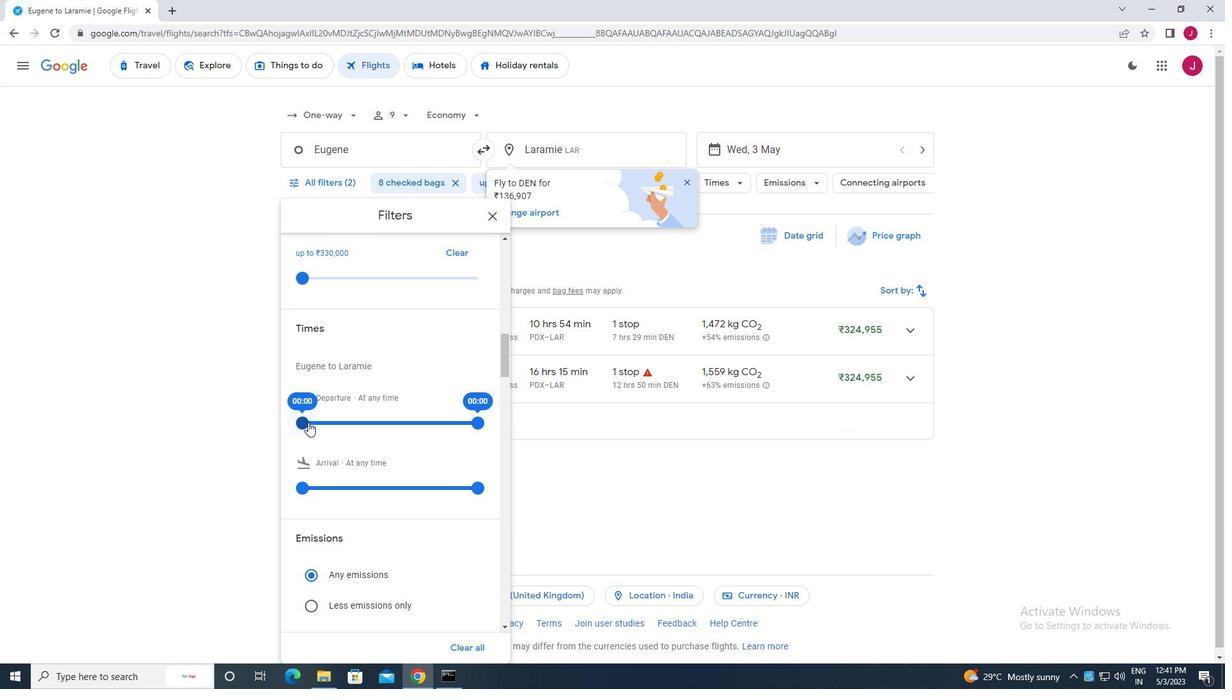 
Action: Mouse pressed left at (303, 423)
Screenshot: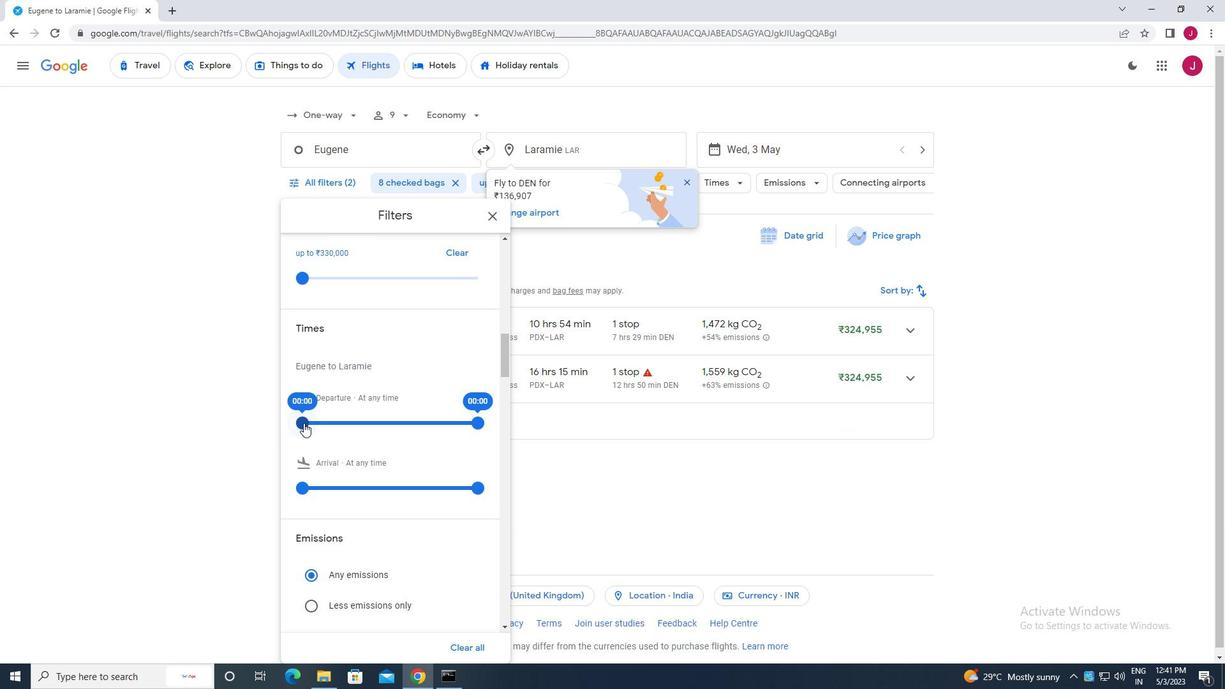 
Action: Mouse moved to (476, 421)
Screenshot: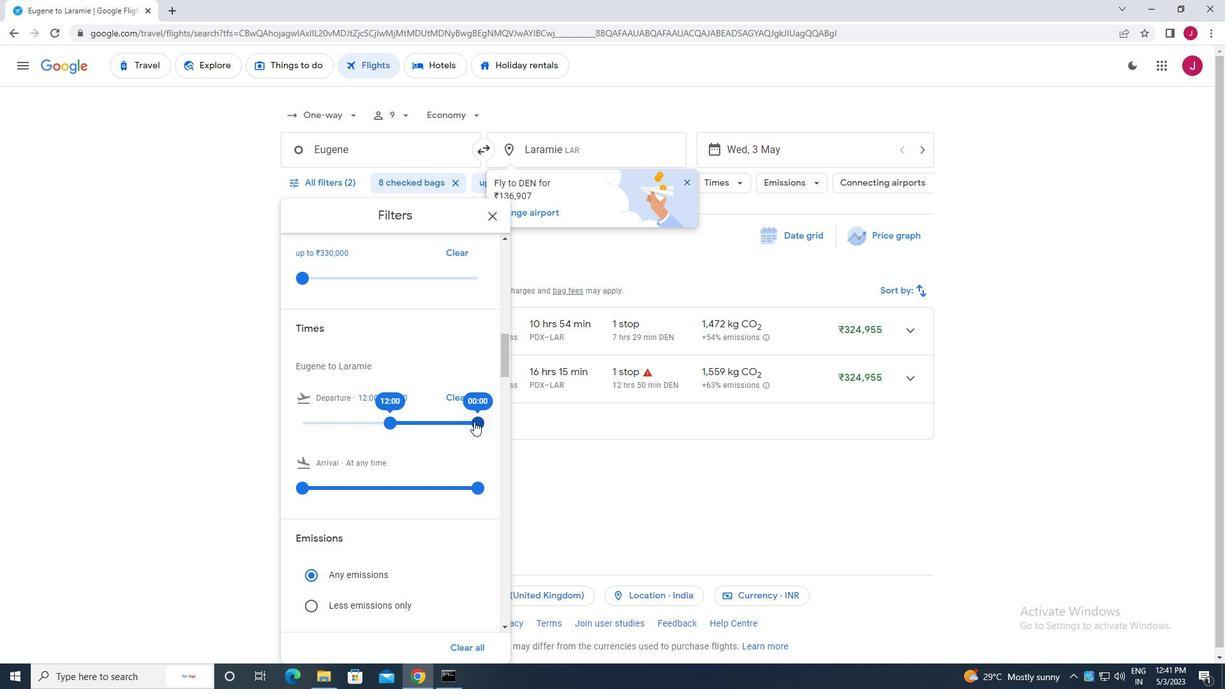 
Action: Mouse pressed left at (476, 421)
Screenshot: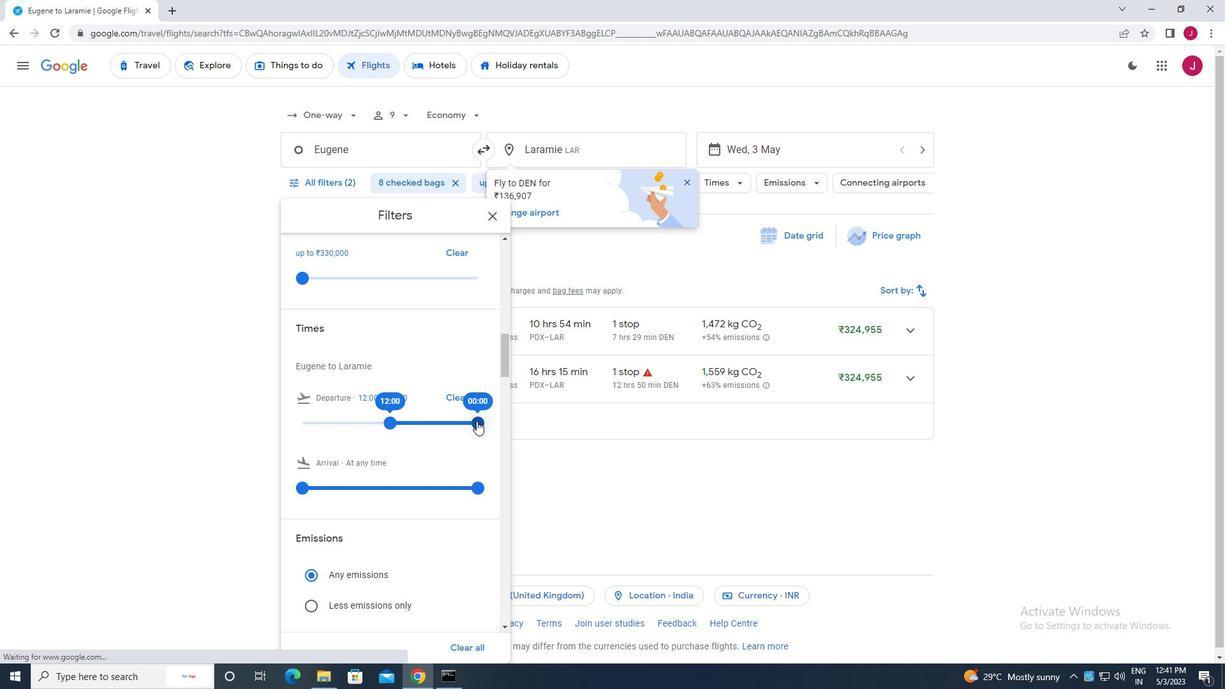 
Action: Mouse moved to (497, 215)
Screenshot: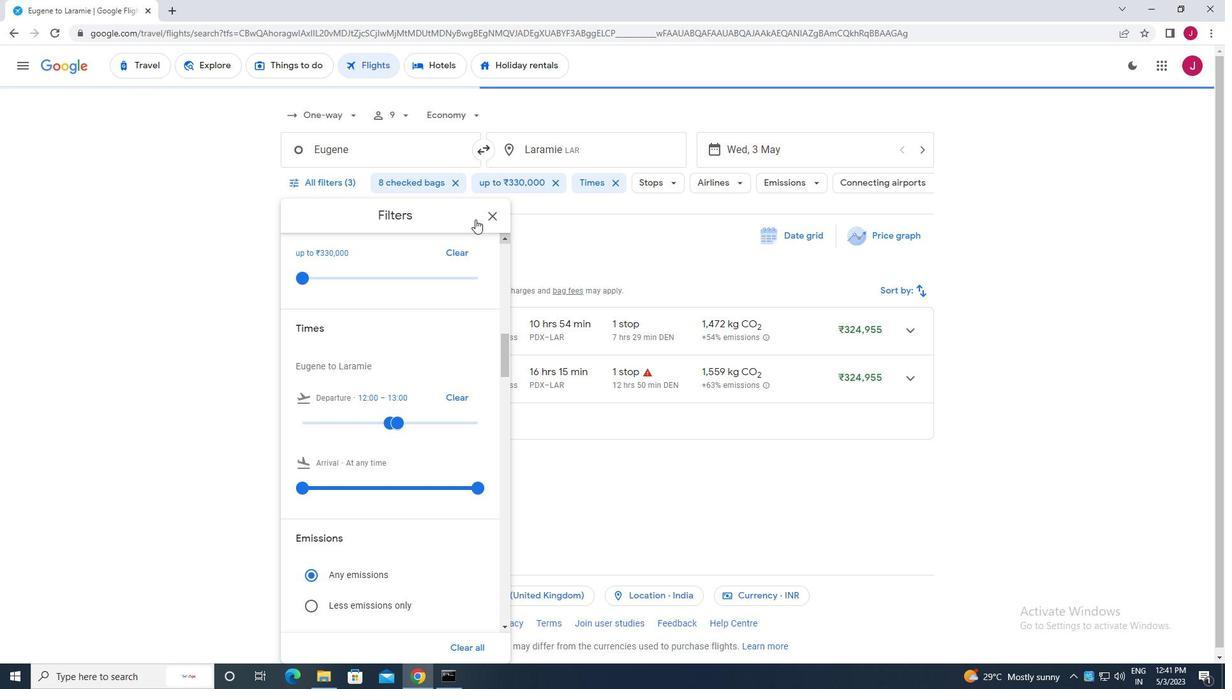 
Action: Mouse pressed left at (497, 215)
Screenshot: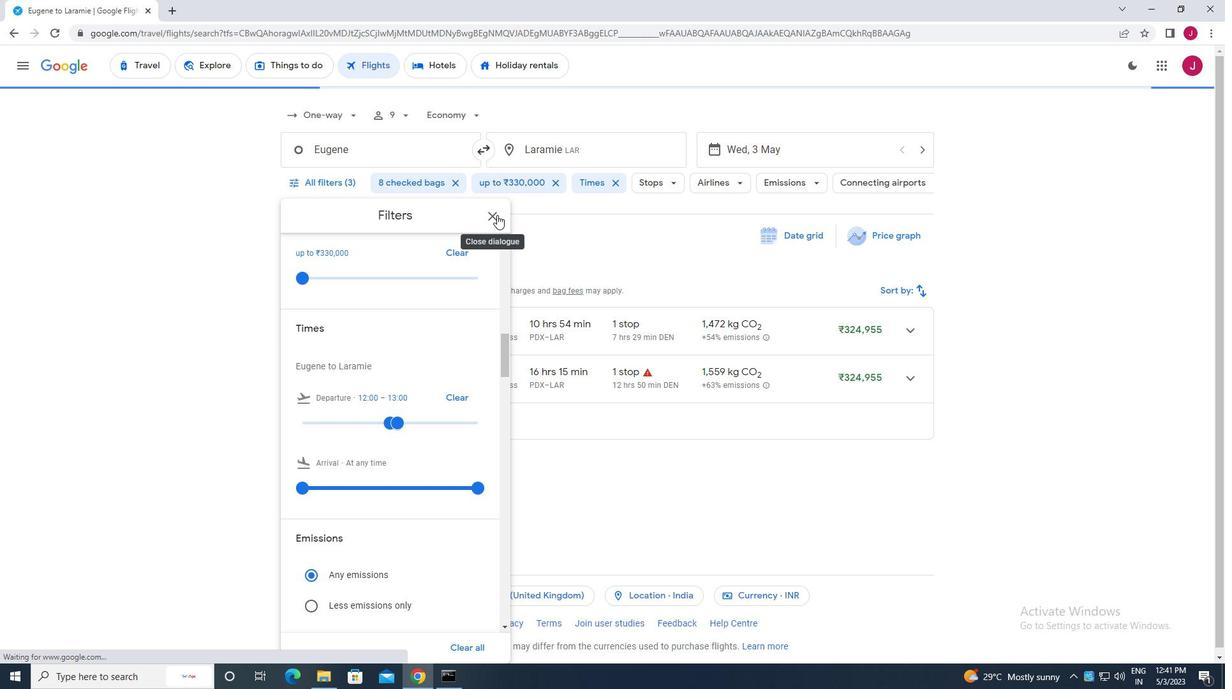
Action: Mouse moved to (495, 217)
Screenshot: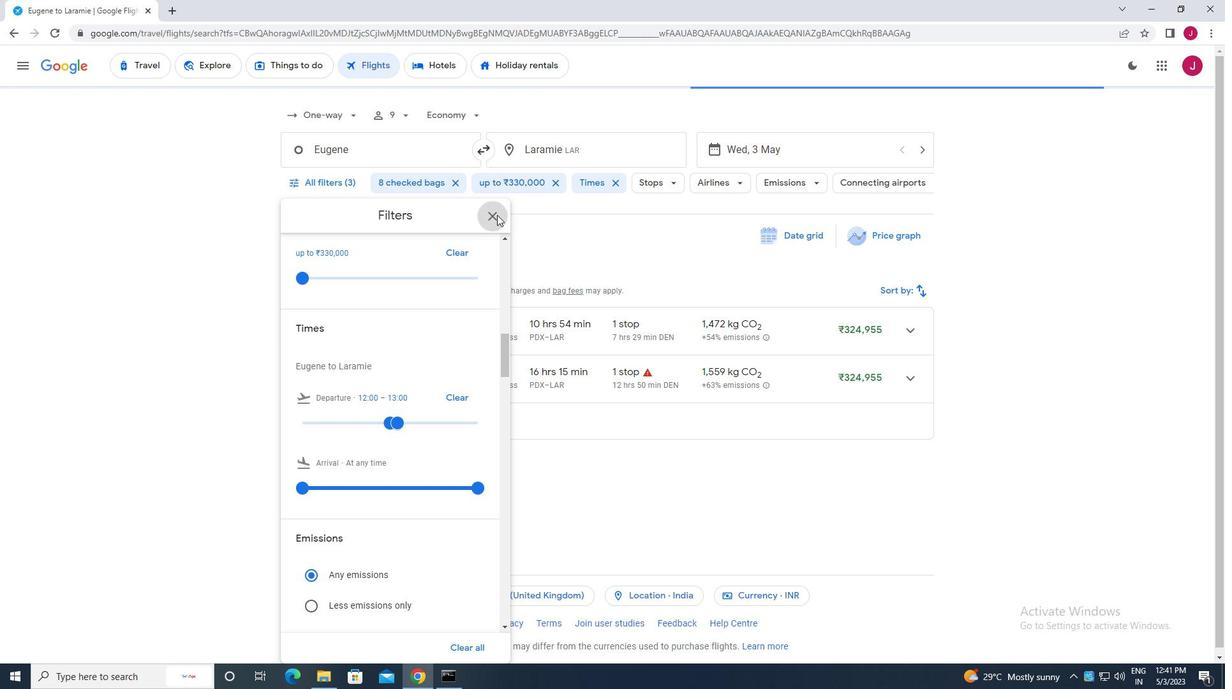 
